 Task: Look for space in Brugge, Belgium from 9th June, 2023 to 16th June, 2023 for 2 adults in price range Rs.8000 to Rs.16000. Place can be entire place with 2 bedrooms having 2 beds and 1 bathroom. Property type can be flat. Amenities needed are: hair dryer, heating, hot tub, . Booking option can be shelf check-in. Required host language is English.
Action: Mouse moved to (569, 128)
Screenshot: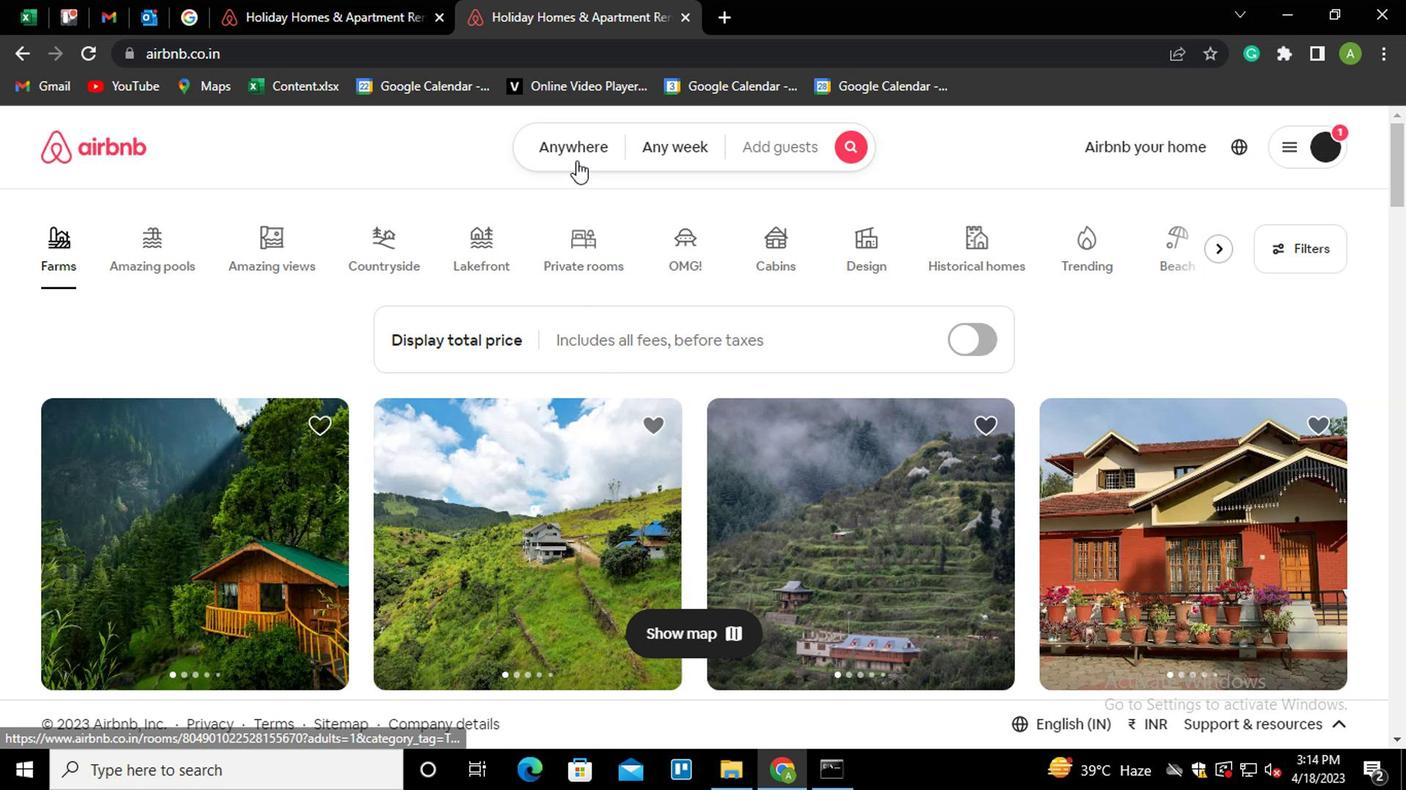 
Action: Mouse pressed left at (569, 128)
Screenshot: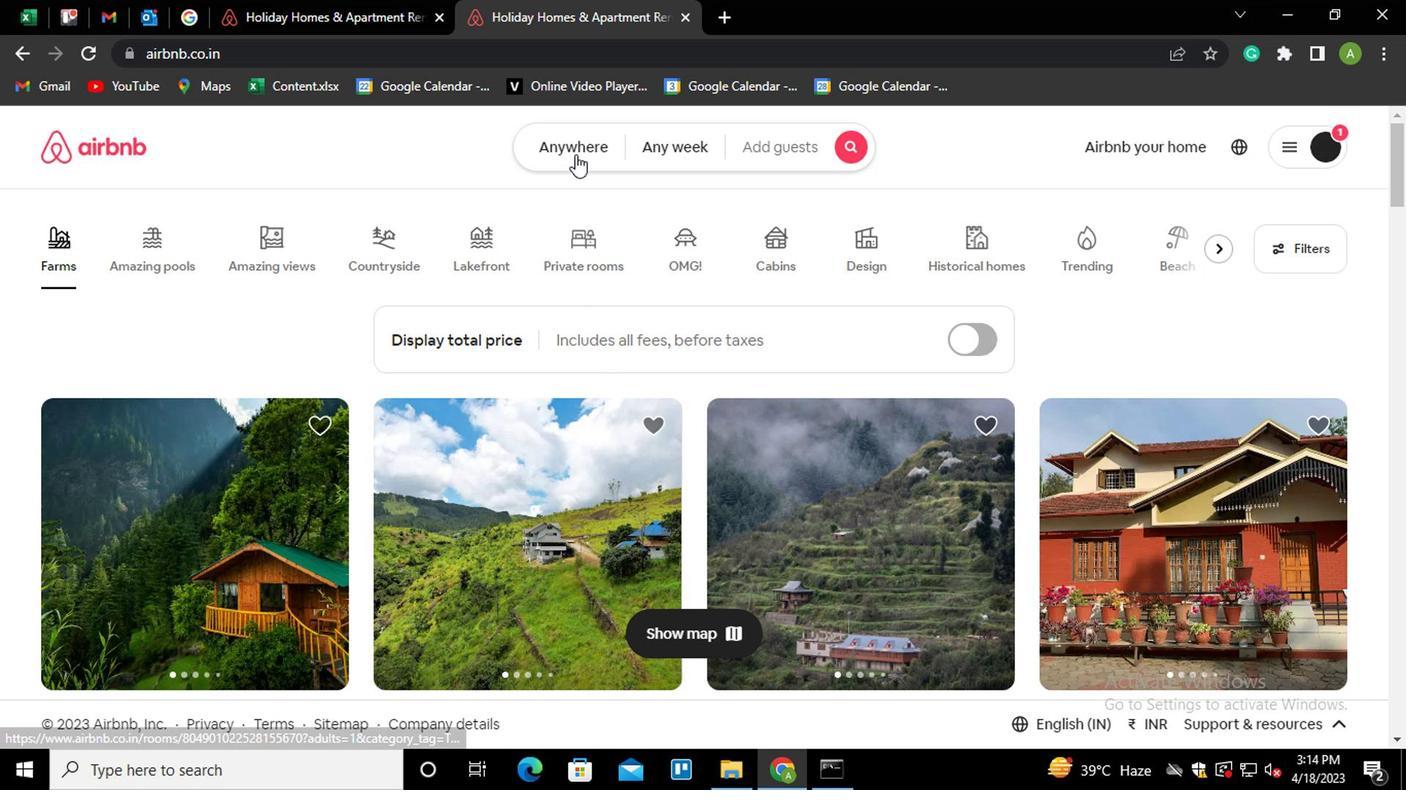
Action: Mouse moved to (355, 228)
Screenshot: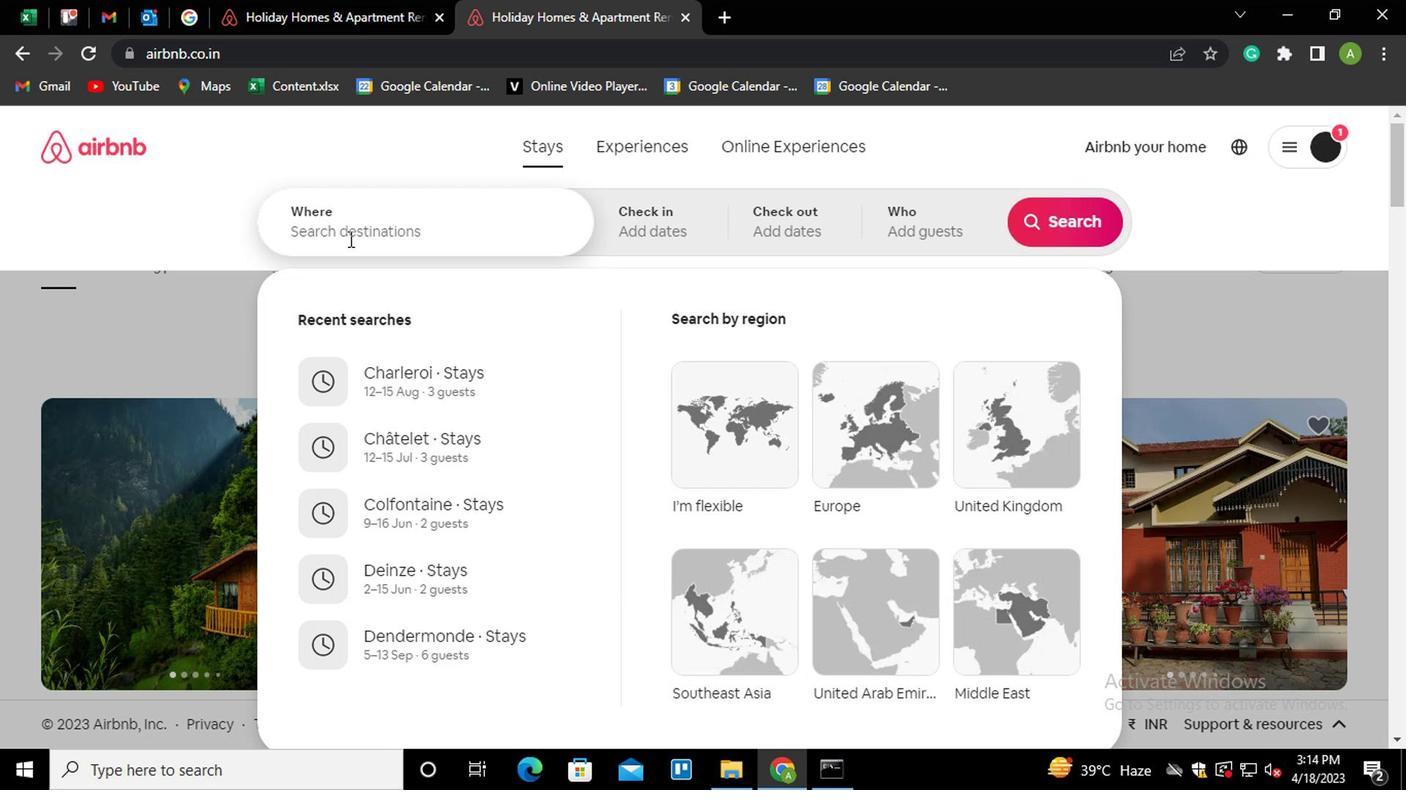
Action: Mouse pressed left at (355, 228)
Screenshot: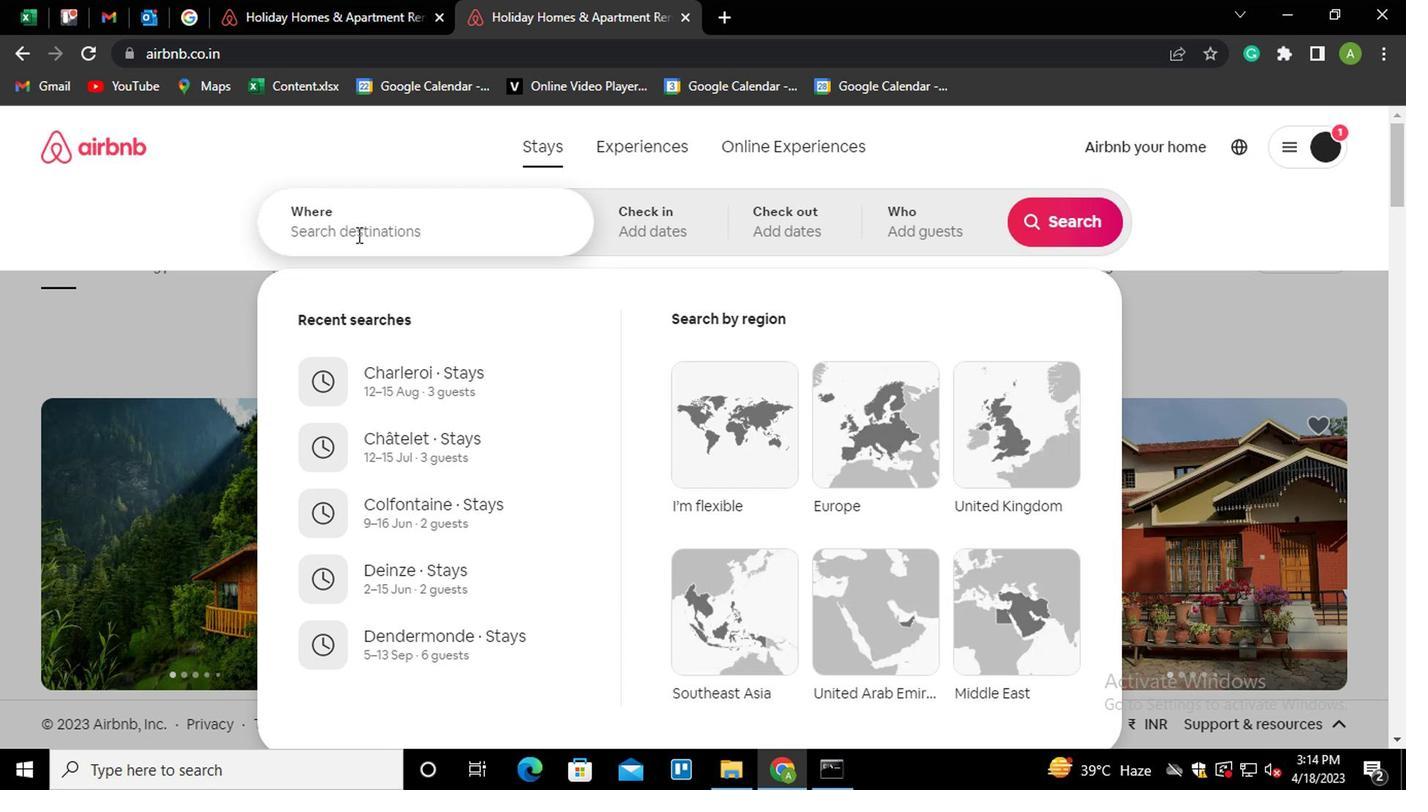 
Action: Mouse moved to (361, 224)
Screenshot: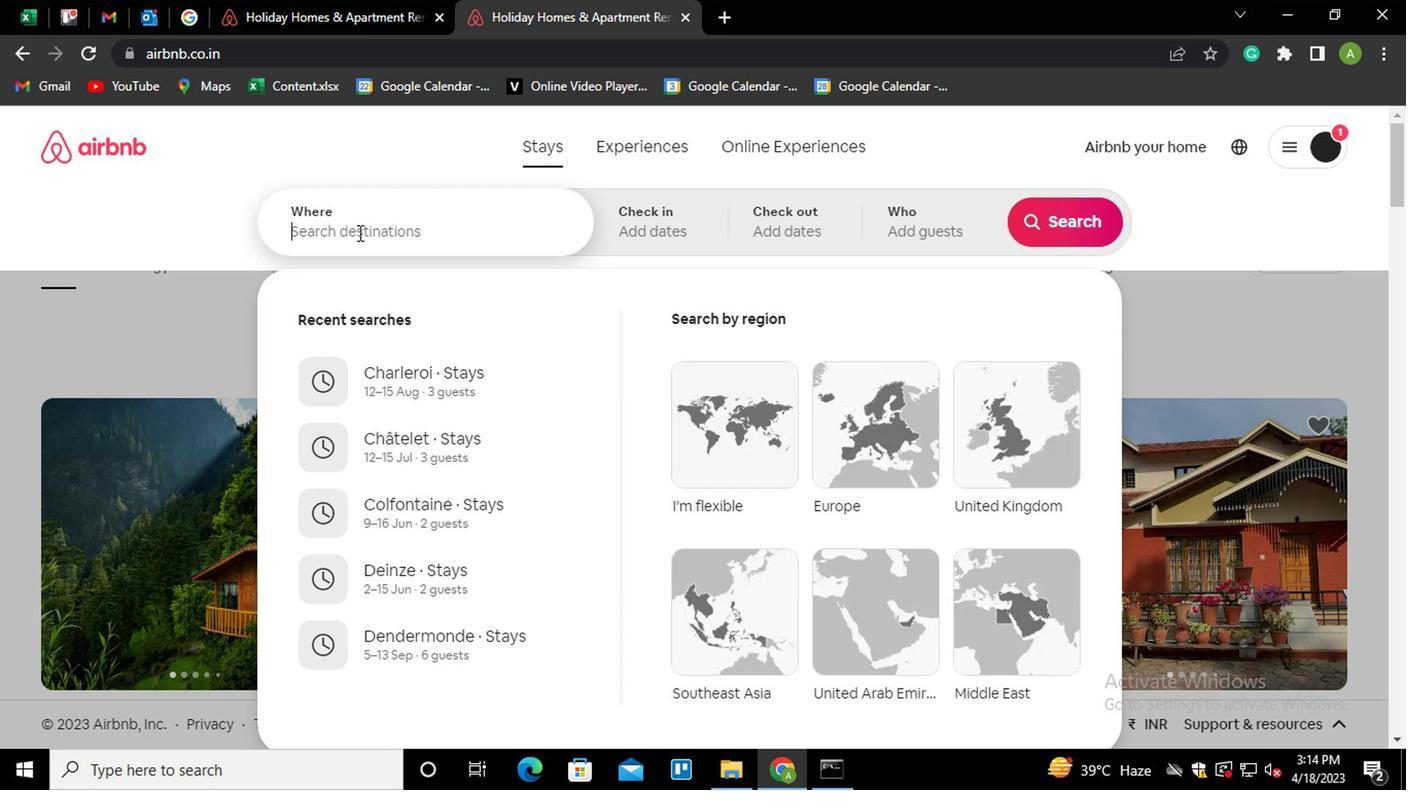 
Action: Key pressed <Key.shift_r>Brugge,<Key.space><Key.shift_r><Key.shift_r>Be<Key.down><Key.enter>
Screenshot: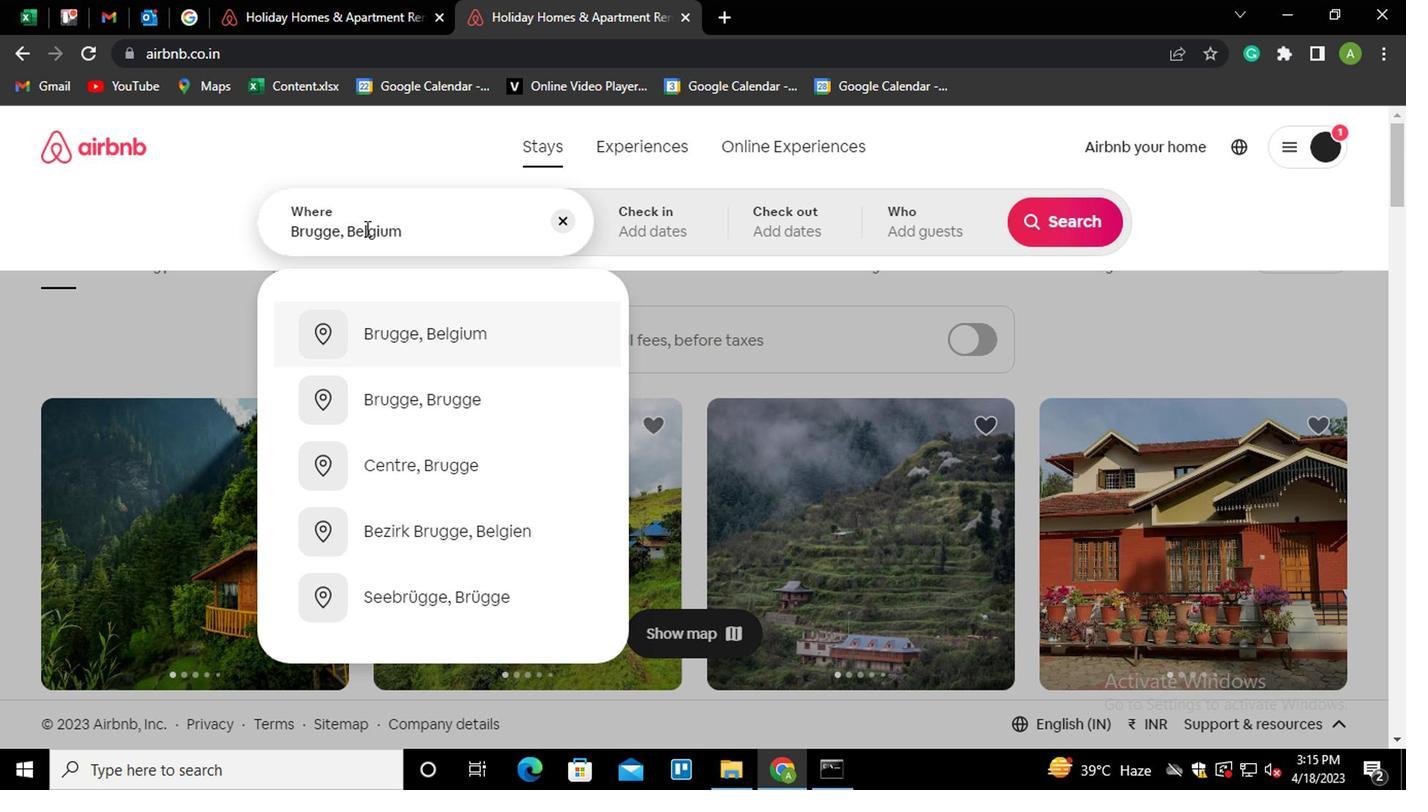 
Action: Mouse moved to (1050, 378)
Screenshot: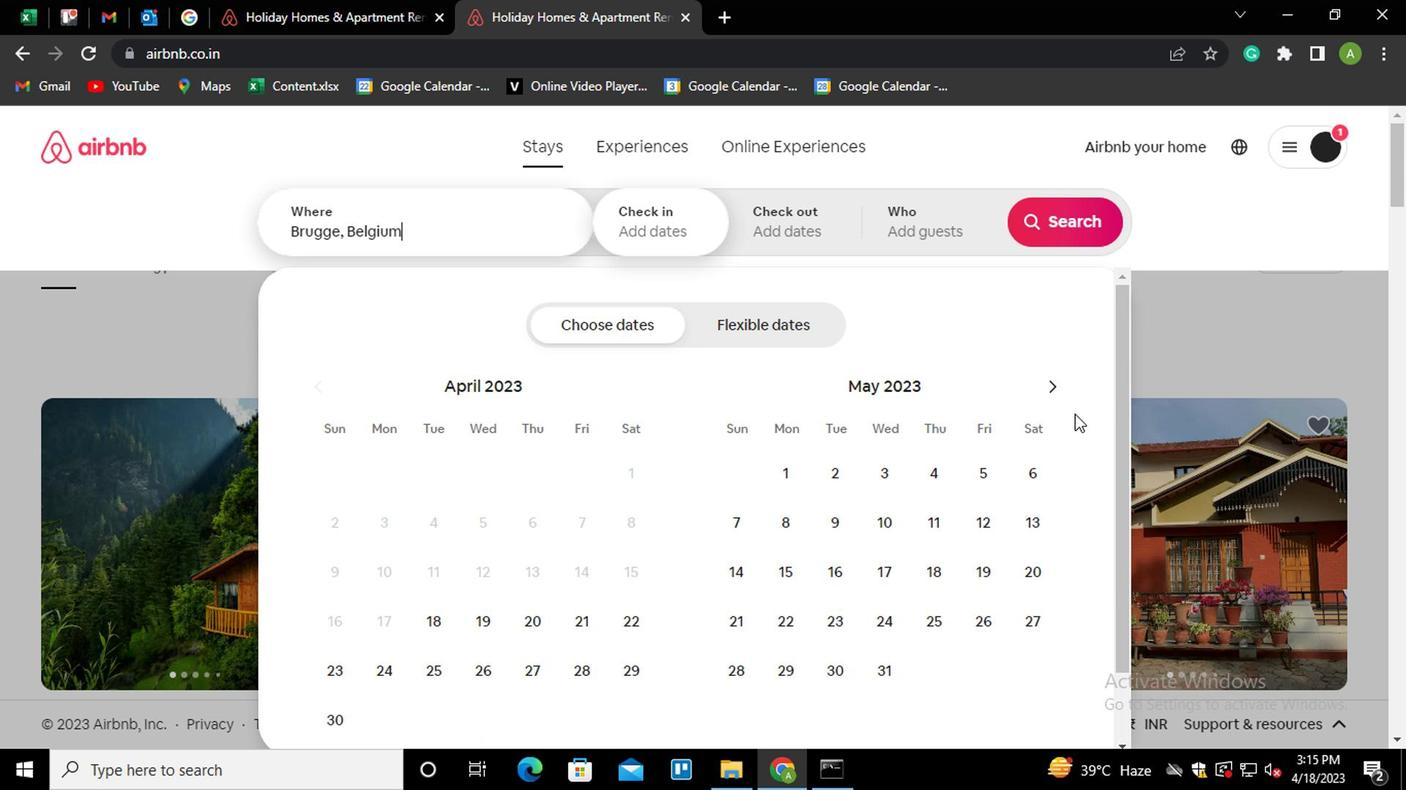 
Action: Mouse pressed left at (1050, 378)
Screenshot: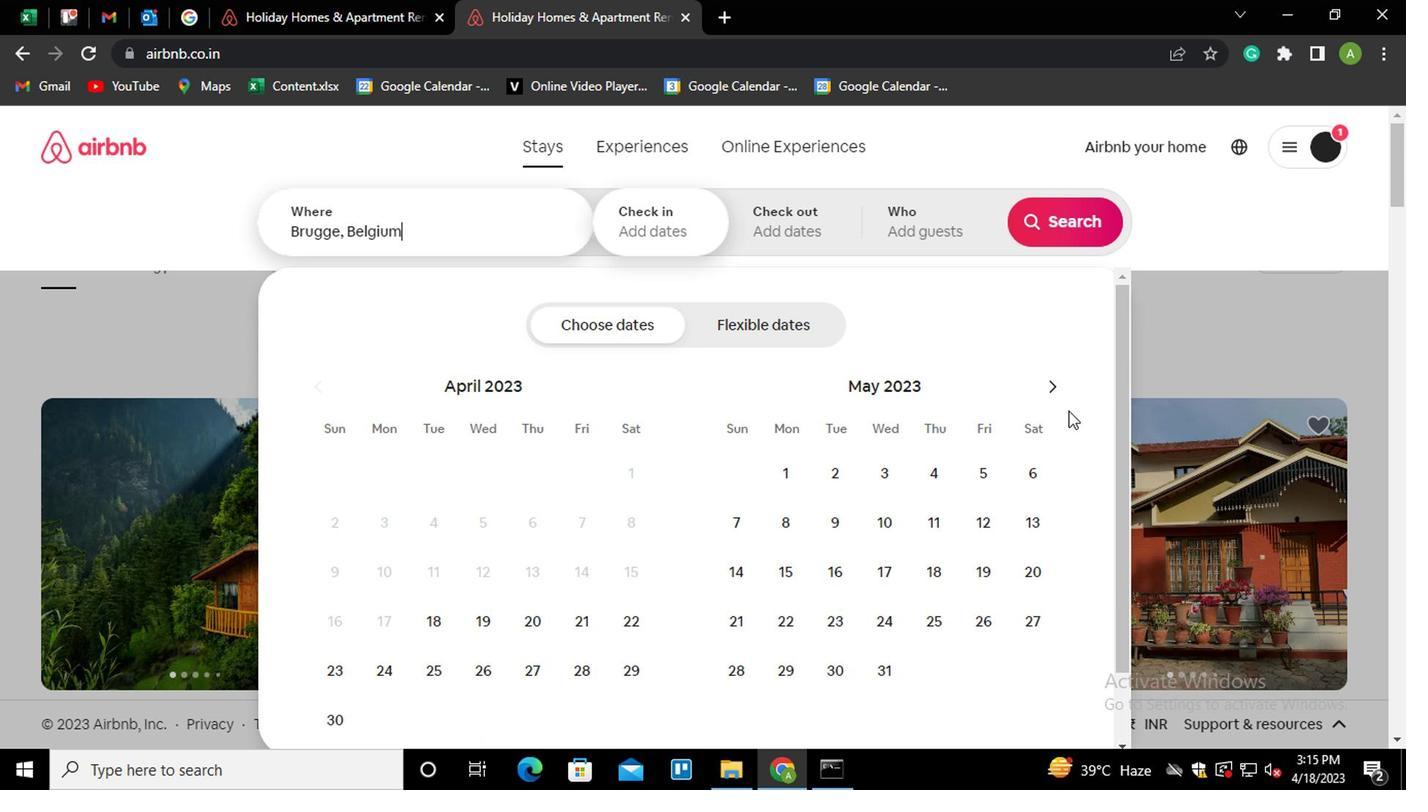 
Action: Mouse moved to (968, 531)
Screenshot: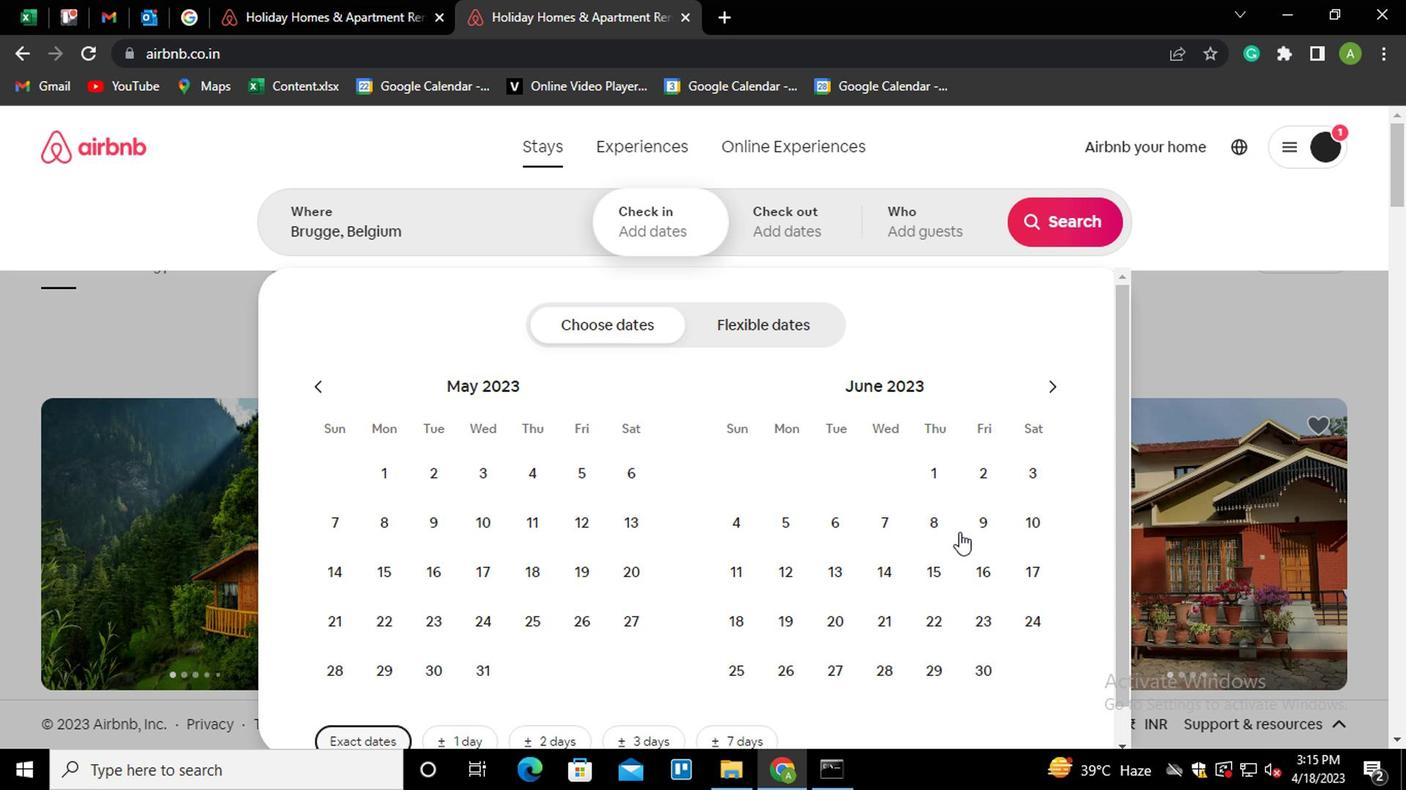 
Action: Mouse pressed left at (968, 531)
Screenshot: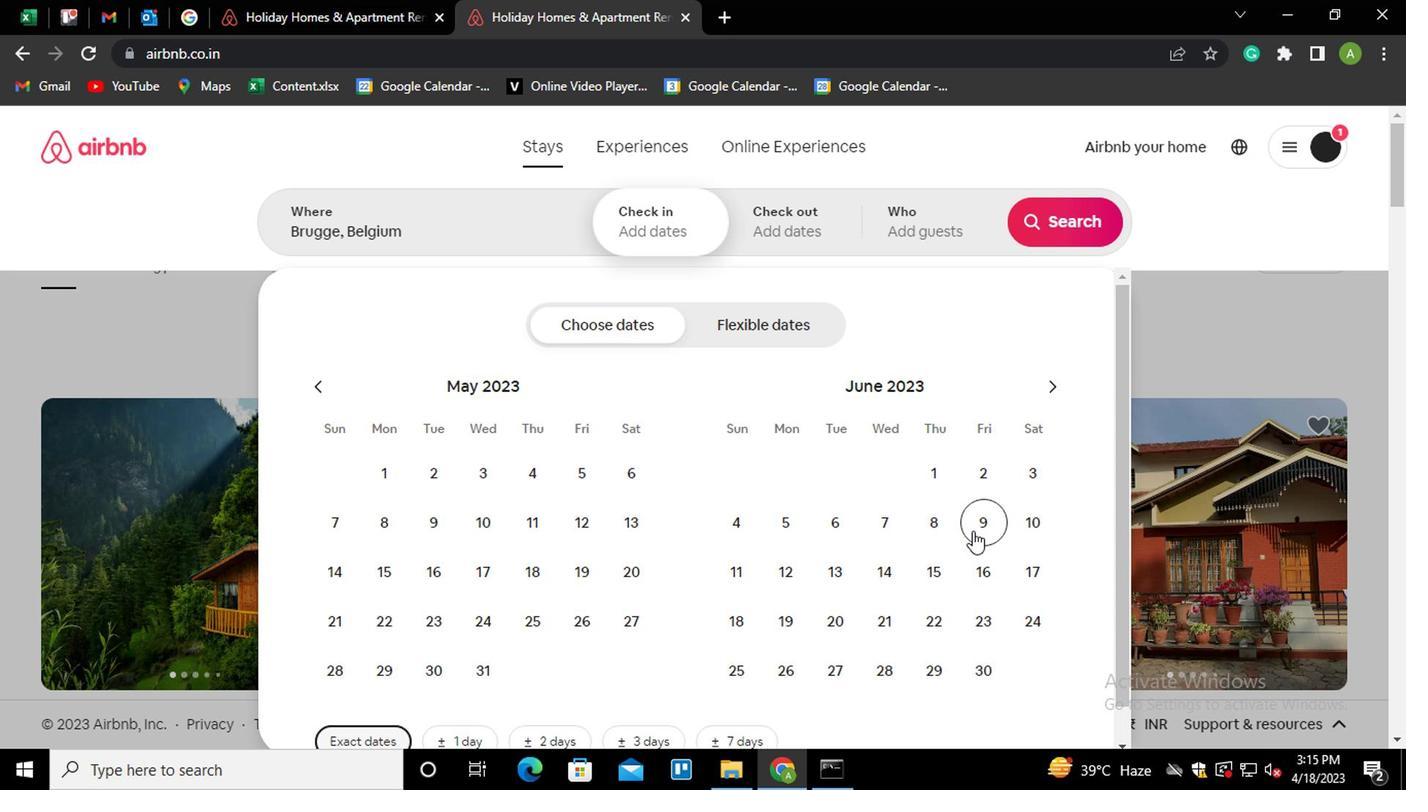 
Action: Mouse moved to (987, 576)
Screenshot: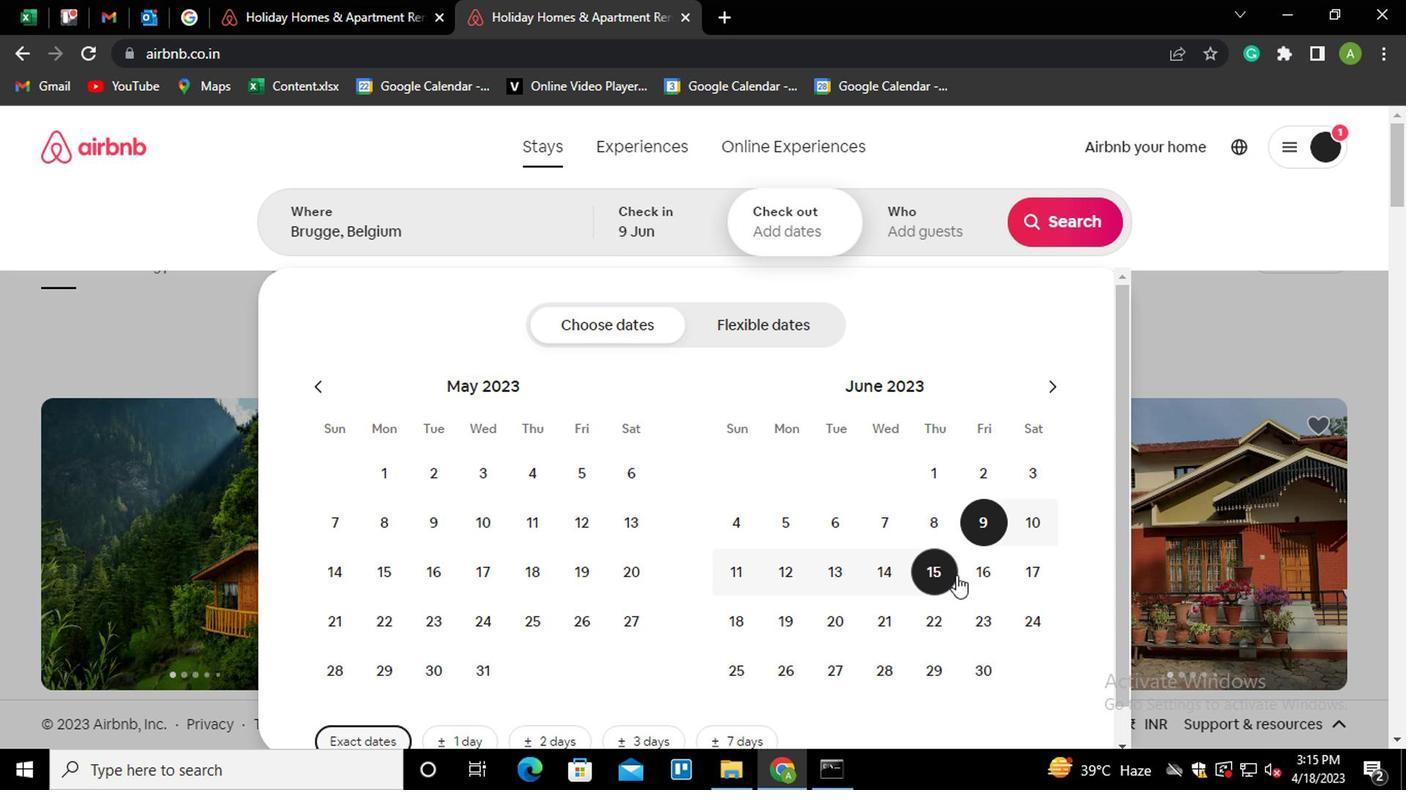 
Action: Mouse pressed left at (987, 576)
Screenshot: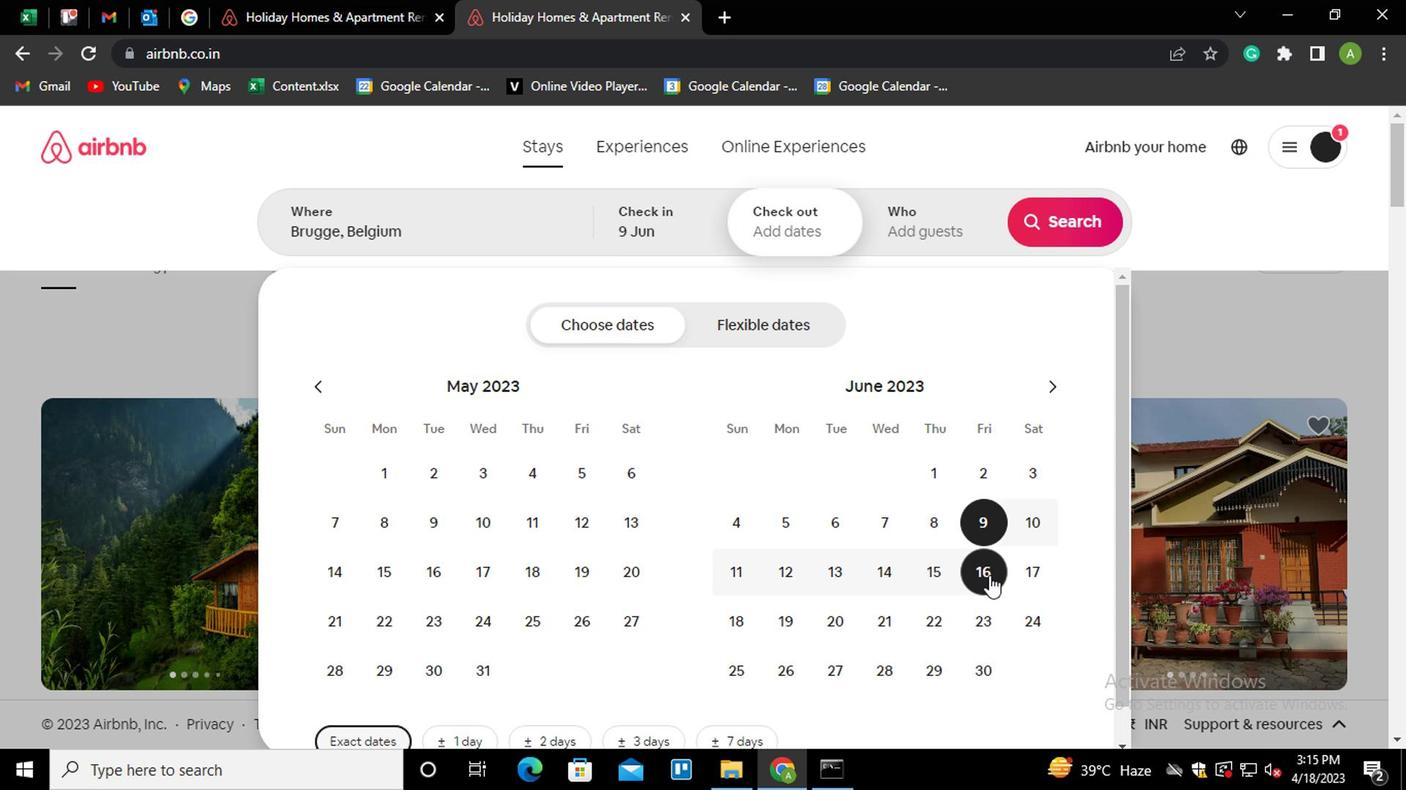 
Action: Mouse moved to (923, 225)
Screenshot: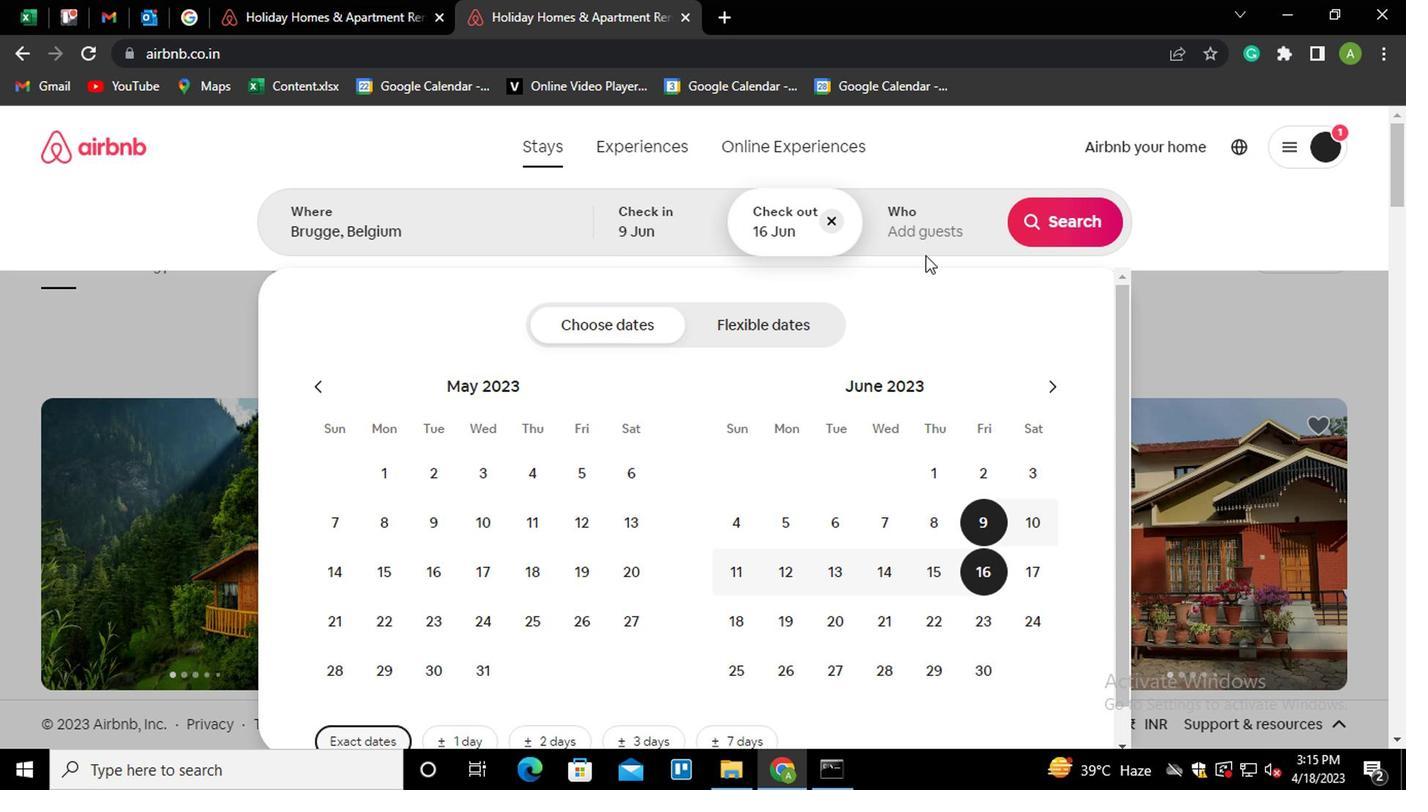 
Action: Mouse pressed left at (923, 225)
Screenshot: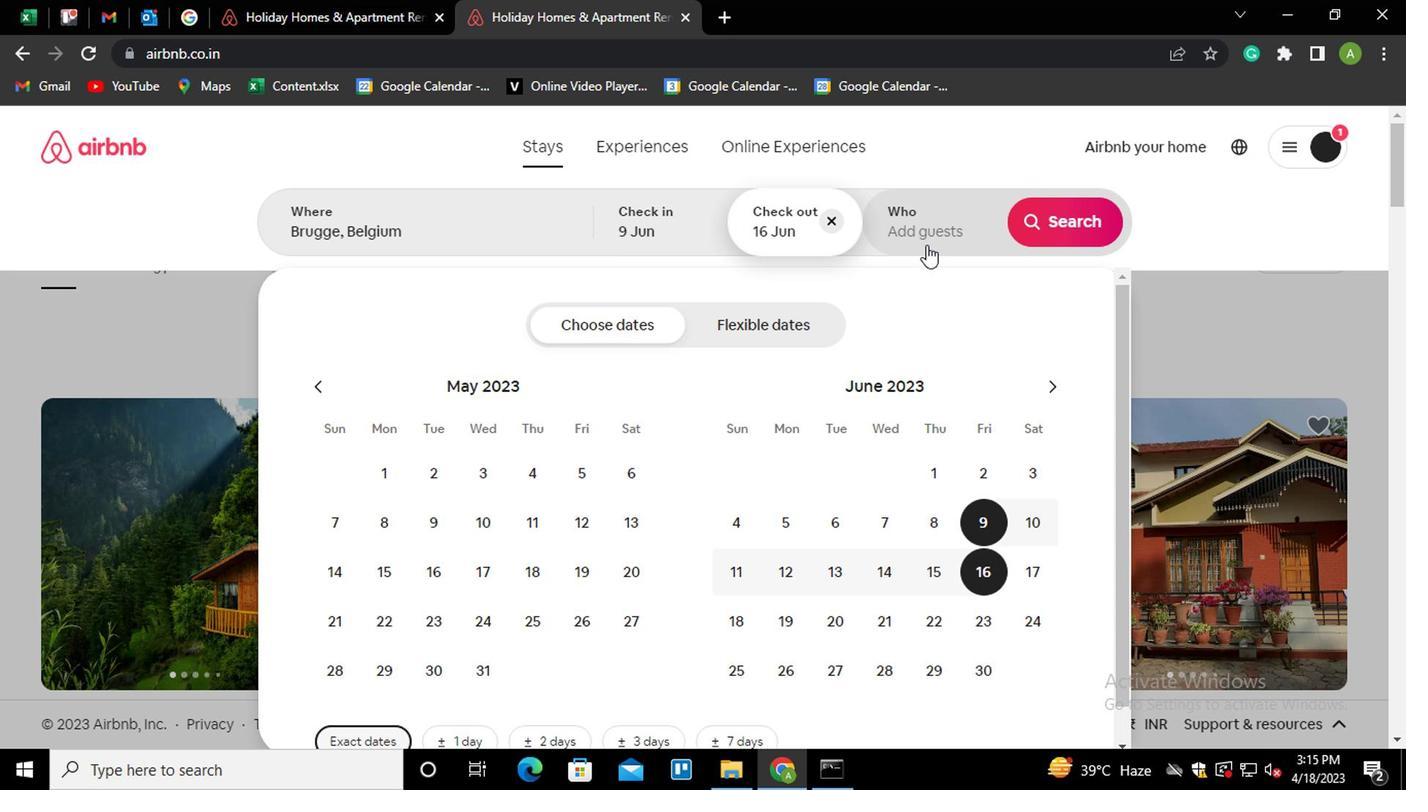 
Action: Mouse moved to (1067, 331)
Screenshot: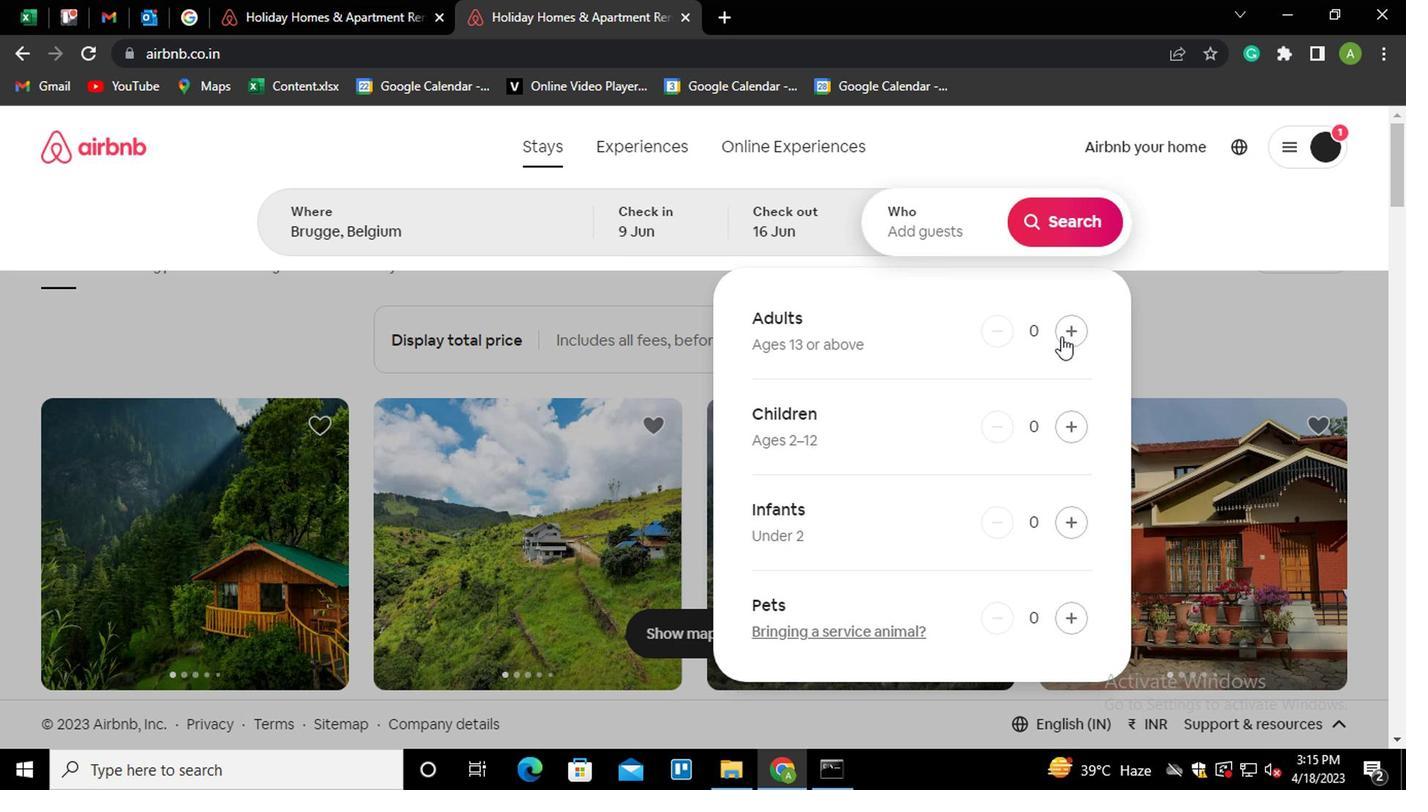 
Action: Mouse pressed left at (1067, 331)
Screenshot: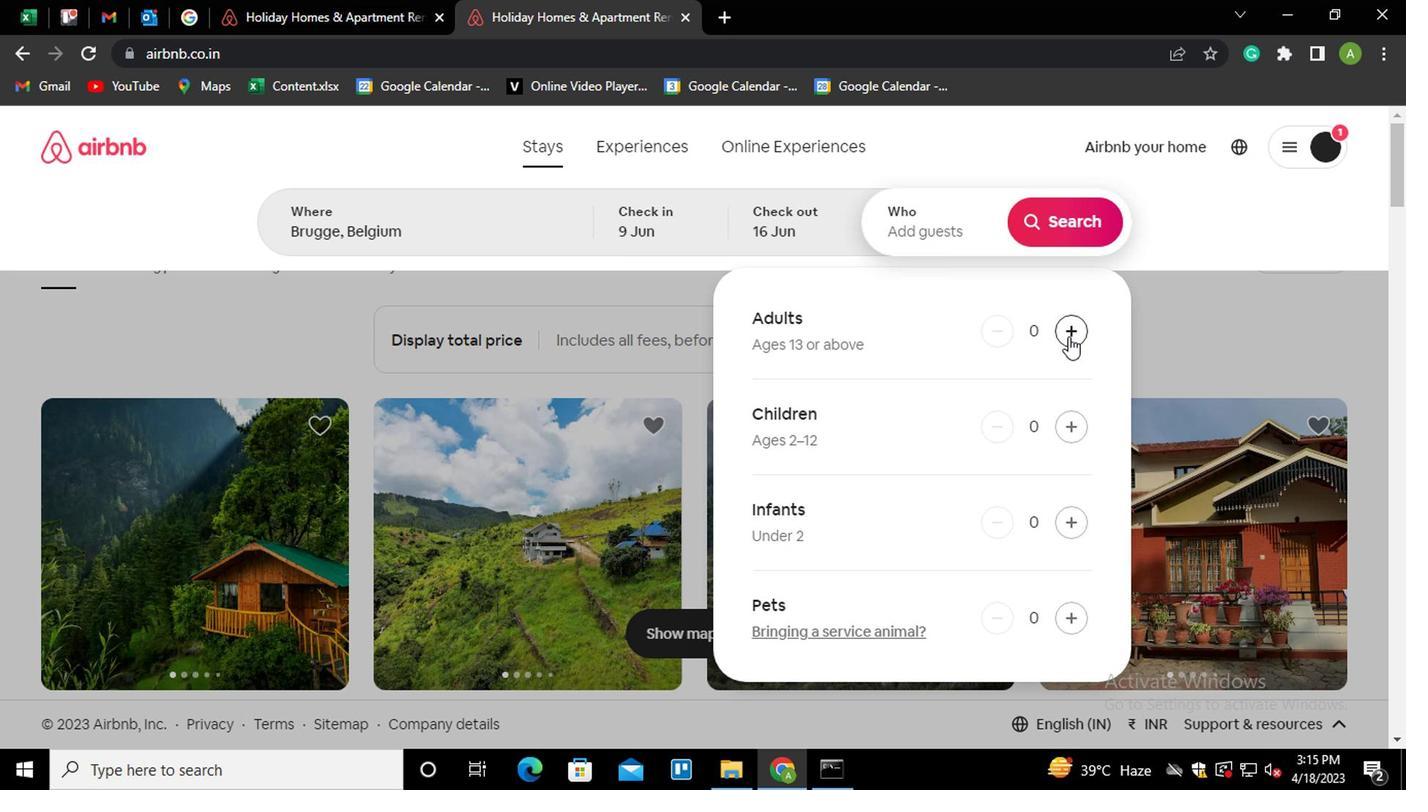 
Action: Mouse pressed left at (1067, 331)
Screenshot: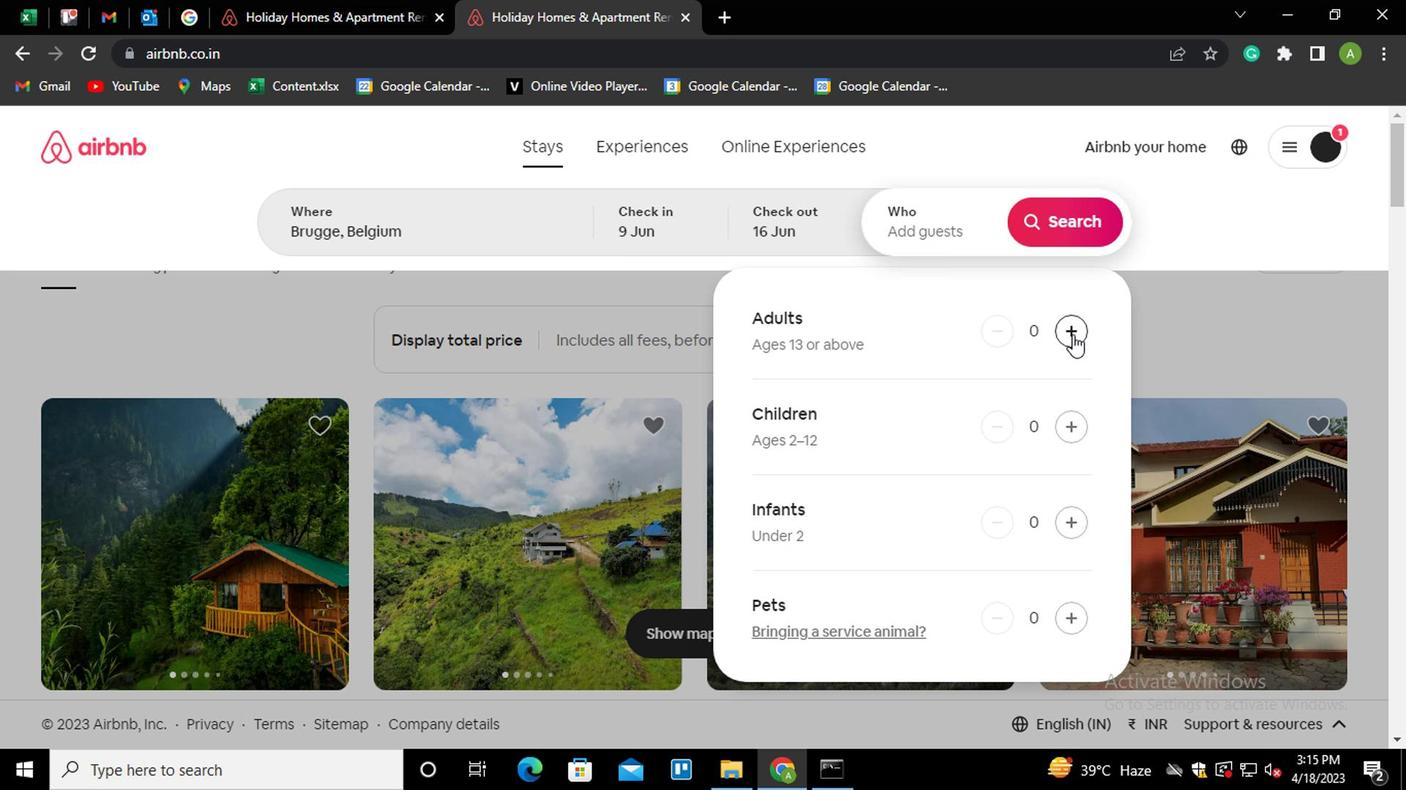 
Action: Mouse moved to (1088, 221)
Screenshot: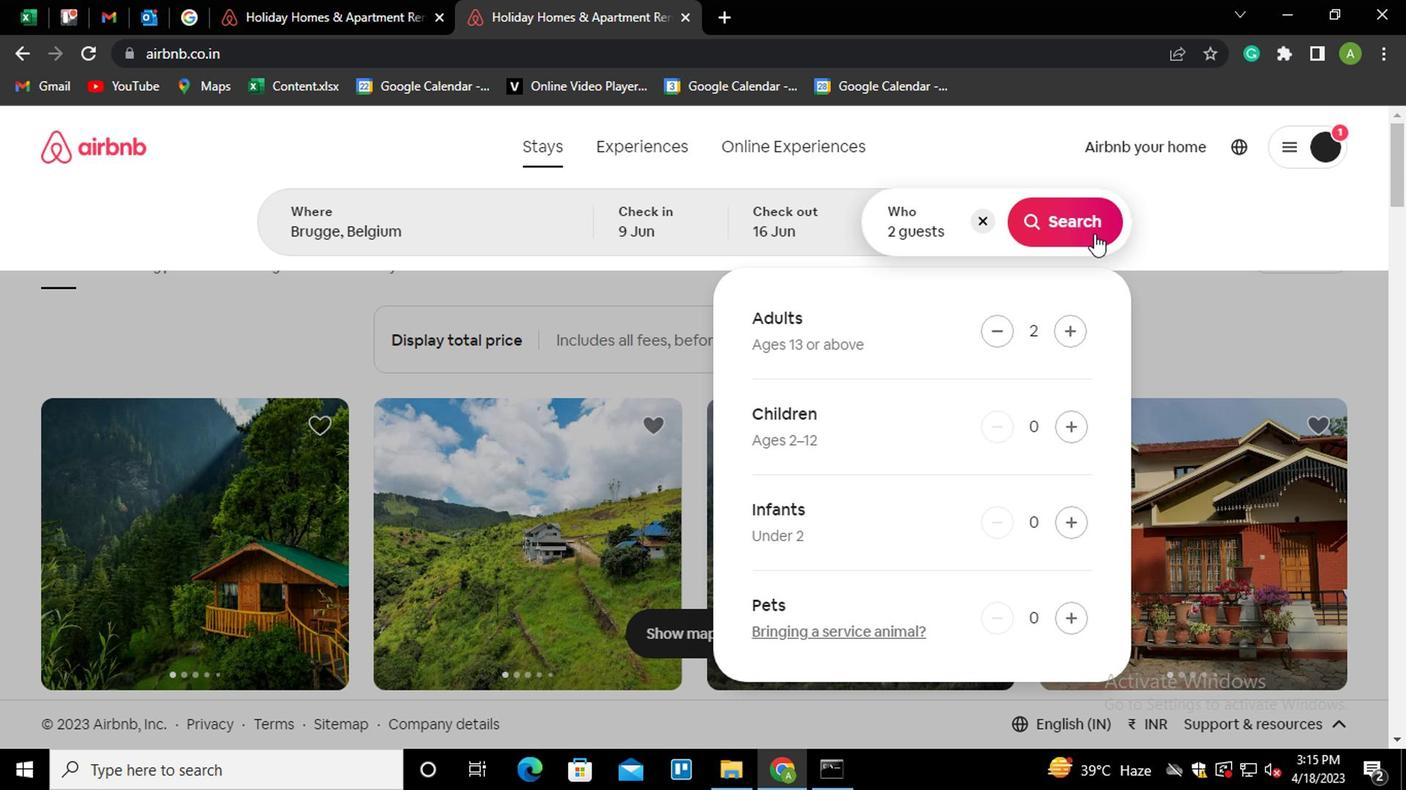 
Action: Mouse pressed left at (1088, 221)
Screenshot: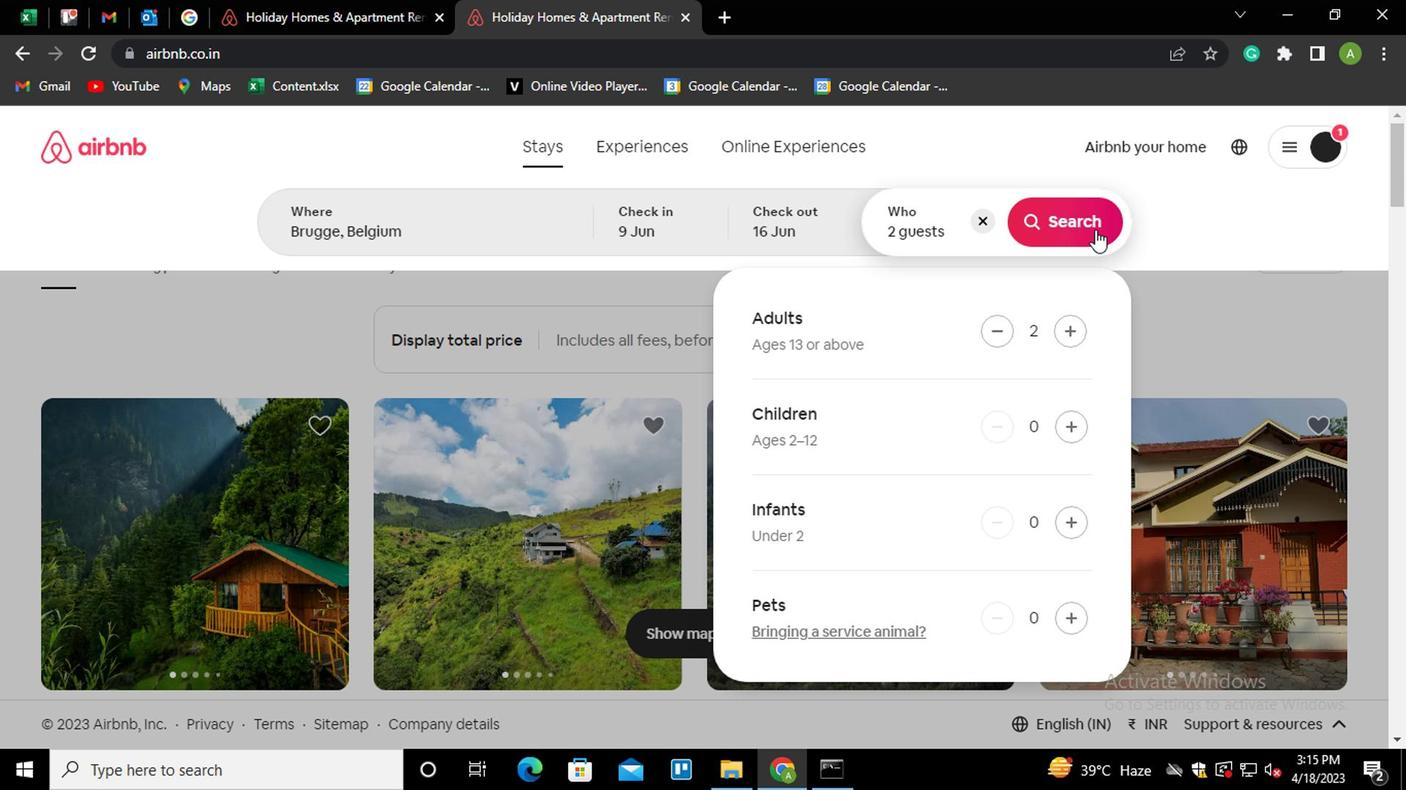 
Action: Mouse moved to (1305, 226)
Screenshot: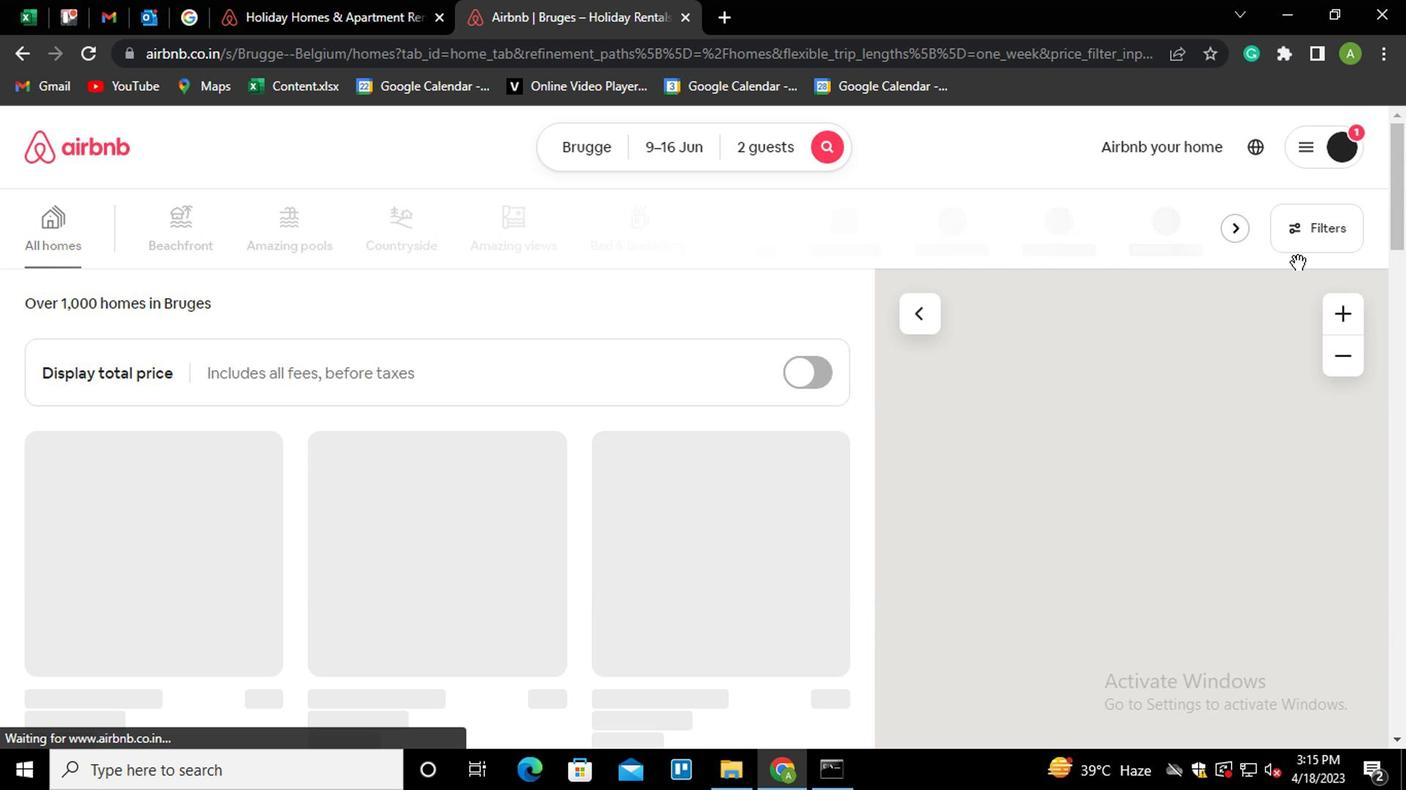 
Action: Mouse pressed left at (1305, 226)
Screenshot: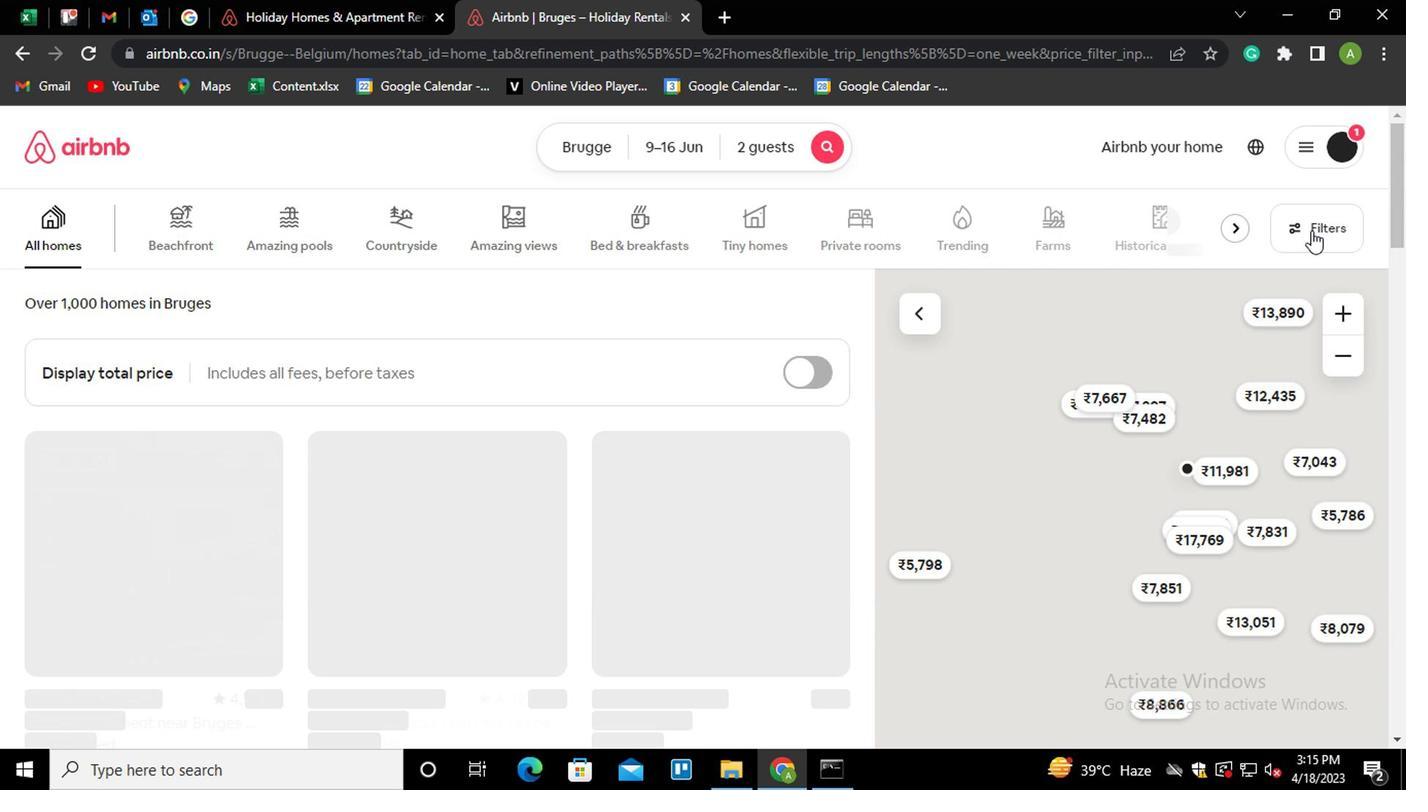 
Action: Mouse moved to (494, 486)
Screenshot: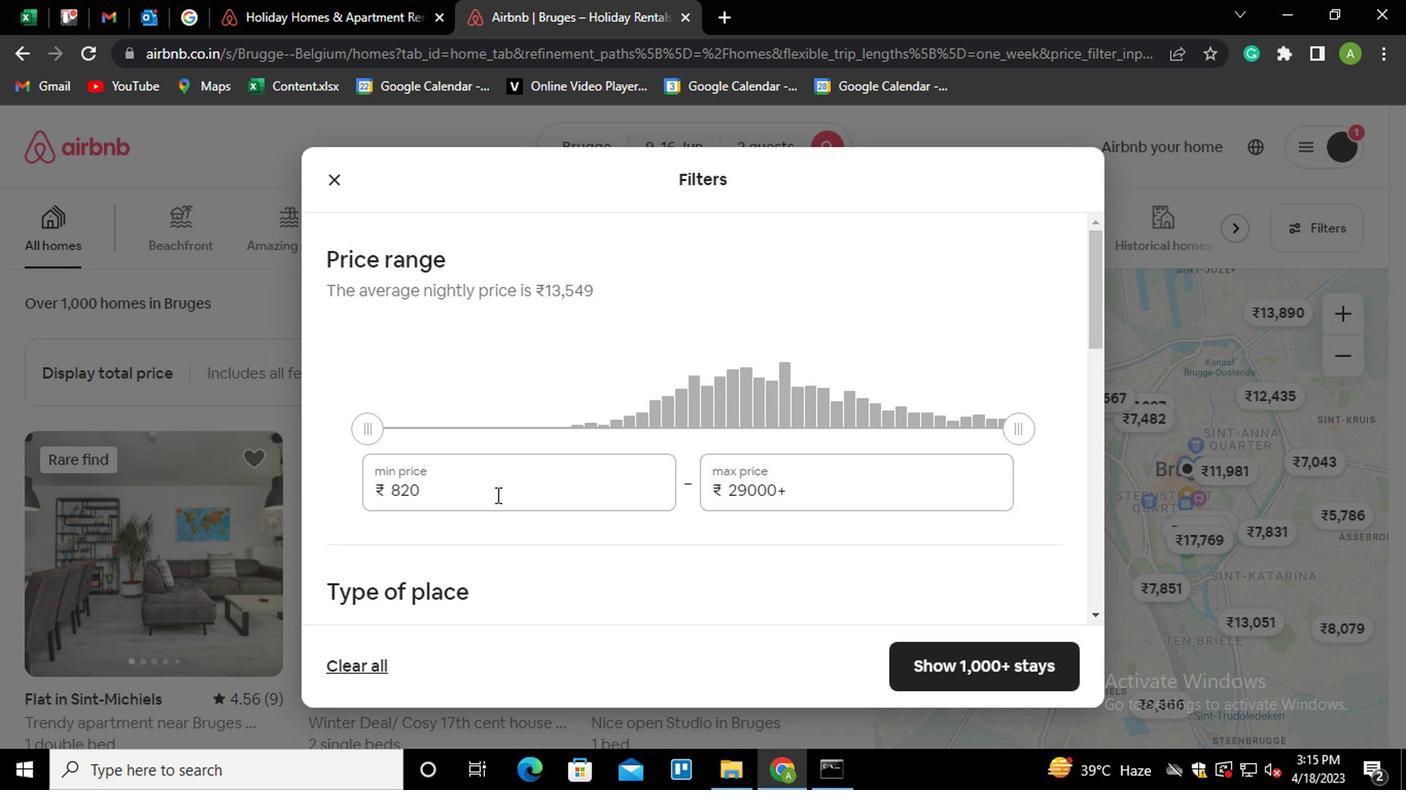 
Action: Mouse pressed left at (494, 486)
Screenshot: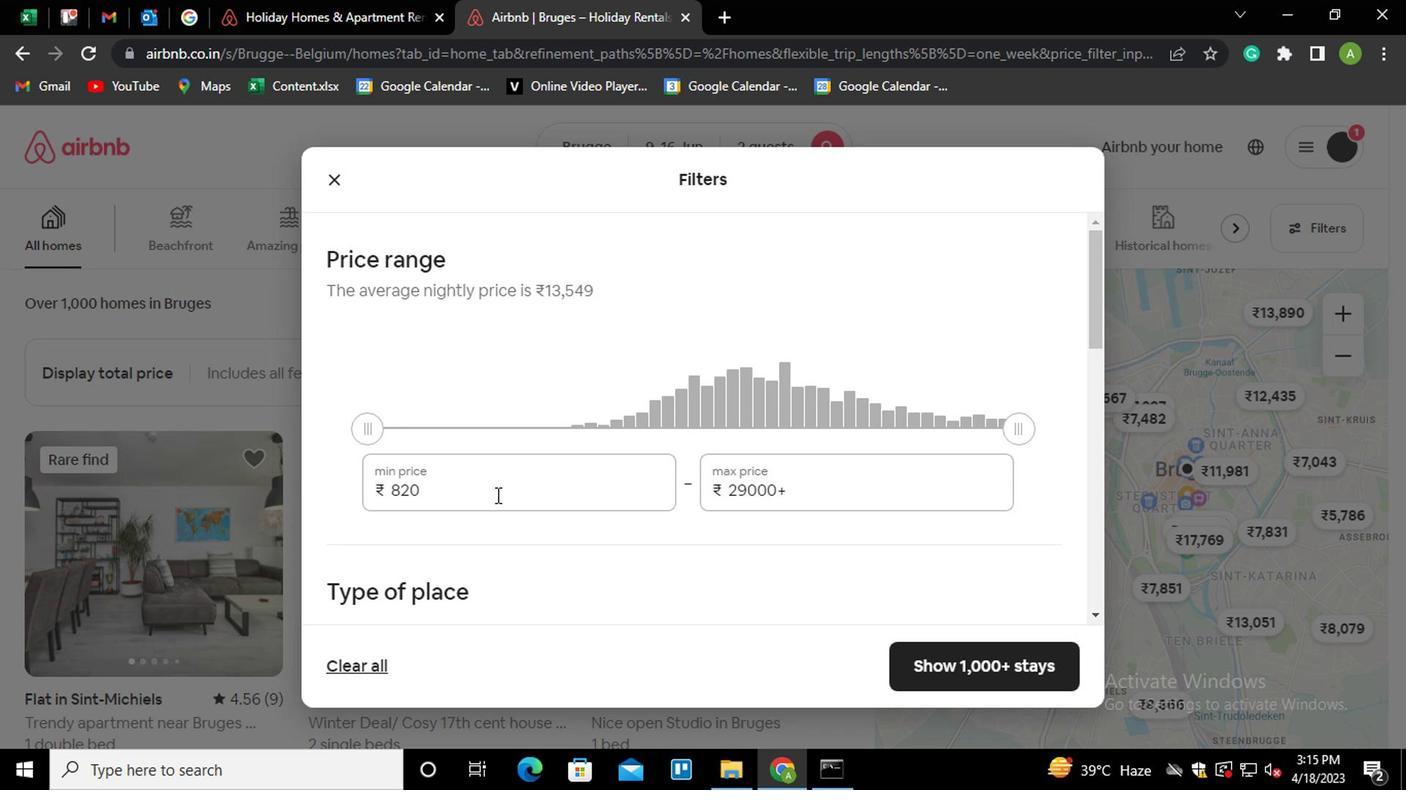 
Action: Key pressed <Key.shift_r><Key.home>8000
Screenshot: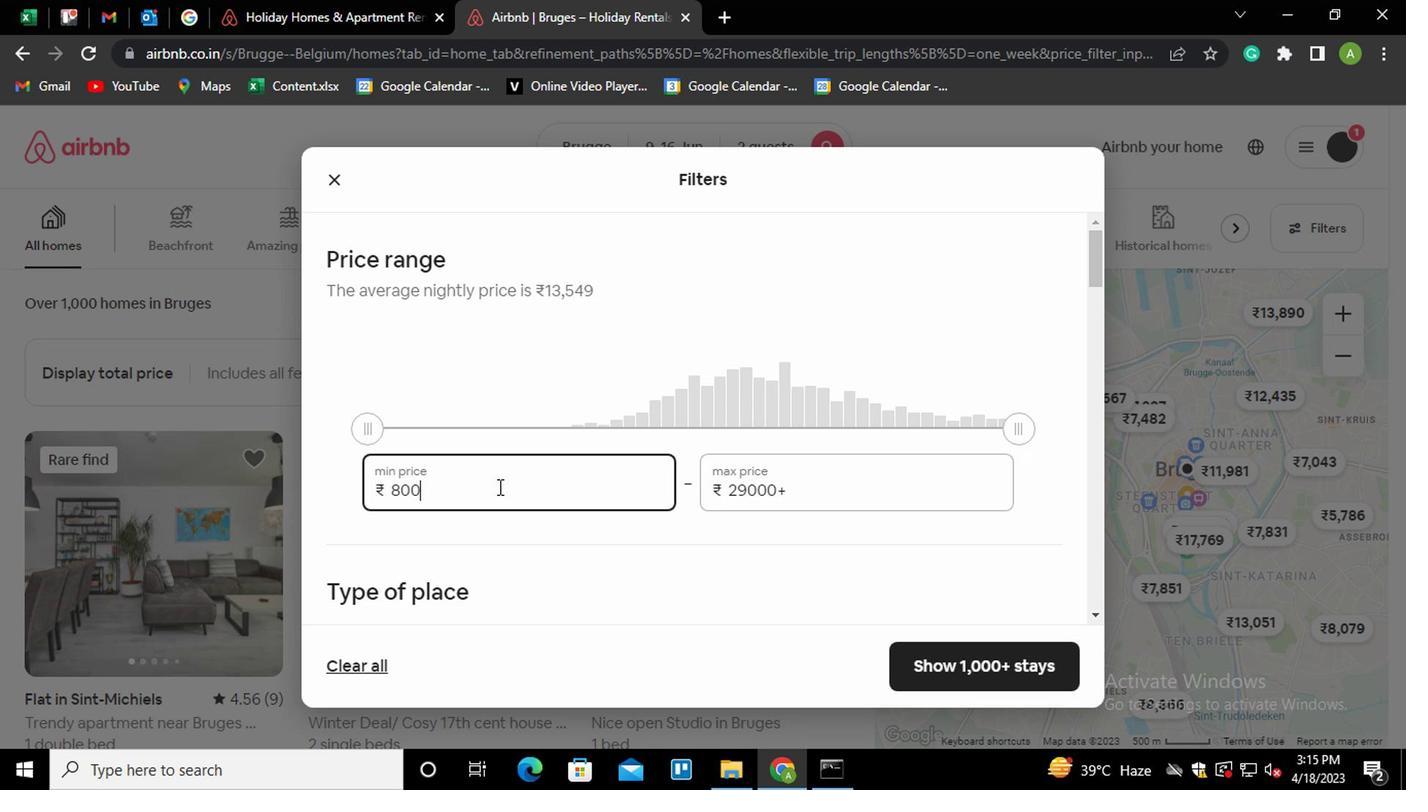 
Action: Mouse moved to (815, 475)
Screenshot: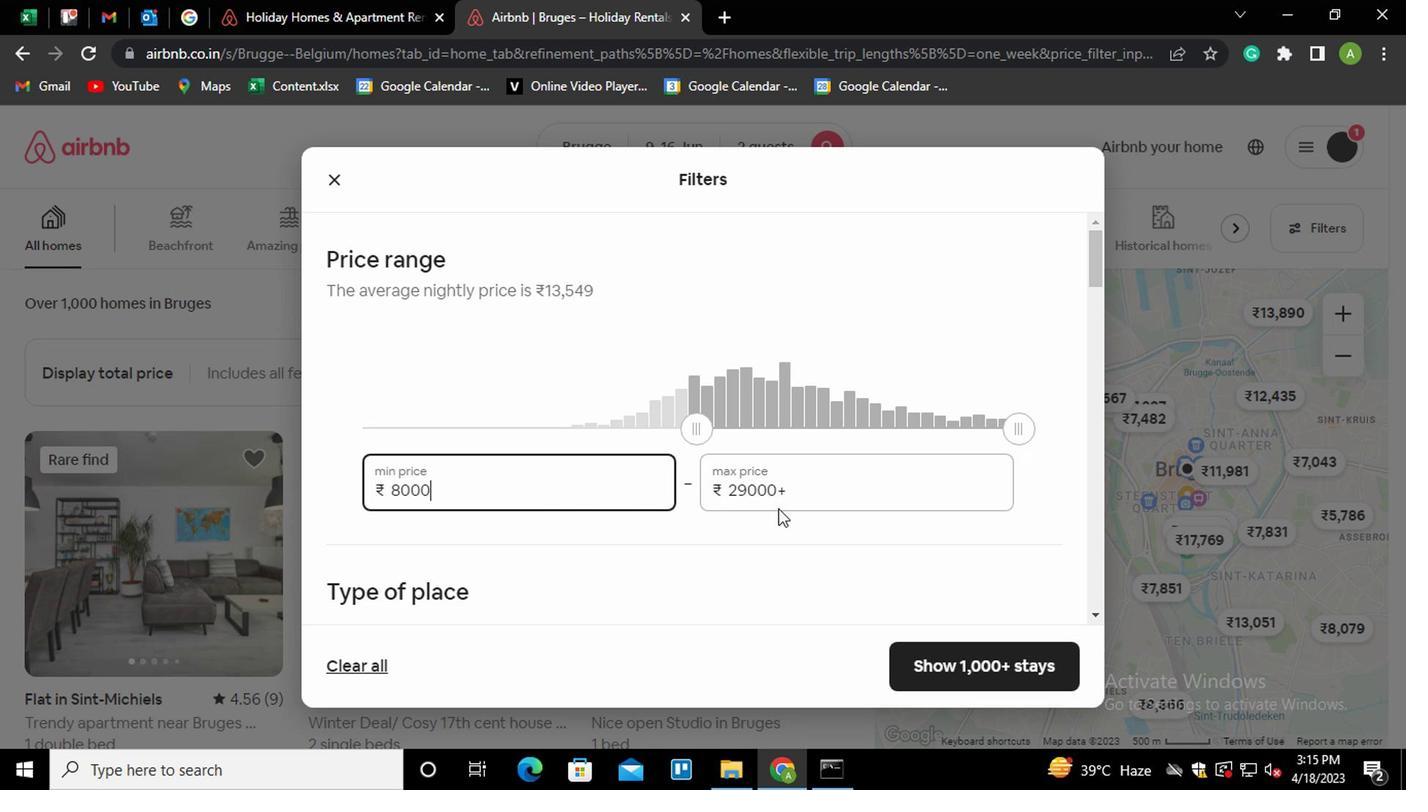 
Action: Mouse pressed left at (815, 475)
Screenshot: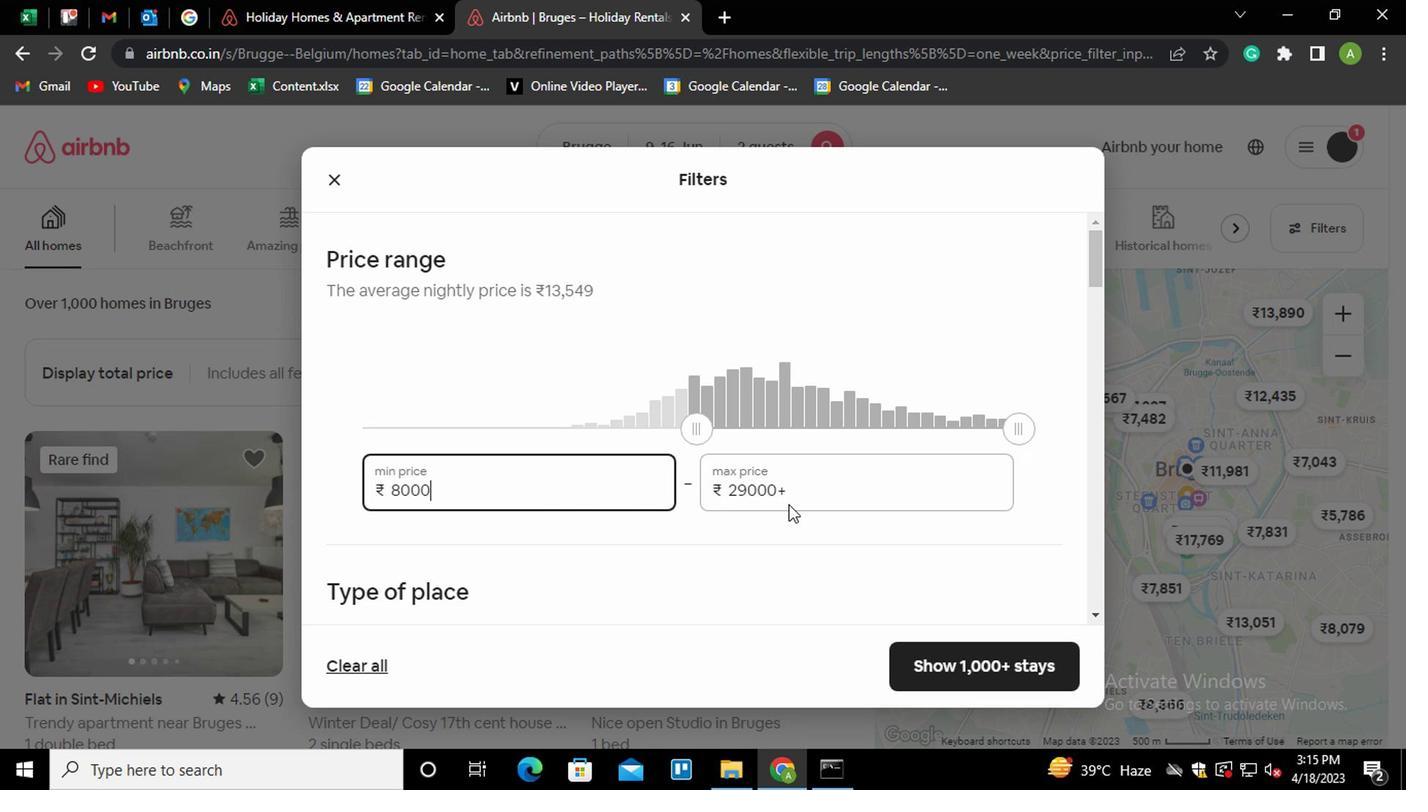 
Action: Mouse moved to (674, 341)
Screenshot: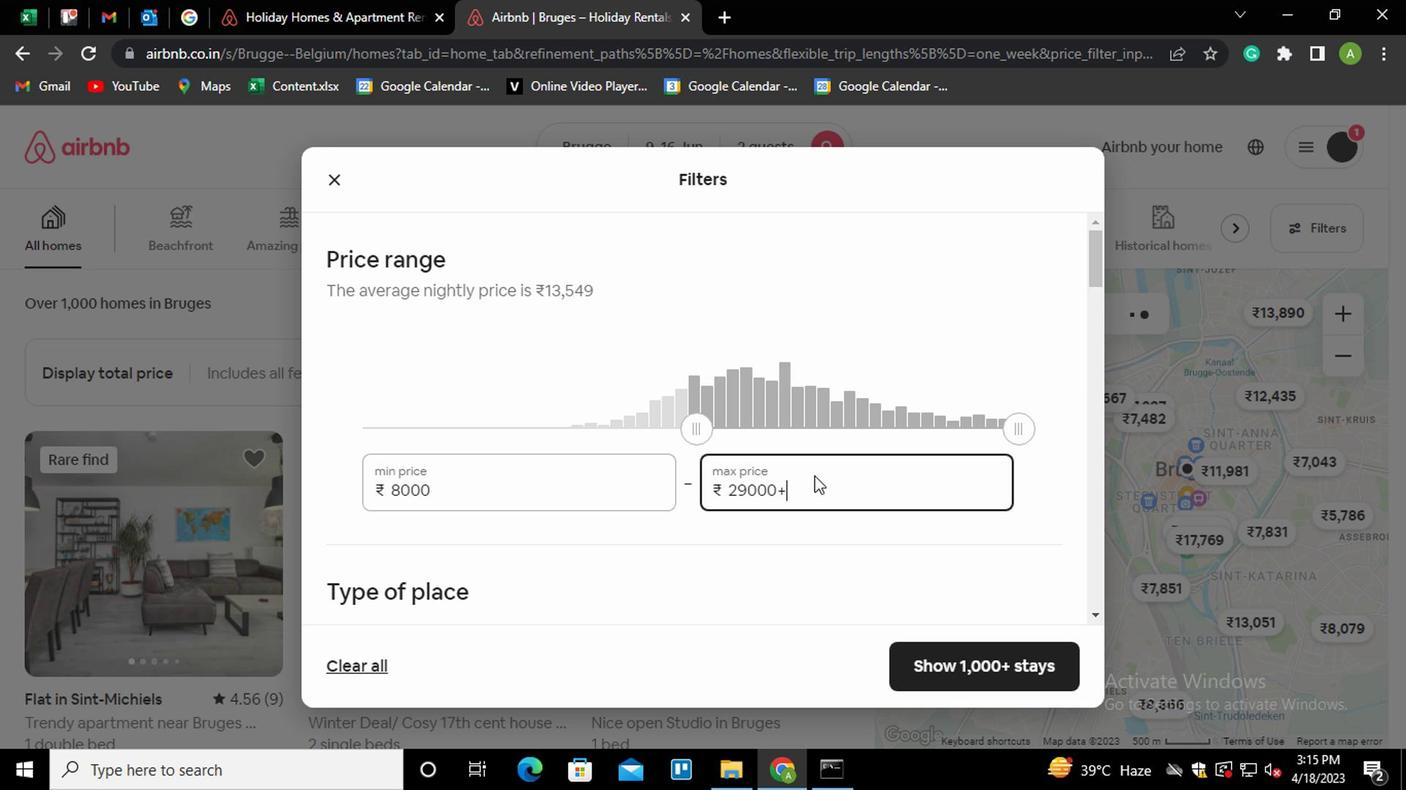 
Action: Key pressed <Key.shift_r><Key.home>16000
Screenshot: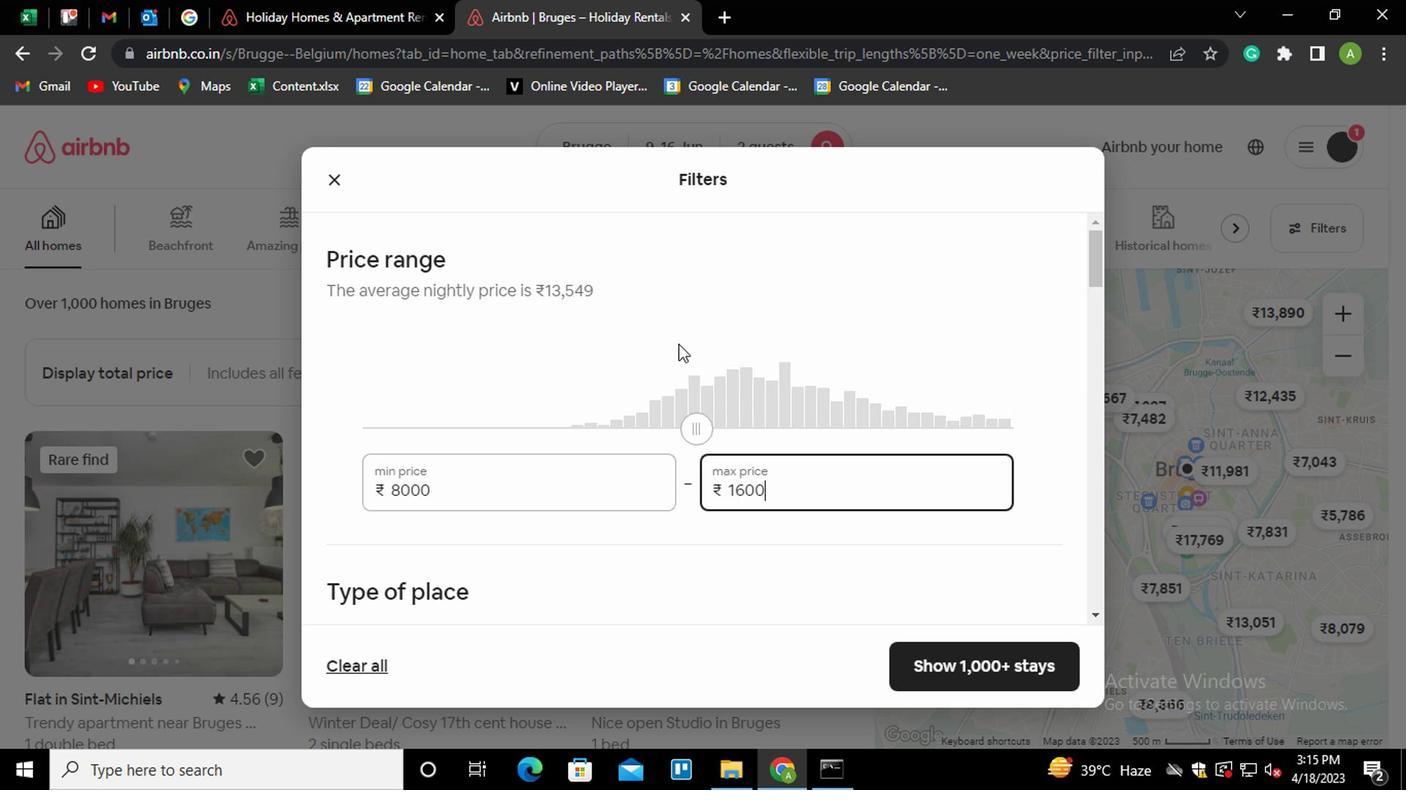 
Action: Mouse moved to (695, 389)
Screenshot: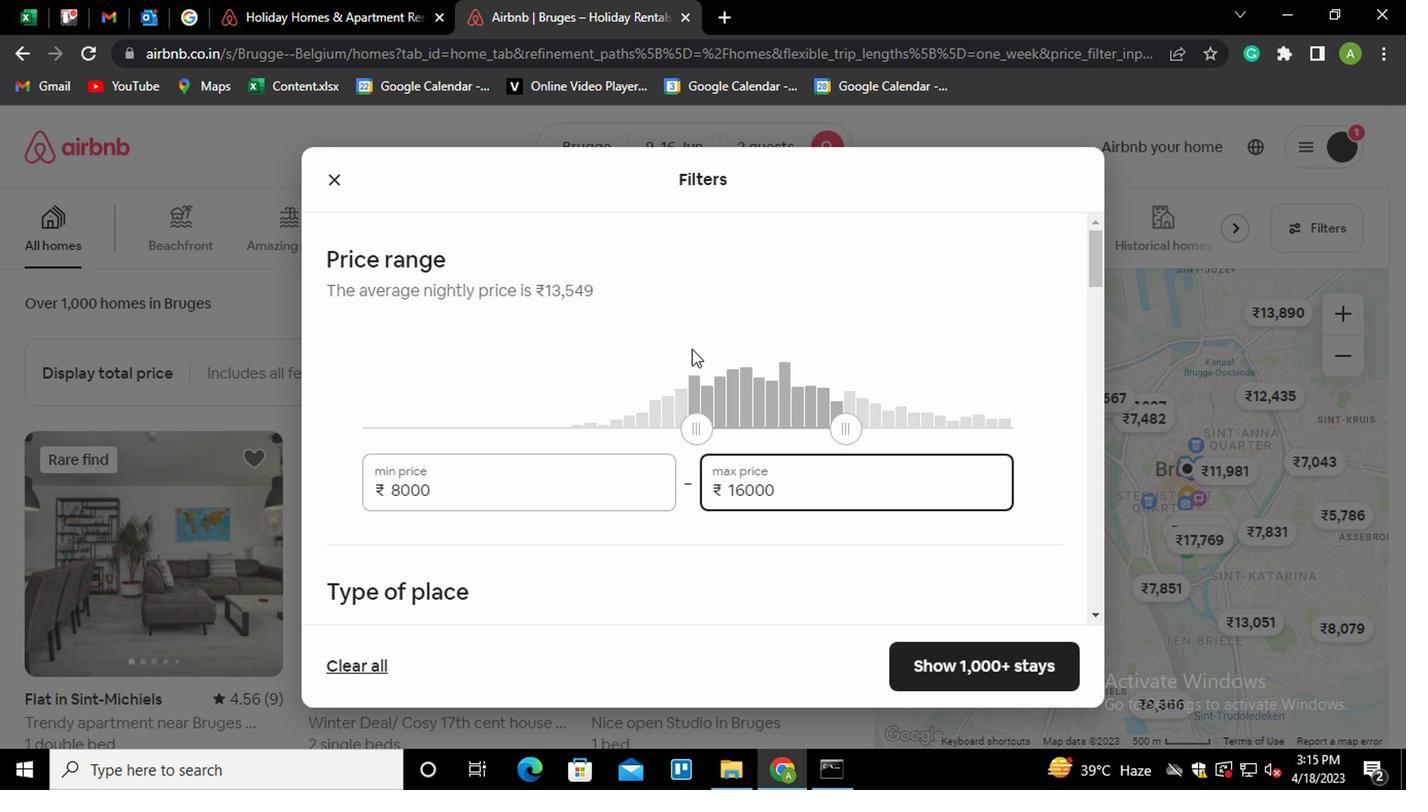 
Action: Mouse scrolled (695, 388) with delta (0, -1)
Screenshot: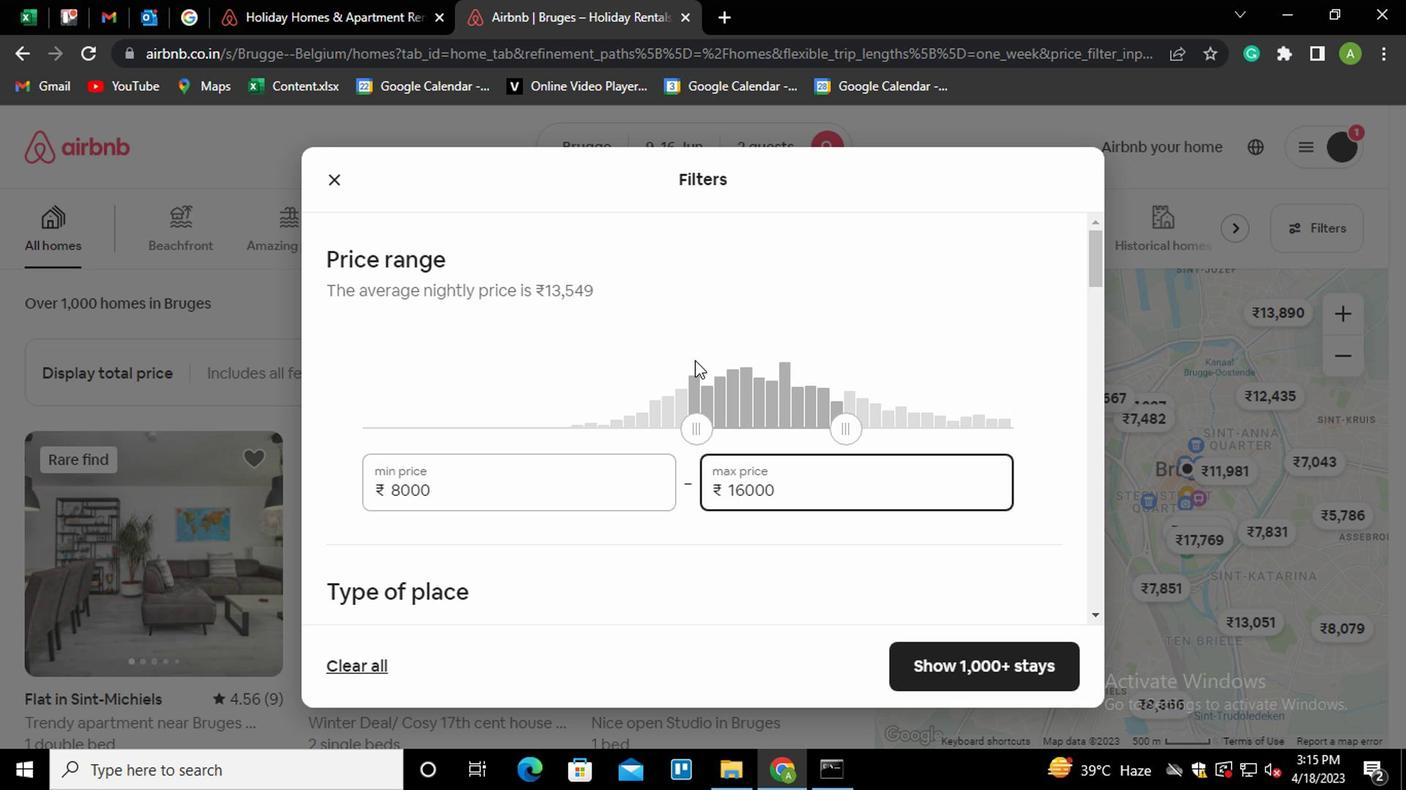 
Action: Mouse scrolled (695, 388) with delta (0, -1)
Screenshot: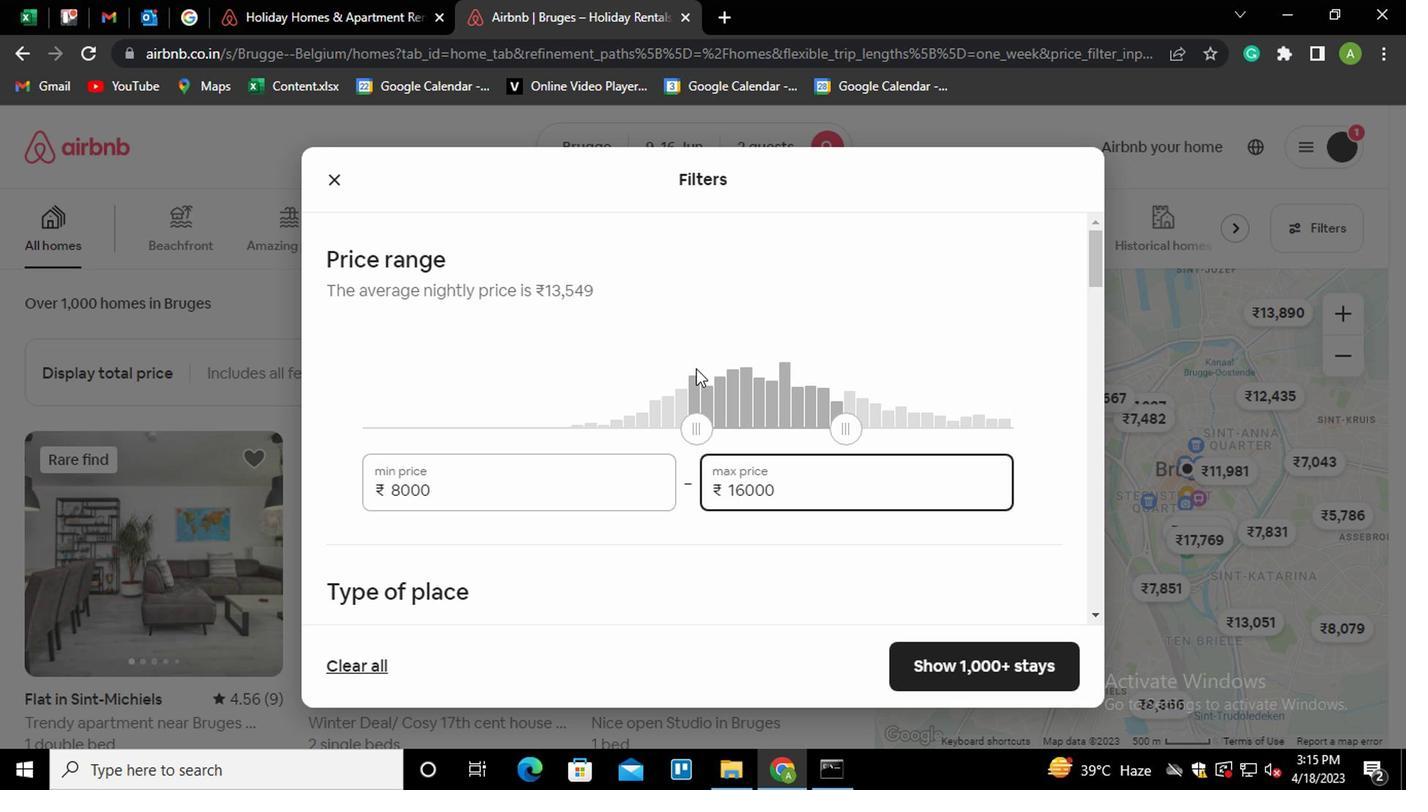
Action: Mouse moved to (347, 451)
Screenshot: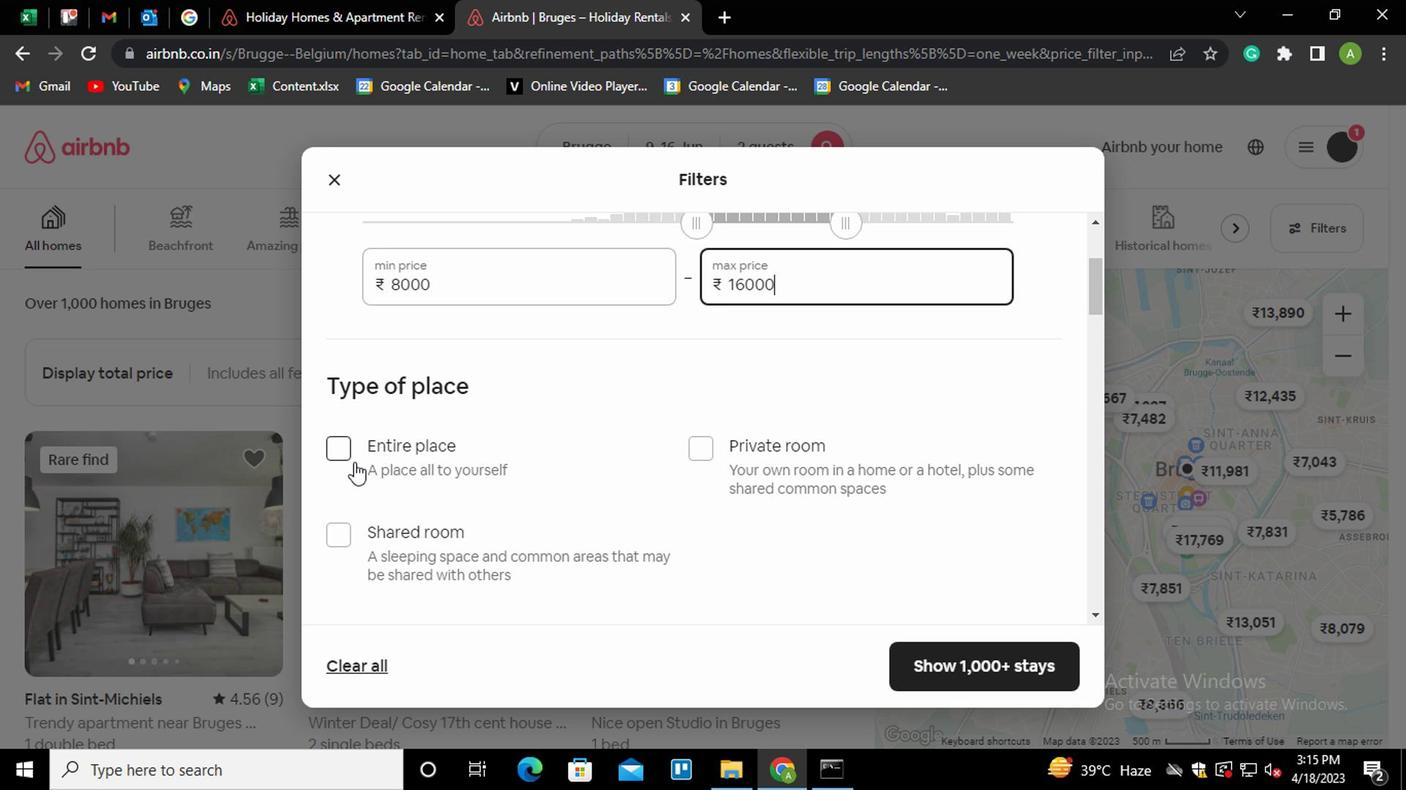
Action: Mouse pressed left at (347, 451)
Screenshot: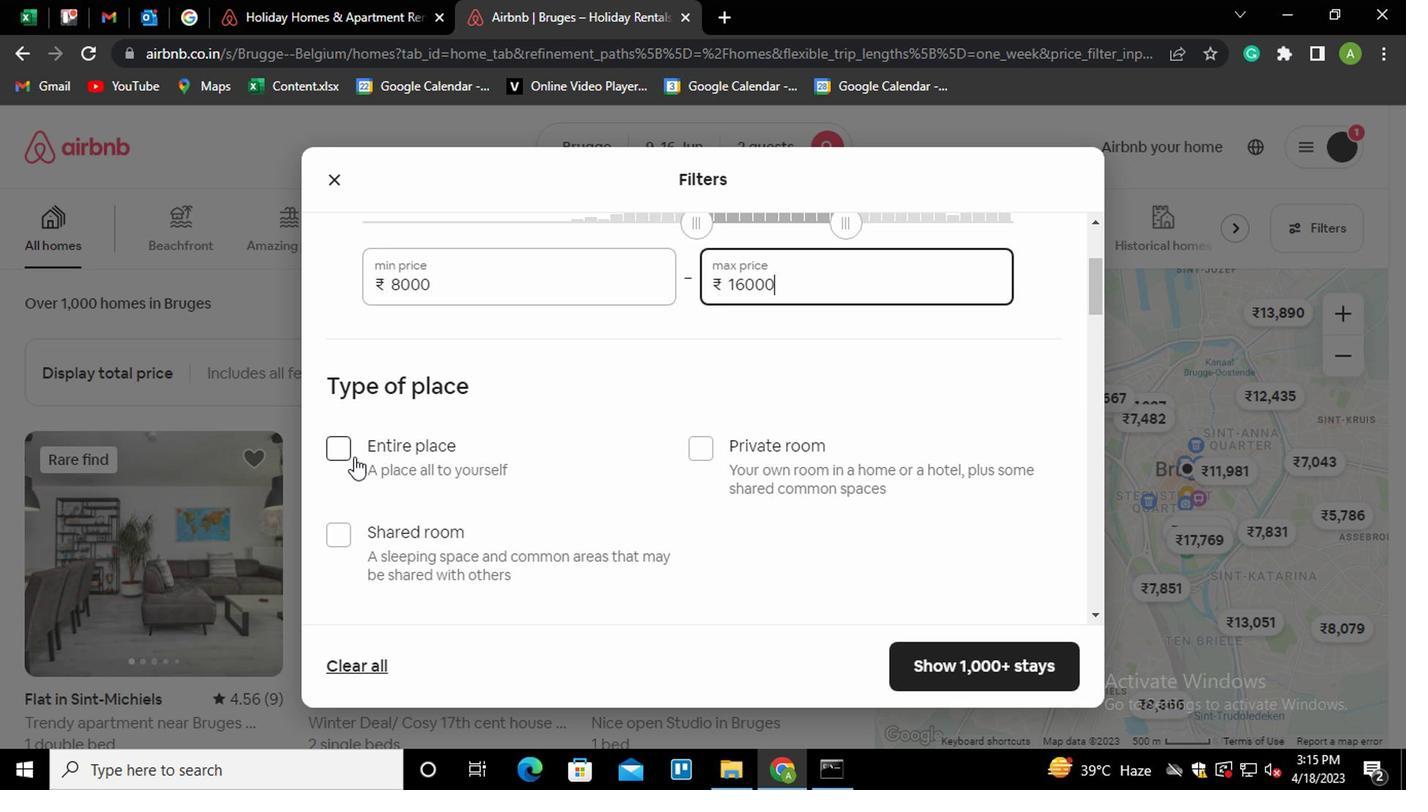 
Action: Mouse moved to (549, 410)
Screenshot: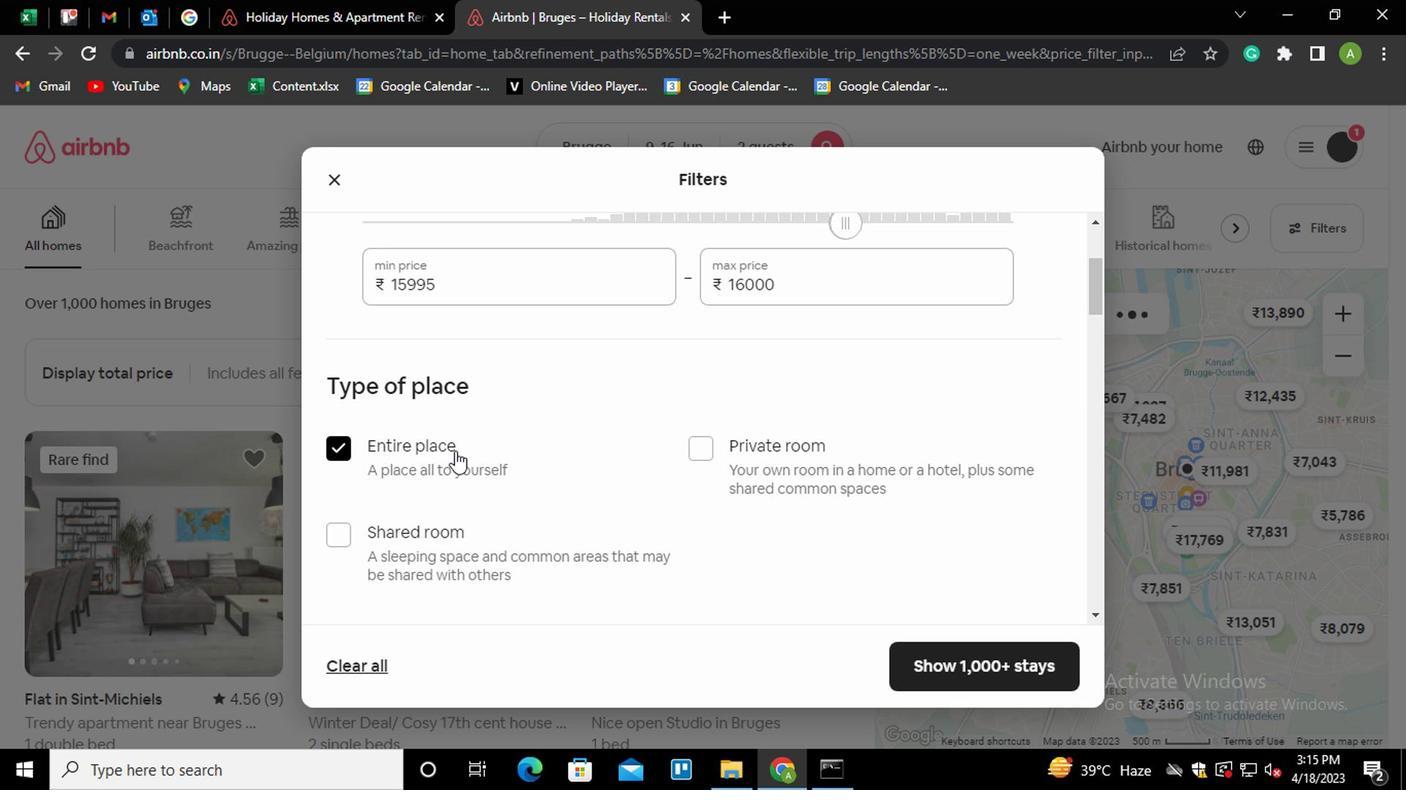 
Action: Mouse scrolled (549, 409) with delta (0, 0)
Screenshot: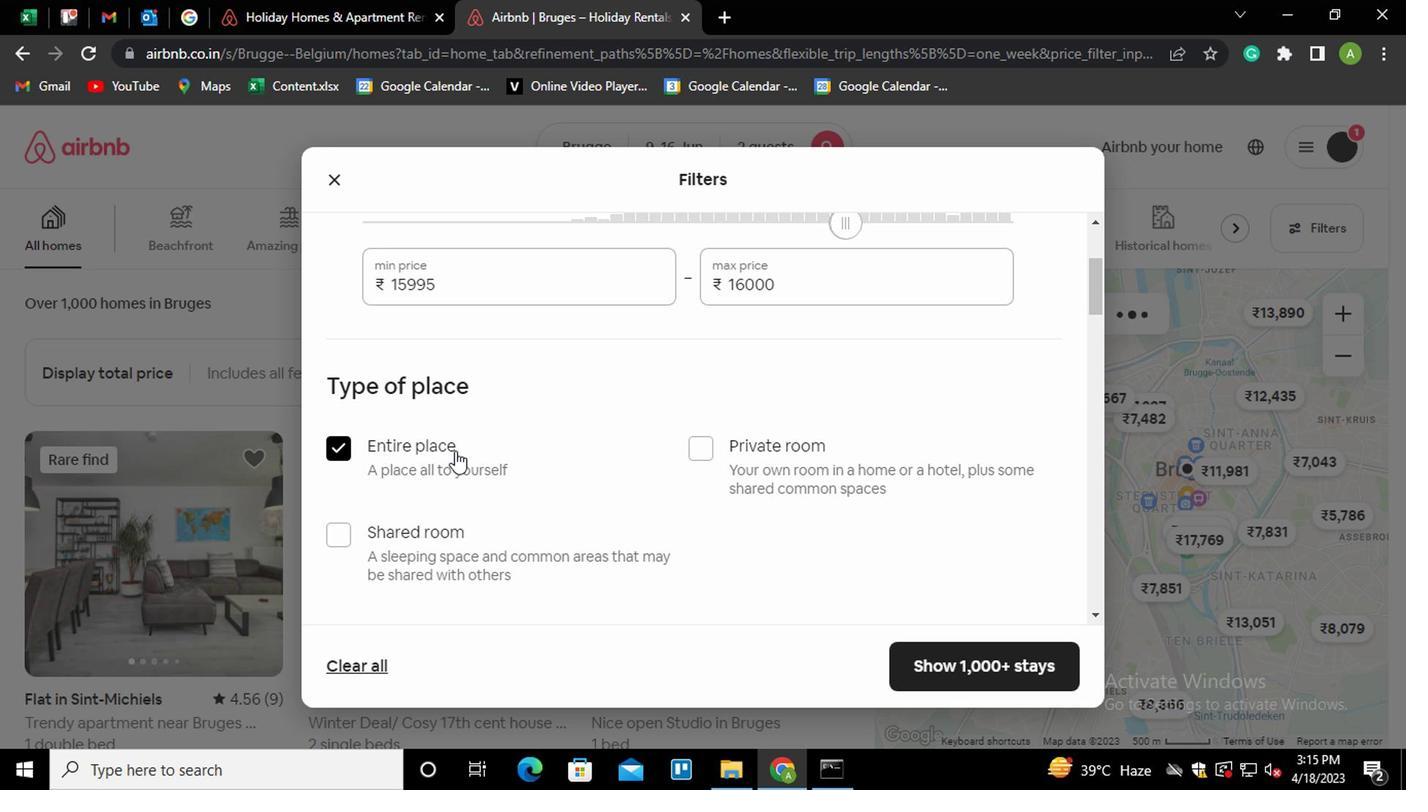 
Action: Mouse scrolled (549, 409) with delta (0, 0)
Screenshot: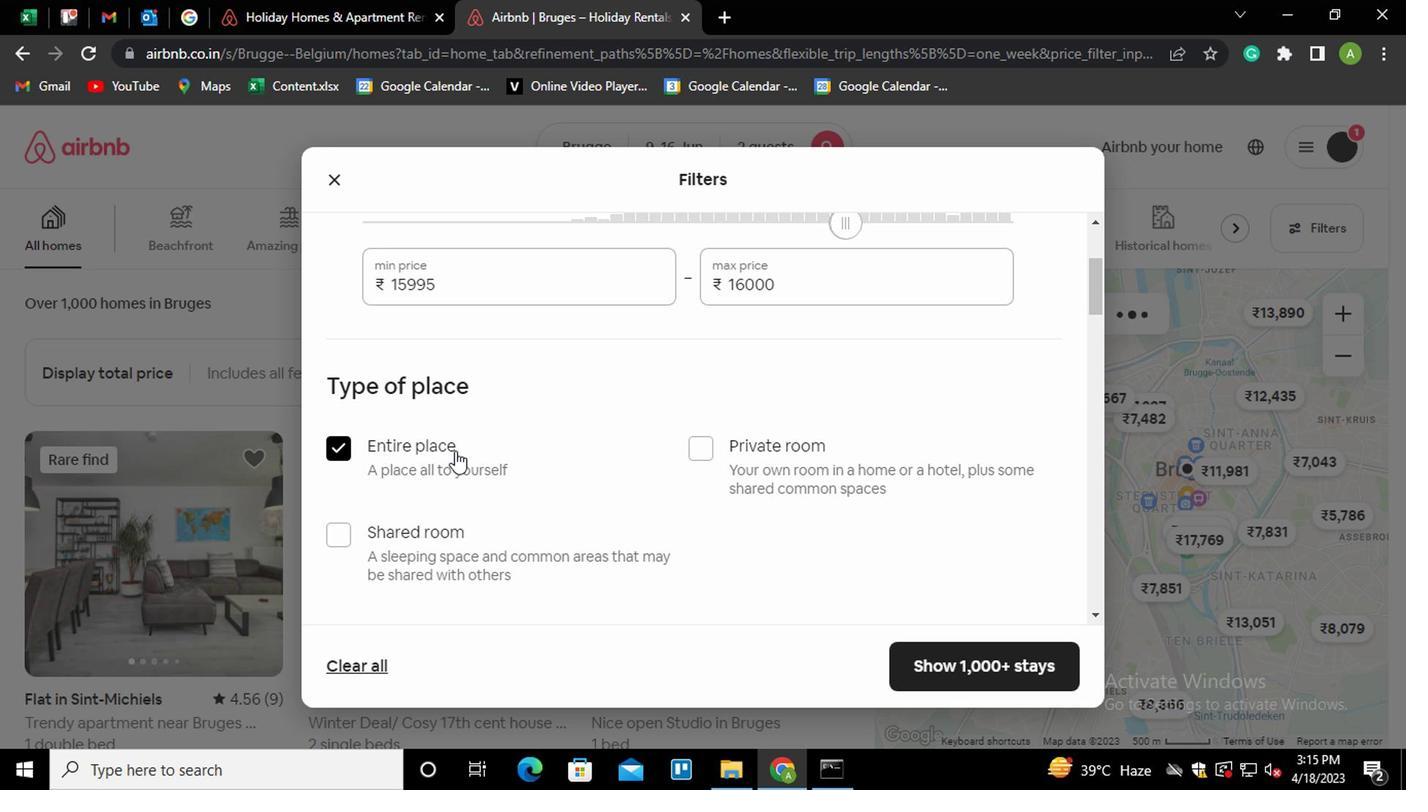 
Action: Mouse scrolled (549, 409) with delta (0, 0)
Screenshot: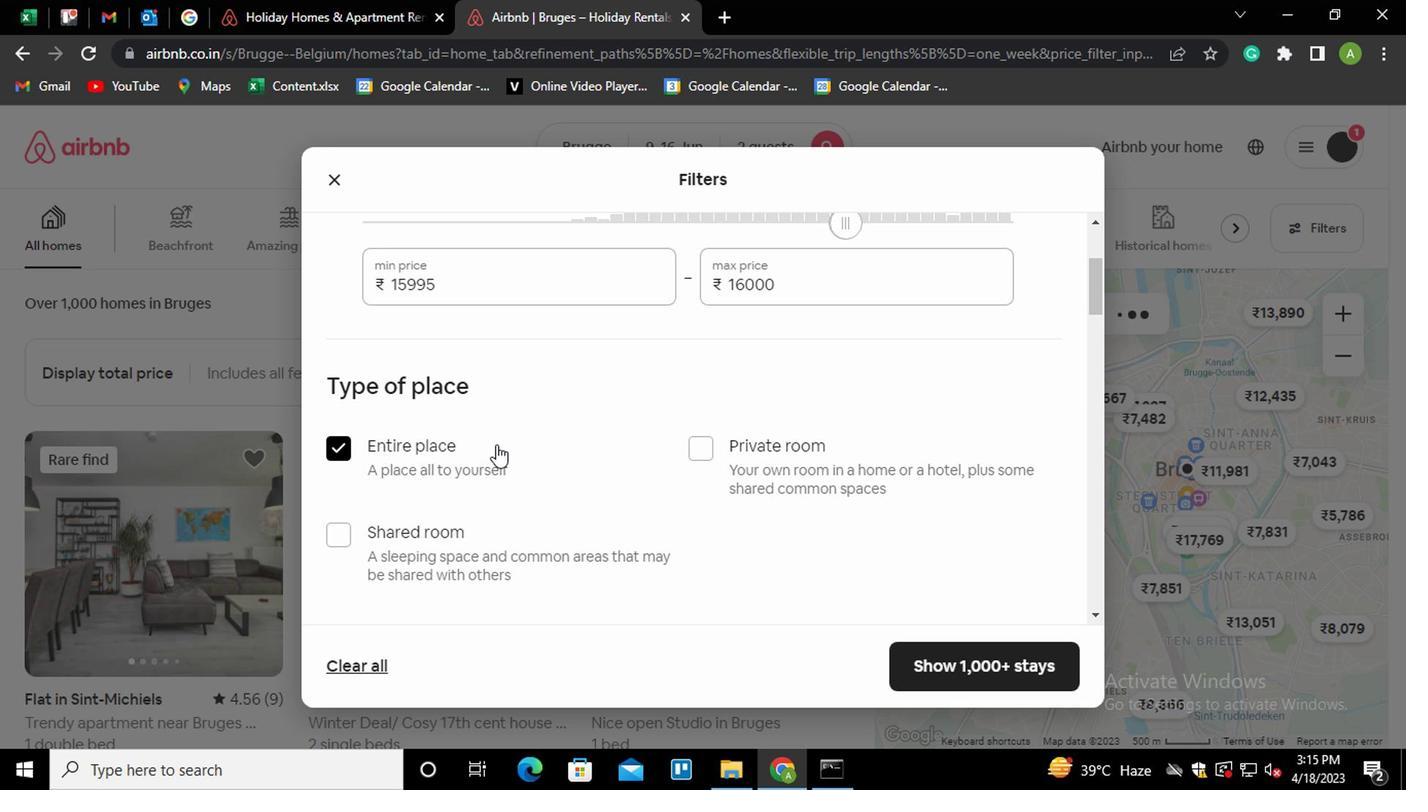 
Action: Mouse moved to (550, 409)
Screenshot: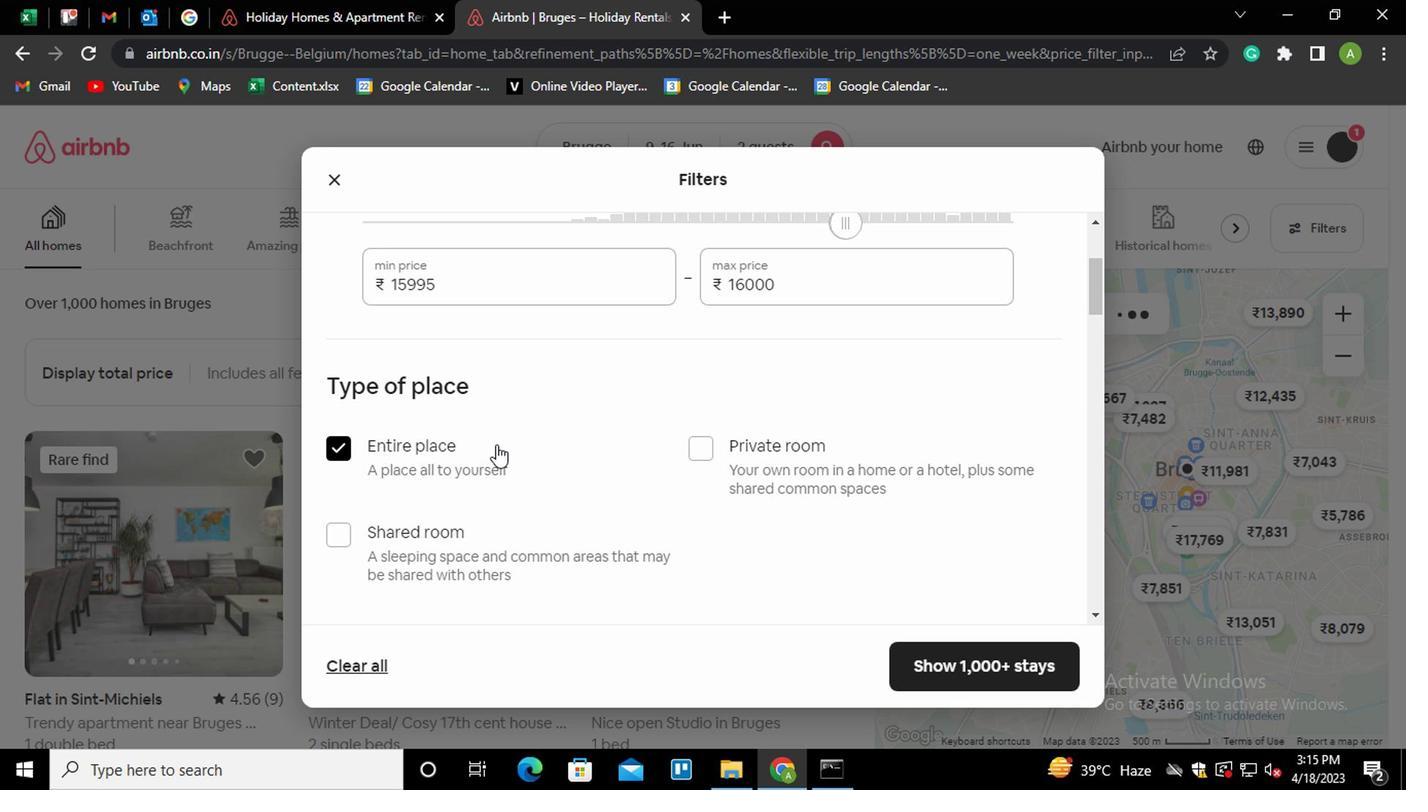 
Action: Mouse scrolled (550, 407) with delta (0, -1)
Screenshot: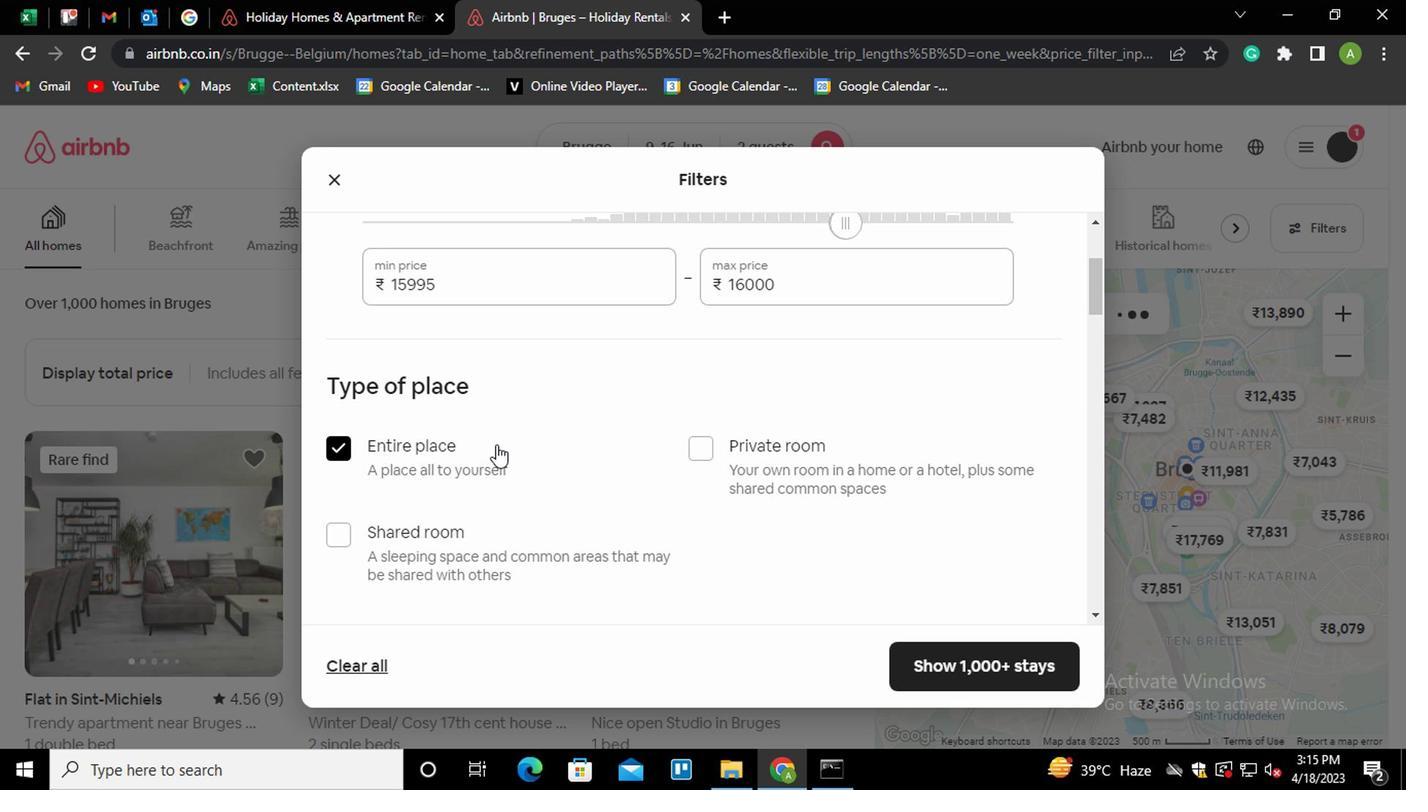 
Action: Mouse moved to (500, 376)
Screenshot: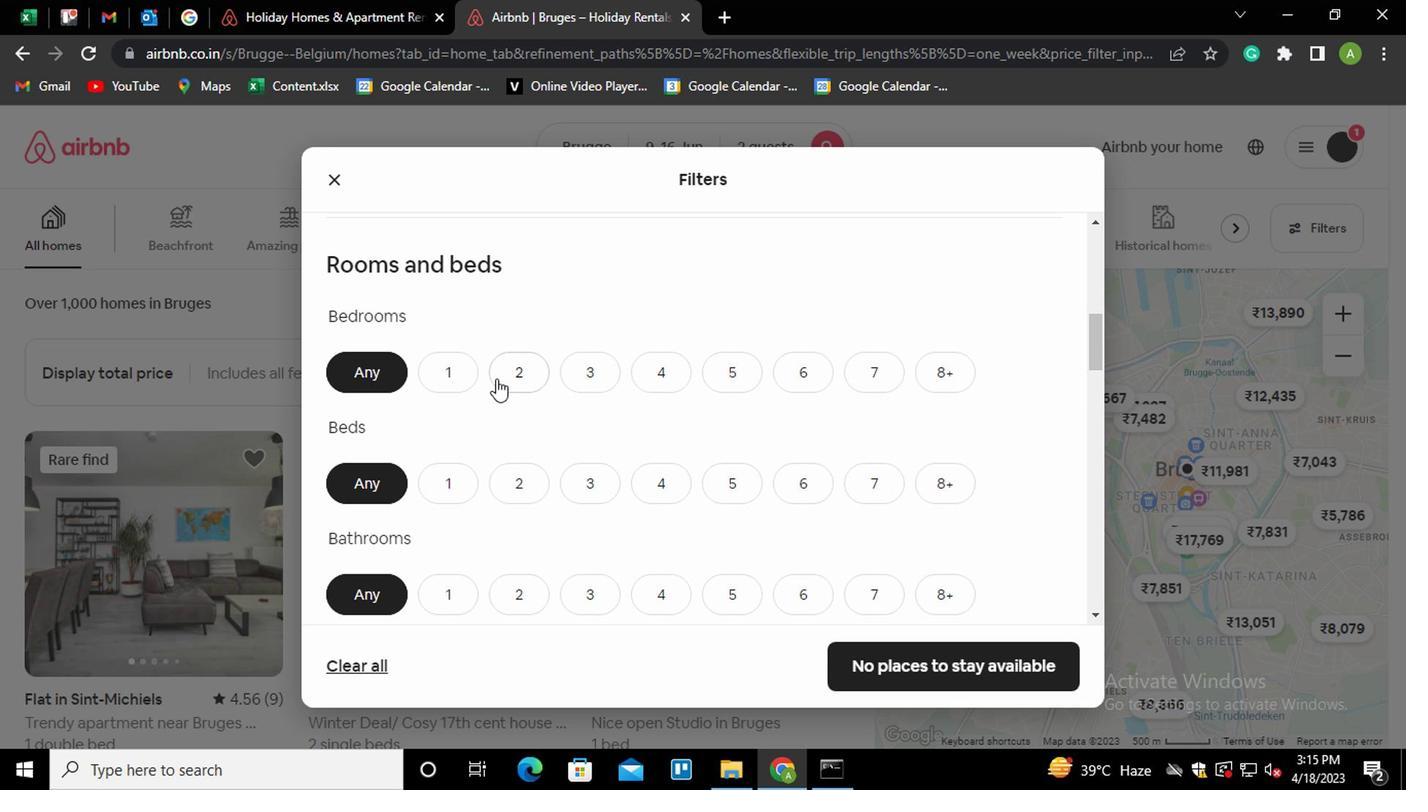 
Action: Mouse pressed left at (500, 376)
Screenshot: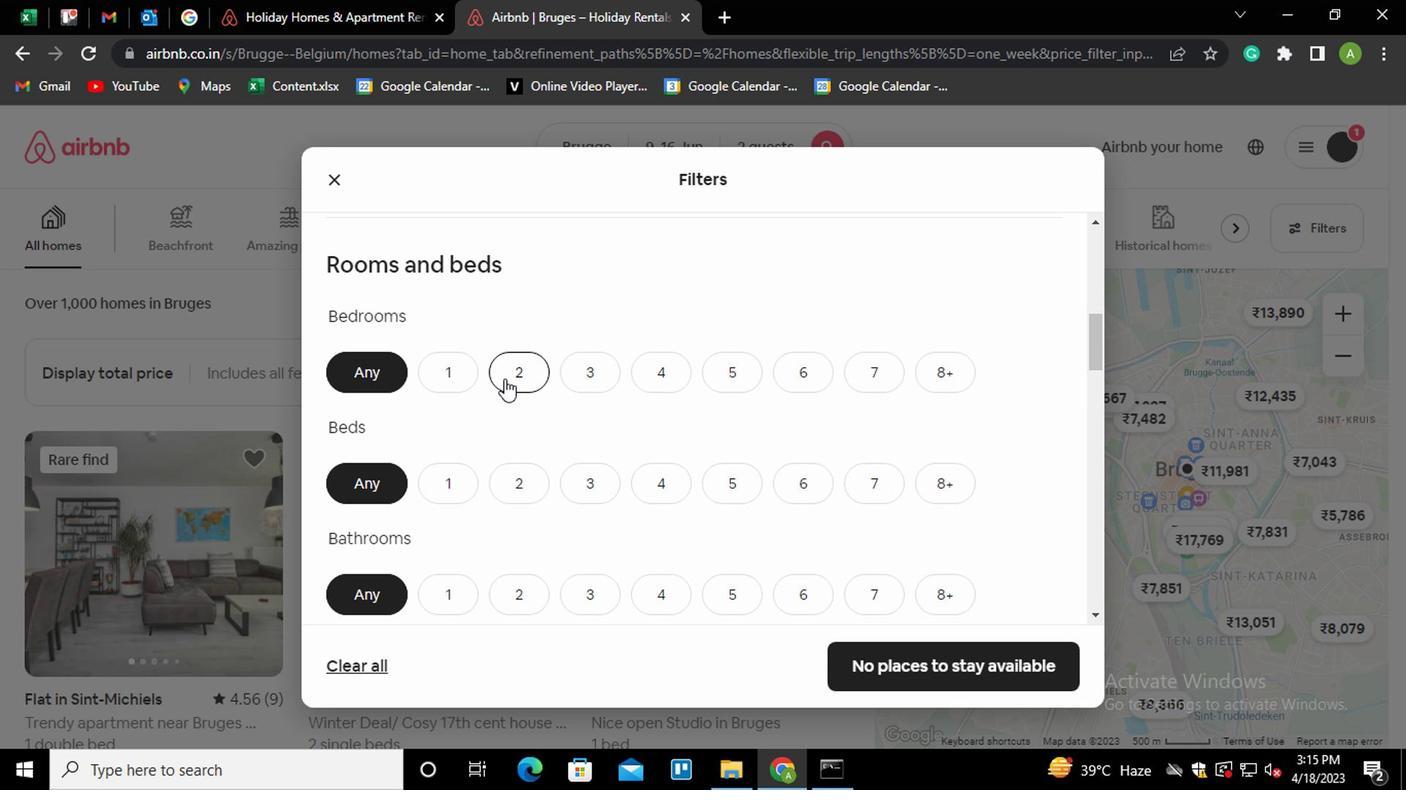
Action: Mouse moved to (511, 484)
Screenshot: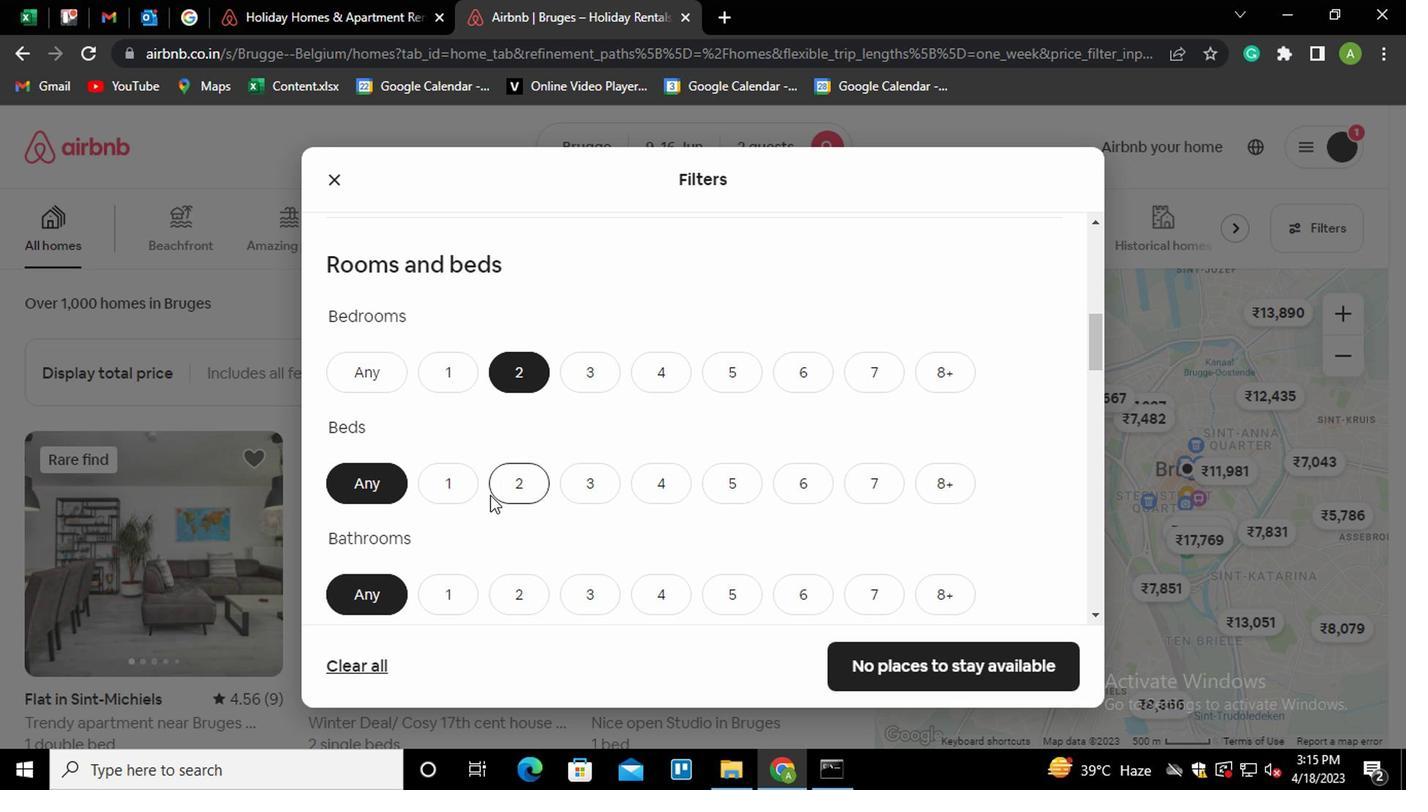 
Action: Mouse pressed left at (511, 484)
Screenshot: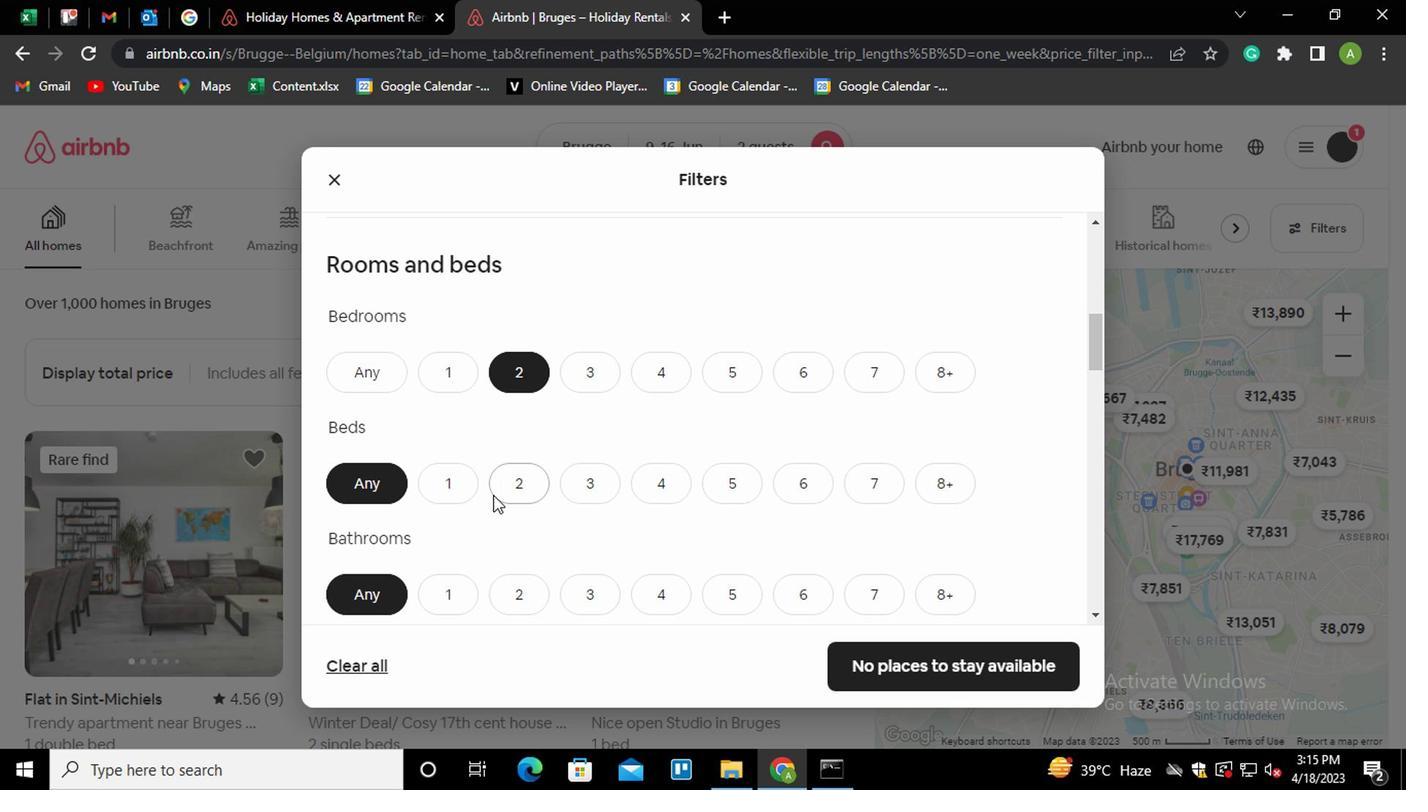 
Action: Mouse moved to (449, 598)
Screenshot: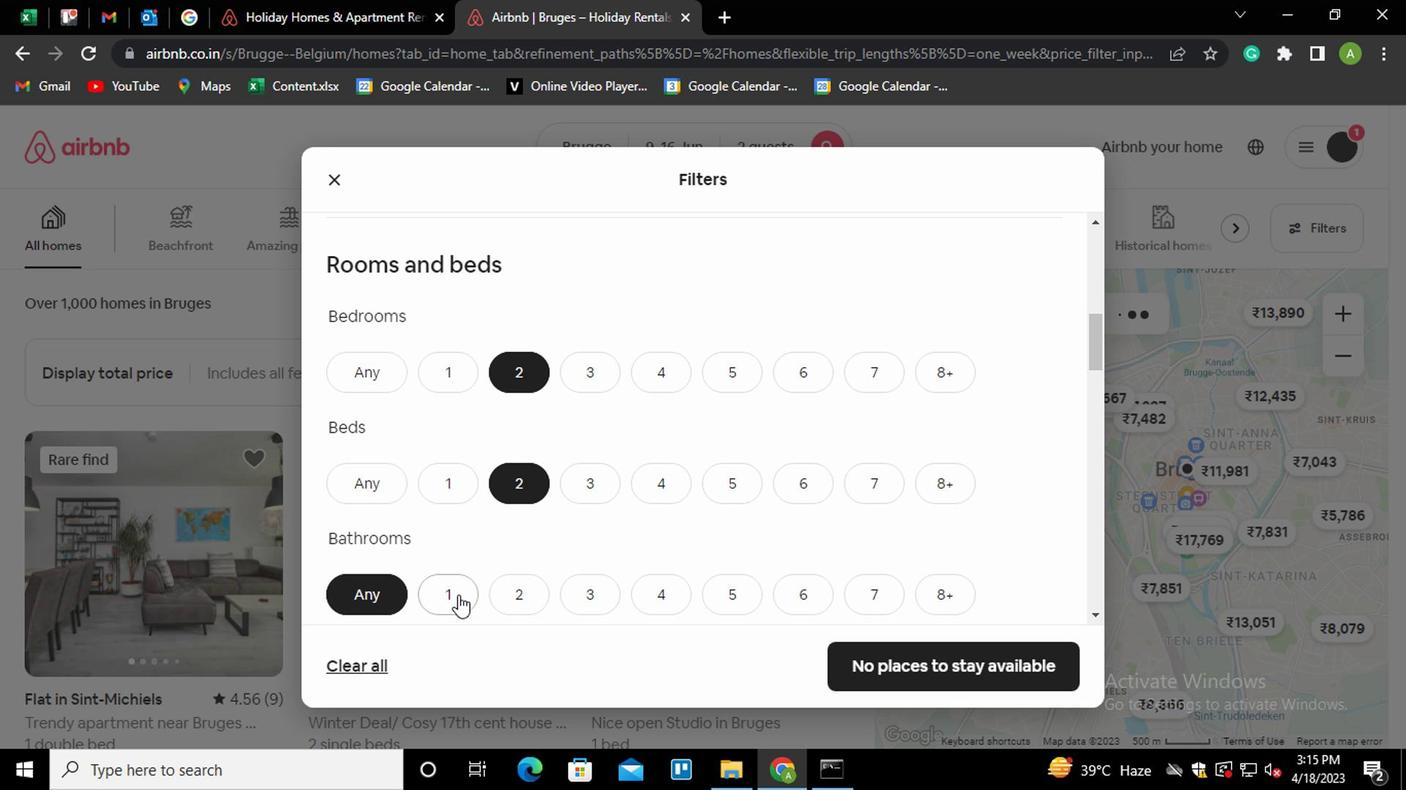 
Action: Mouse pressed left at (449, 598)
Screenshot: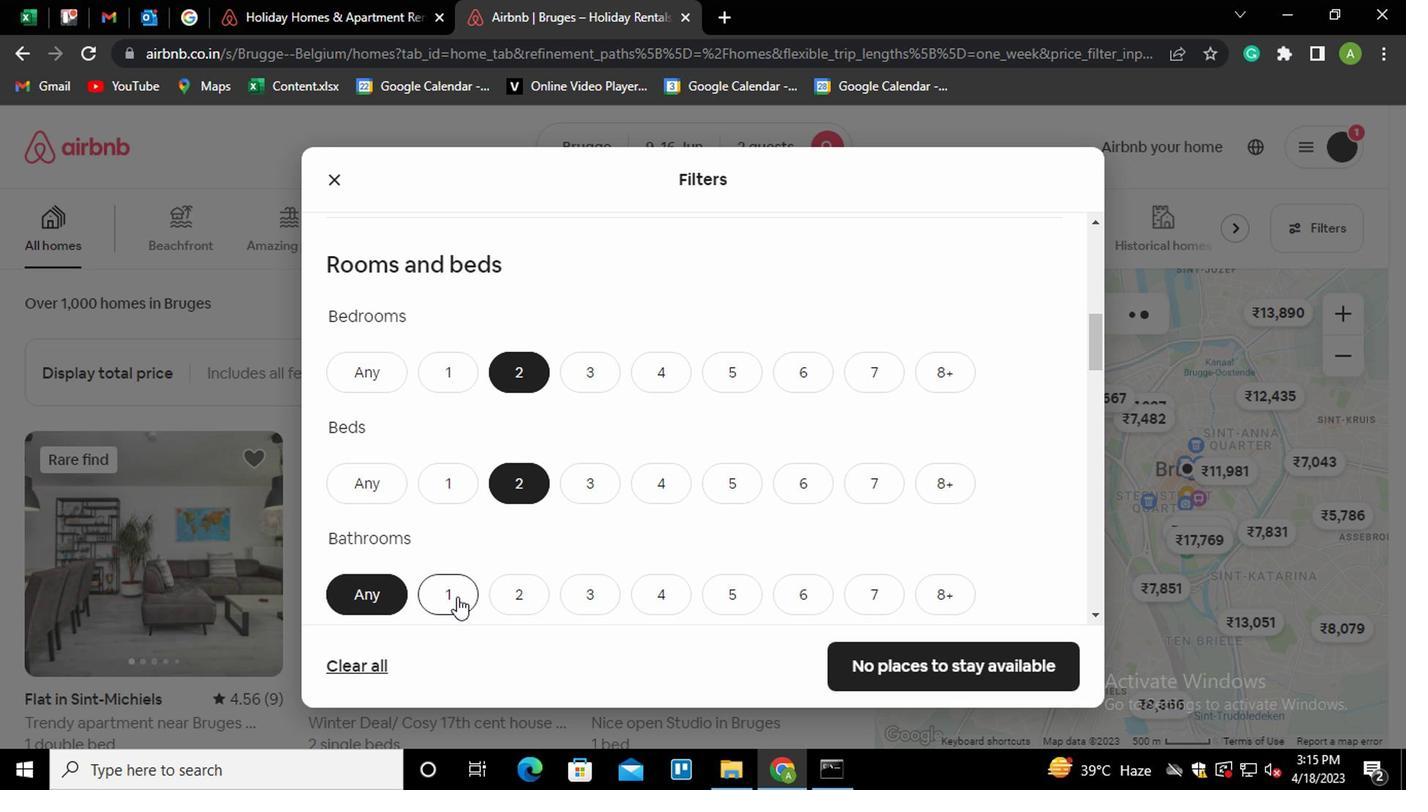 
Action: Mouse moved to (675, 508)
Screenshot: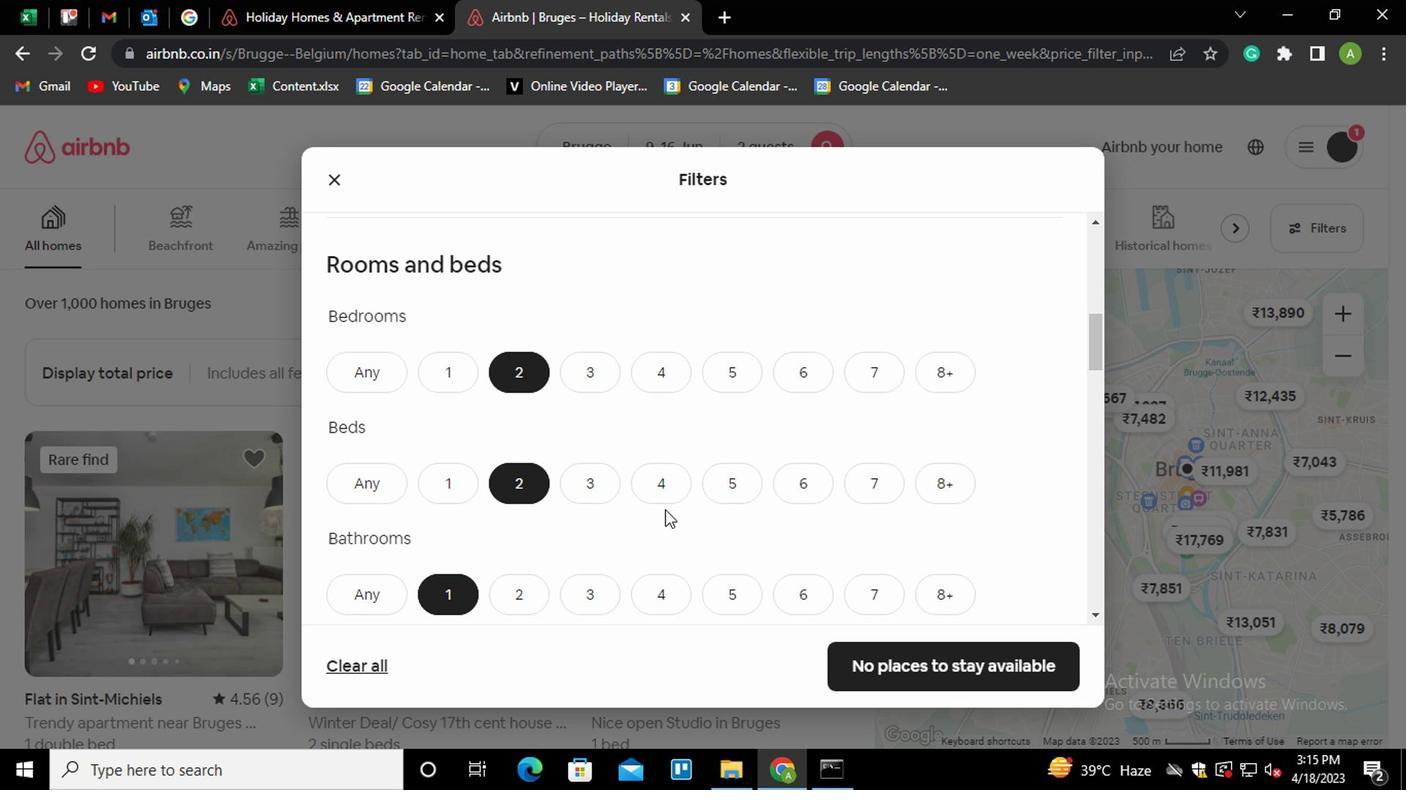 
Action: Mouse scrolled (675, 507) with delta (0, 0)
Screenshot: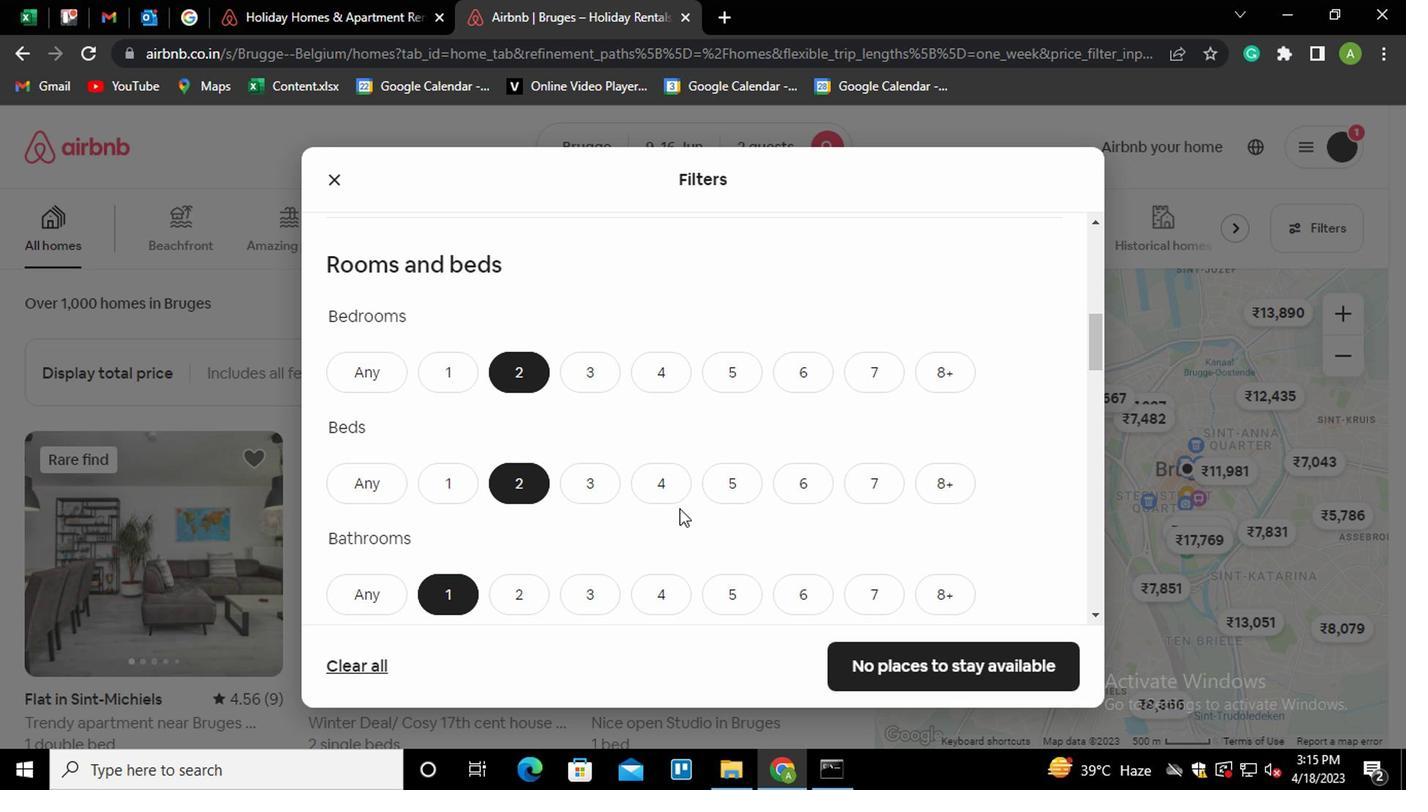 
Action: Mouse scrolled (675, 507) with delta (0, 0)
Screenshot: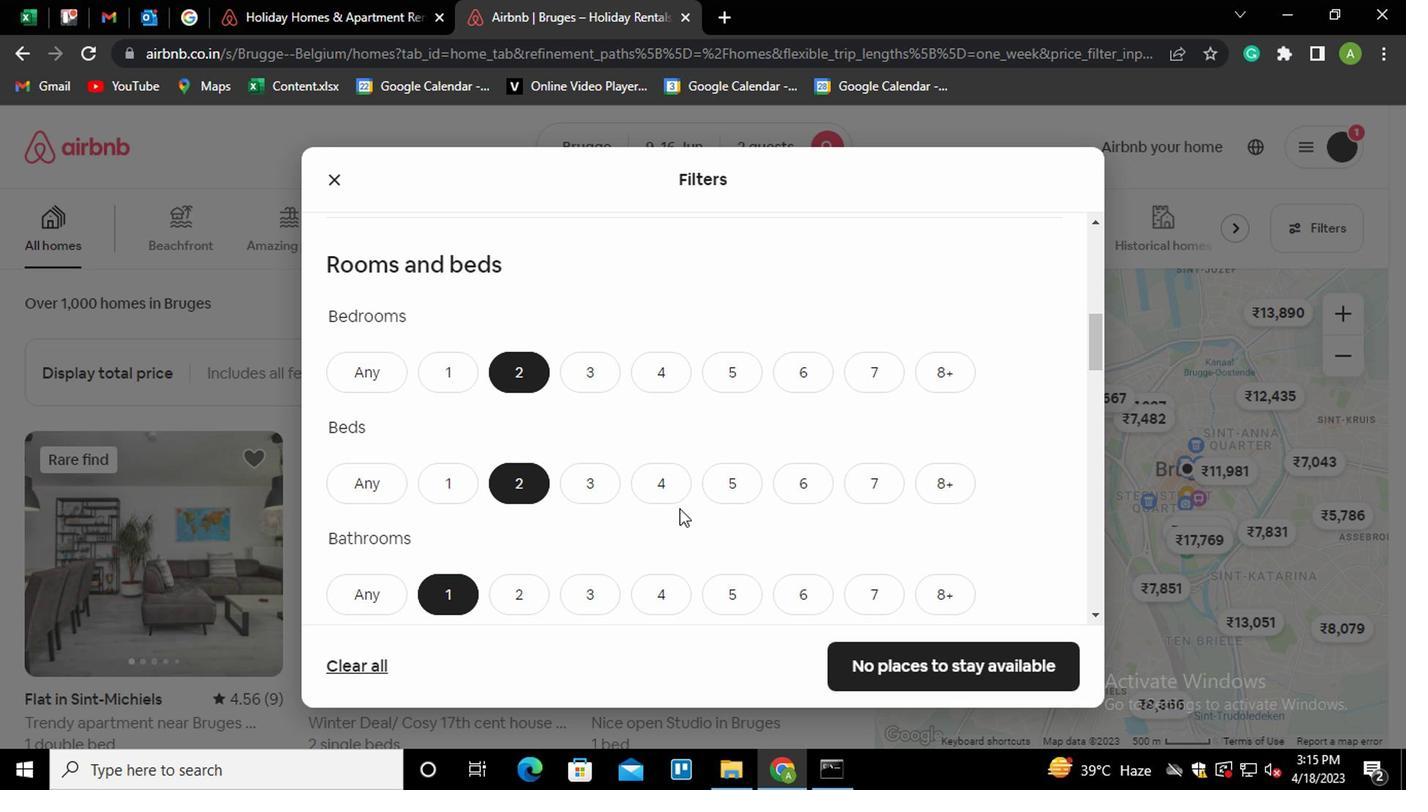 
Action: Mouse scrolled (675, 507) with delta (0, 0)
Screenshot: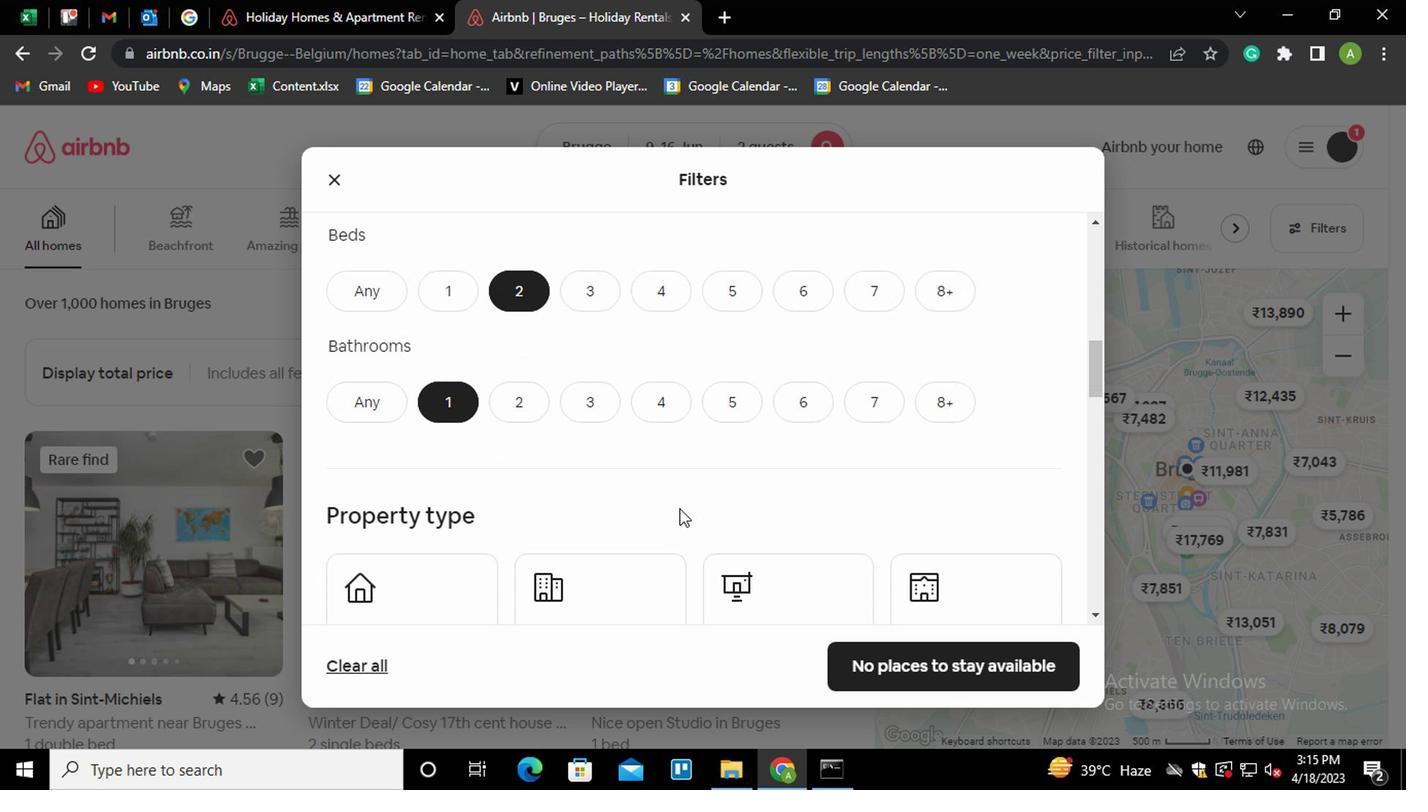 
Action: Mouse moved to (588, 520)
Screenshot: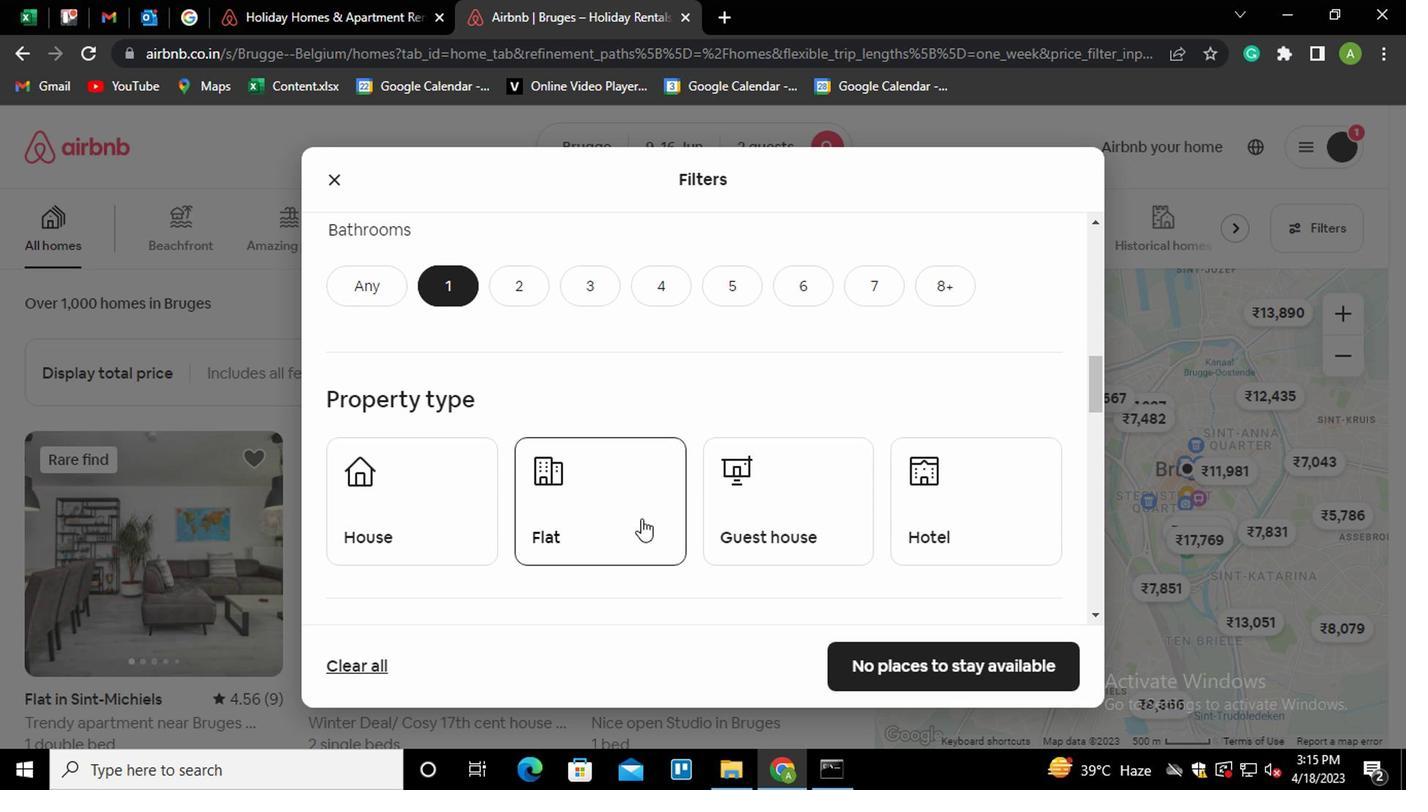
Action: Mouse pressed left at (588, 520)
Screenshot: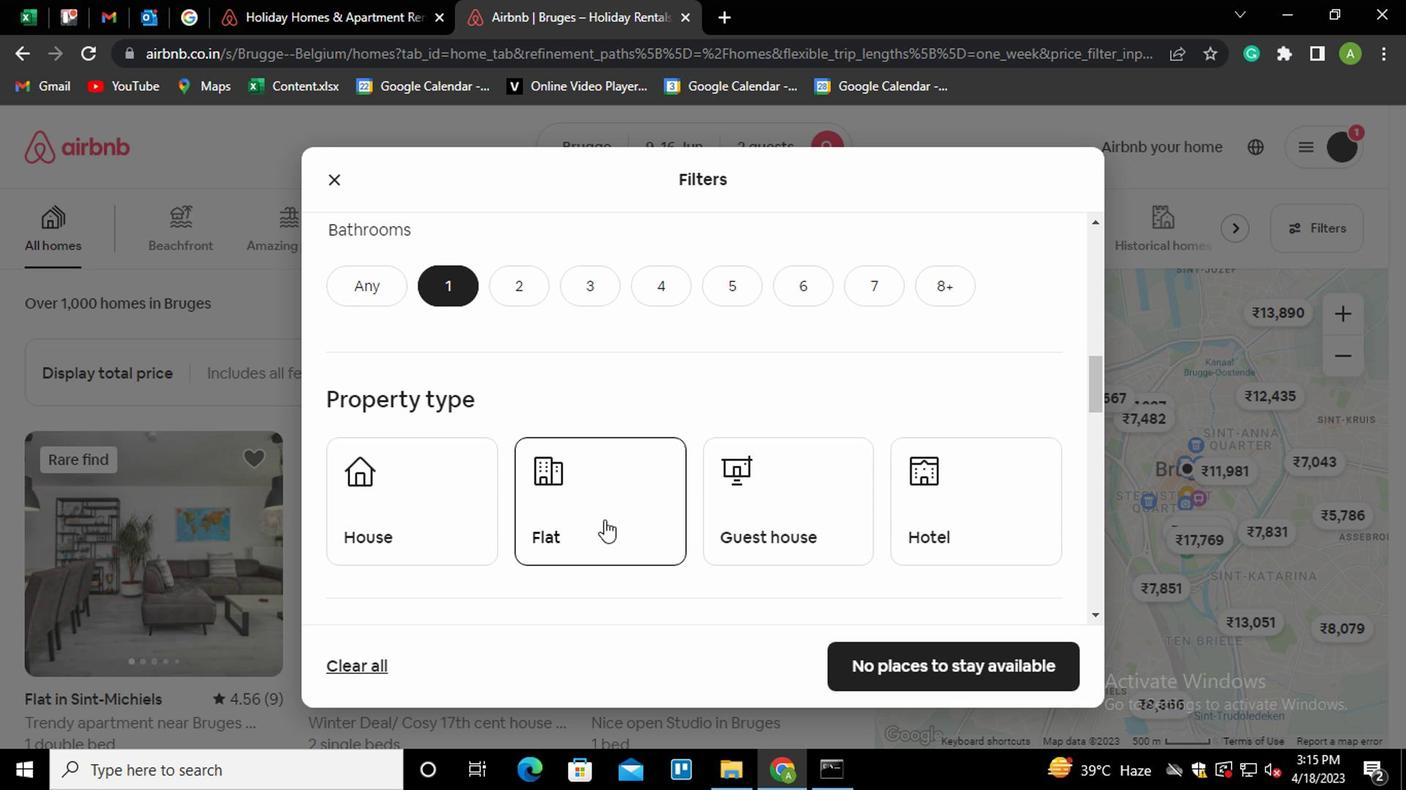 
Action: Mouse moved to (716, 416)
Screenshot: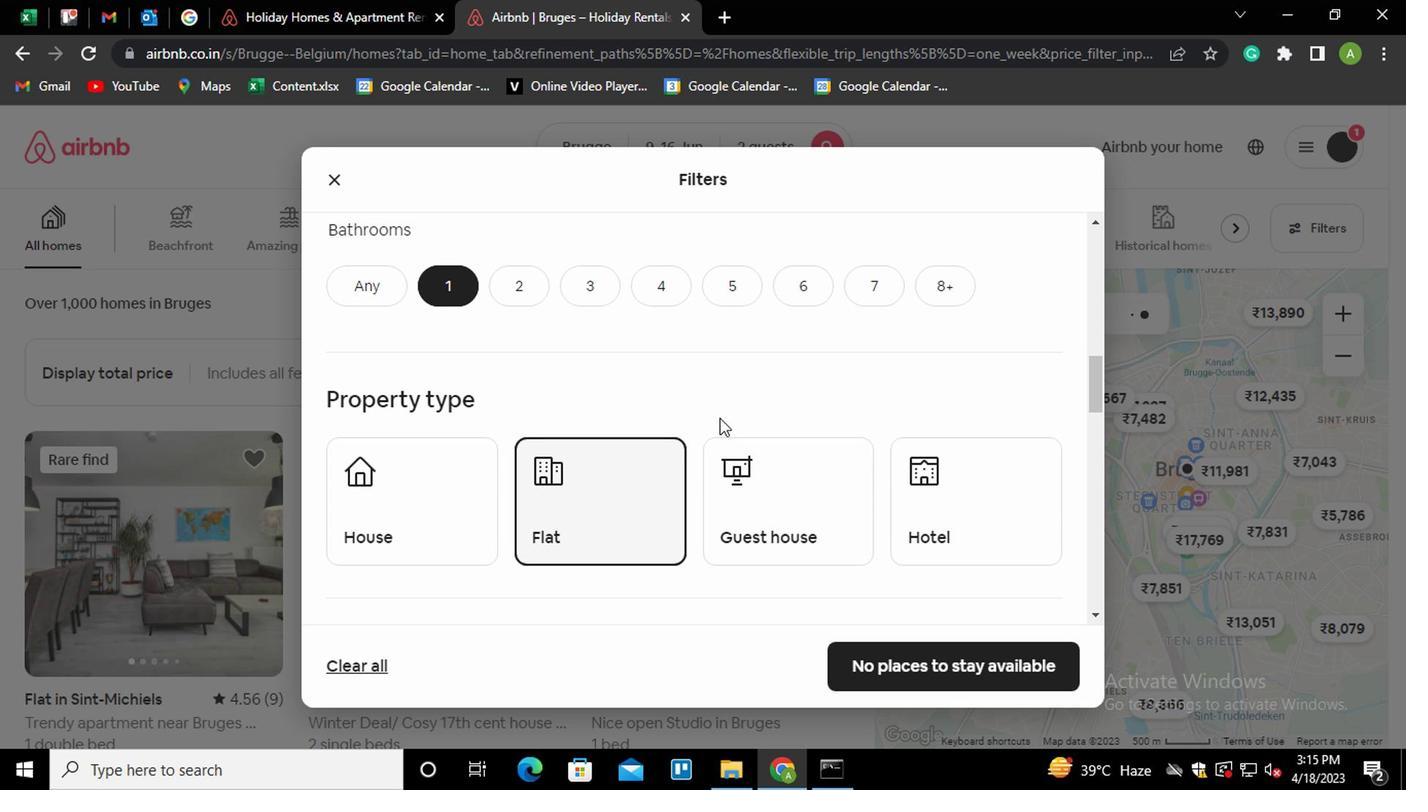 
Action: Mouse scrolled (716, 415) with delta (0, -1)
Screenshot: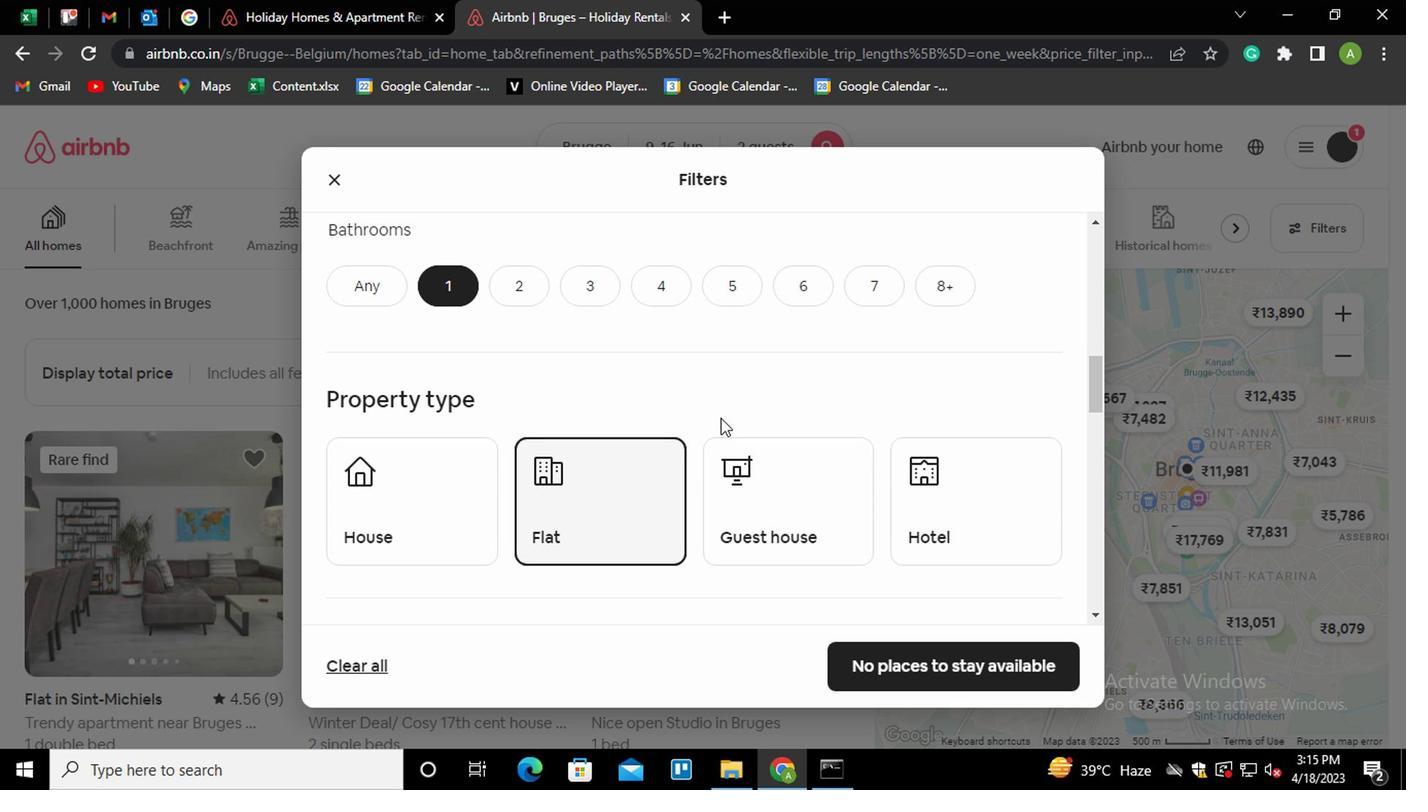 
Action: Mouse scrolled (716, 415) with delta (0, -1)
Screenshot: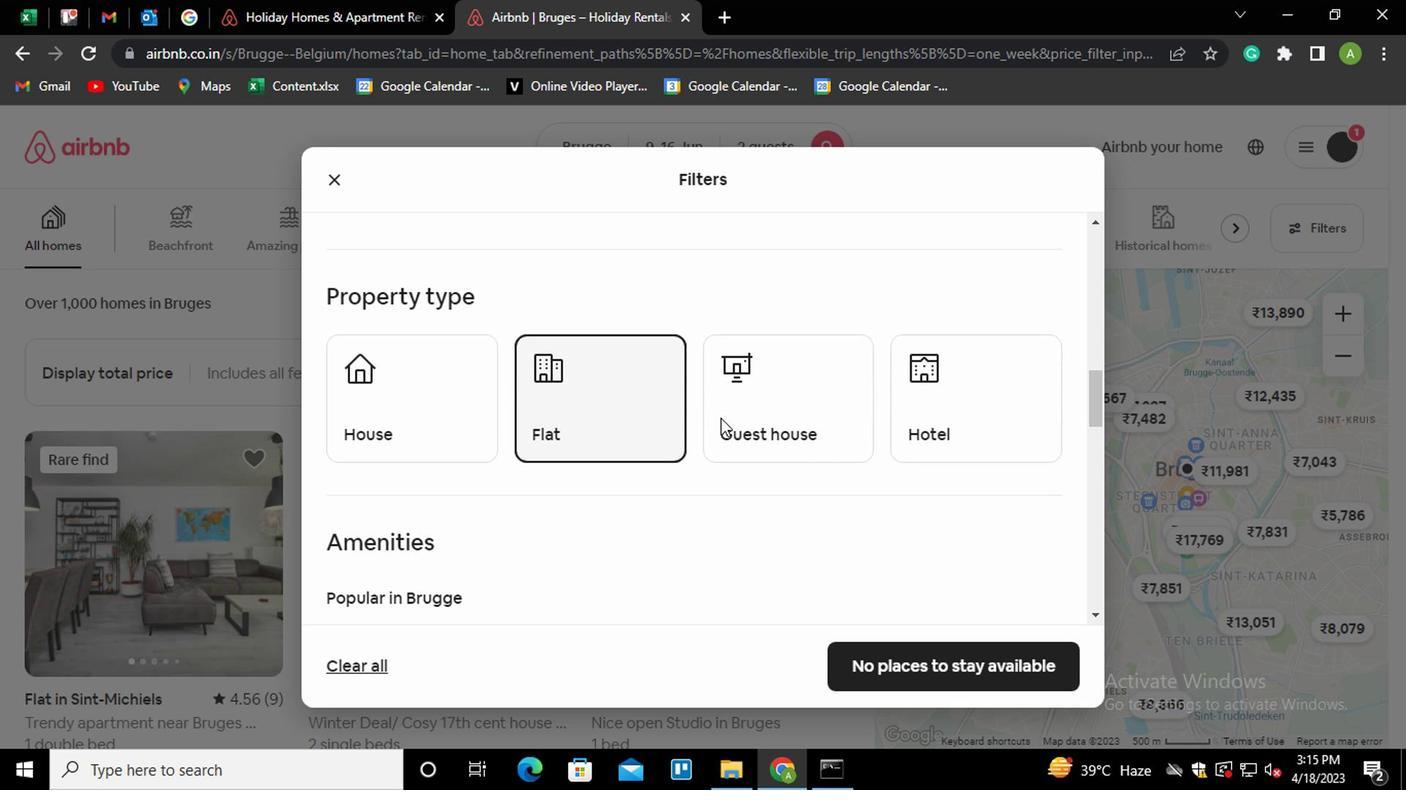 
Action: Mouse moved to (716, 419)
Screenshot: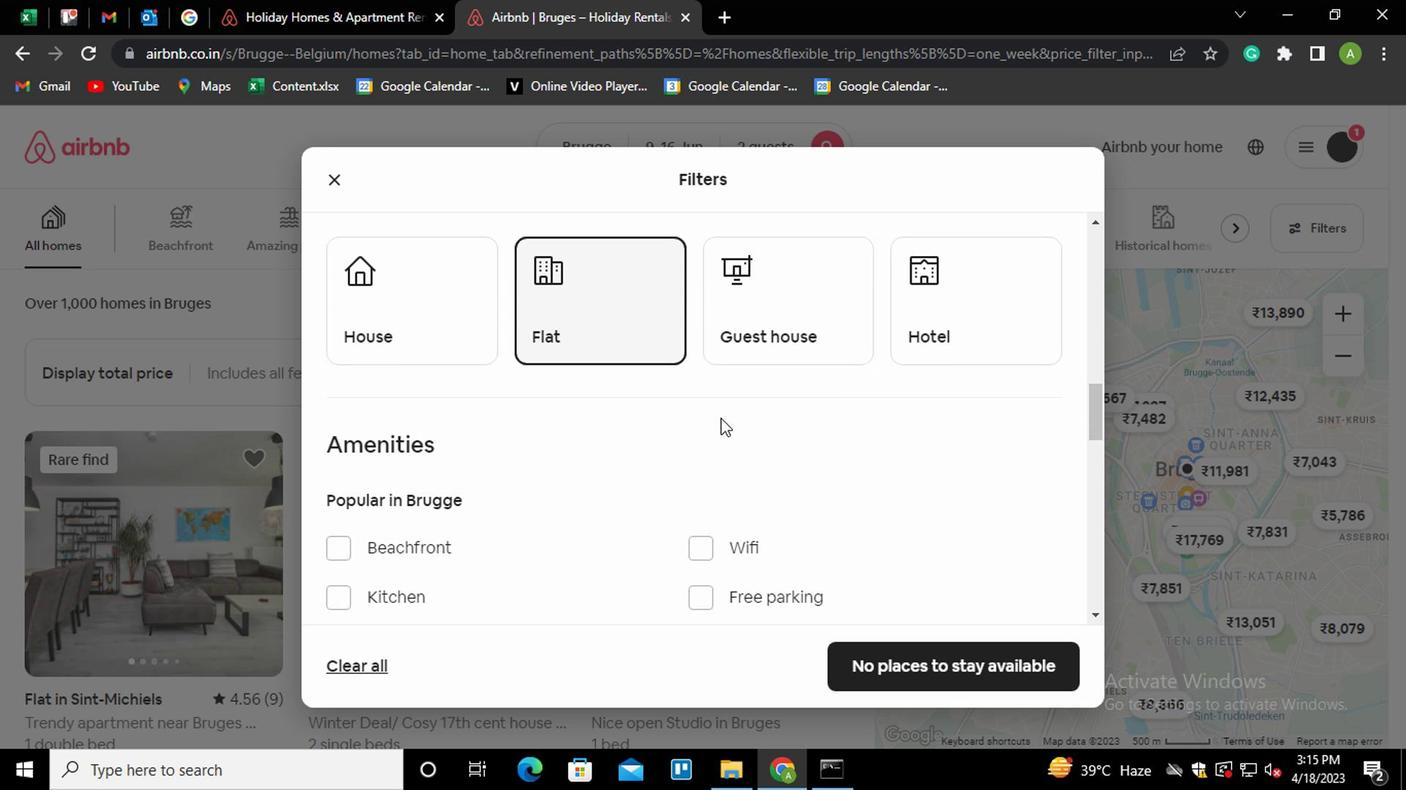 
Action: Mouse scrolled (716, 418) with delta (0, 0)
Screenshot: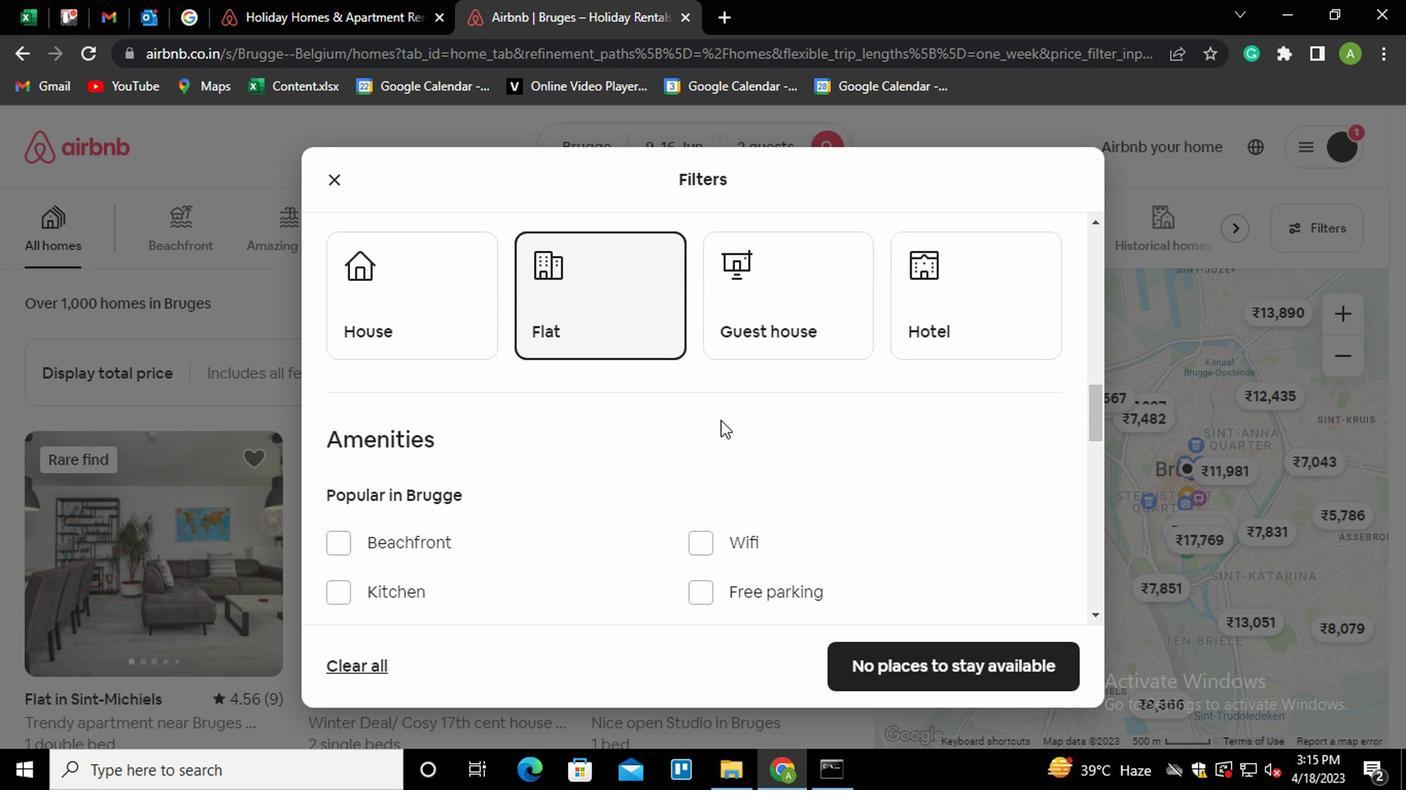 
Action: Mouse scrolled (716, 418) with delta (0, 0)
Screenshot: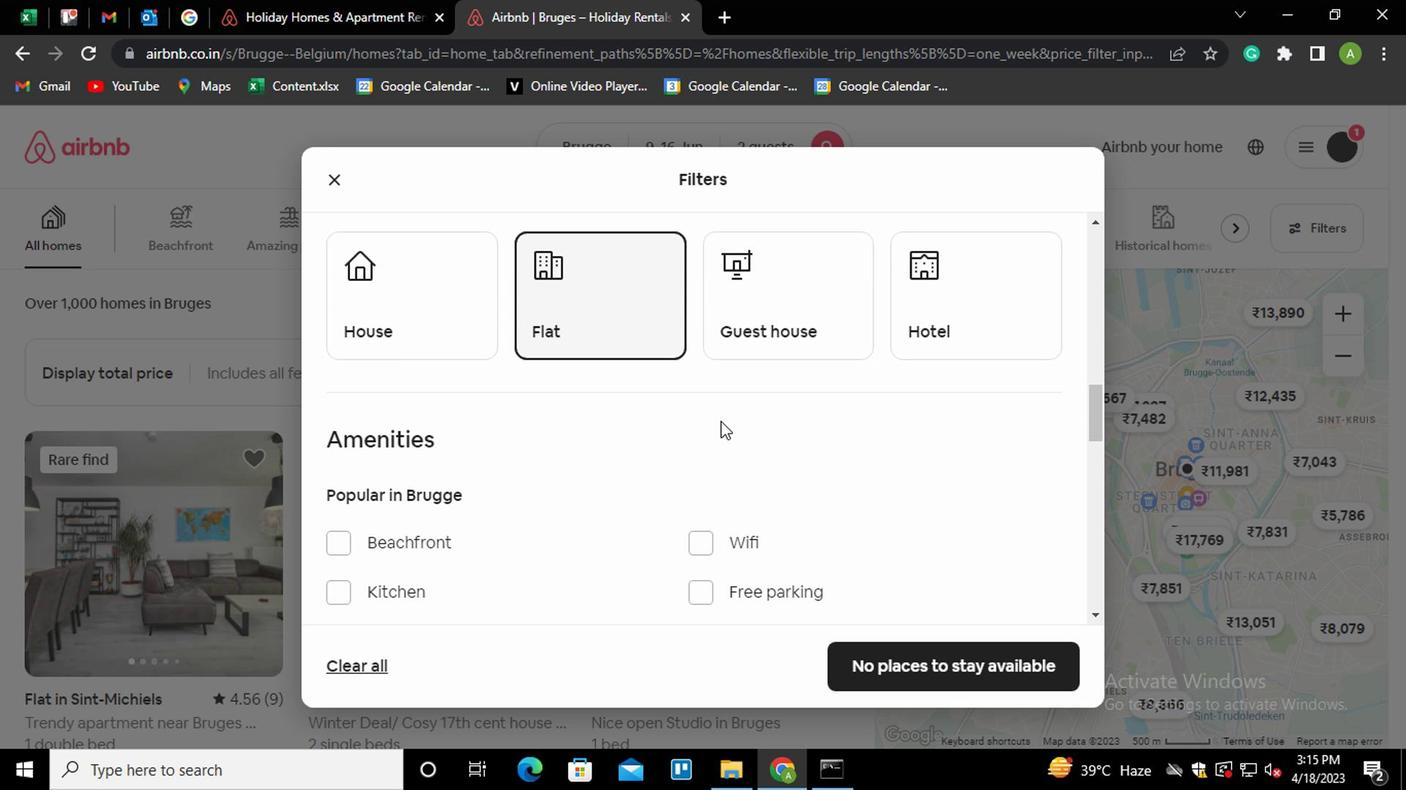 
Action: Mouse moved to (373, 476)
Screenshot: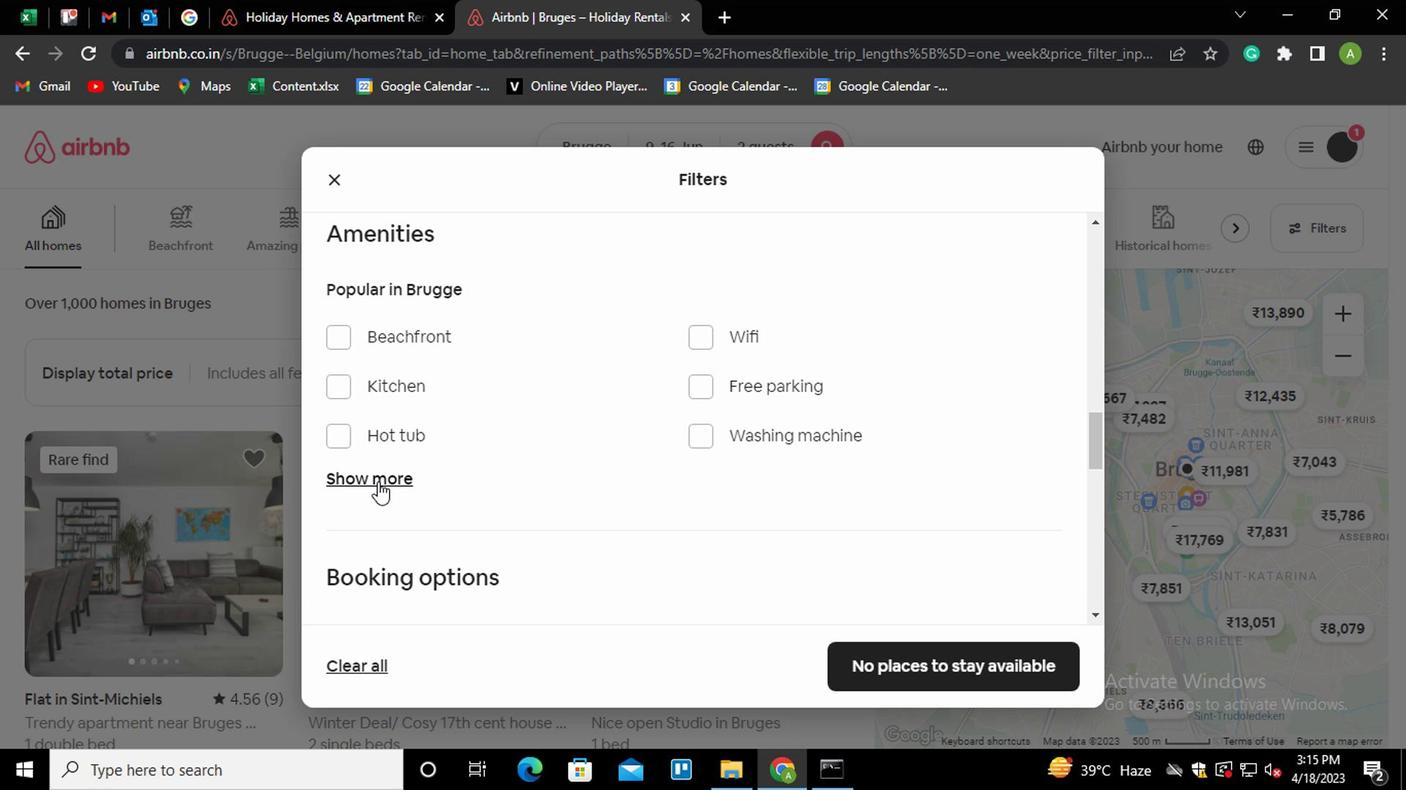
Action: Mouse pressed left at (373, 476)
Screenshot: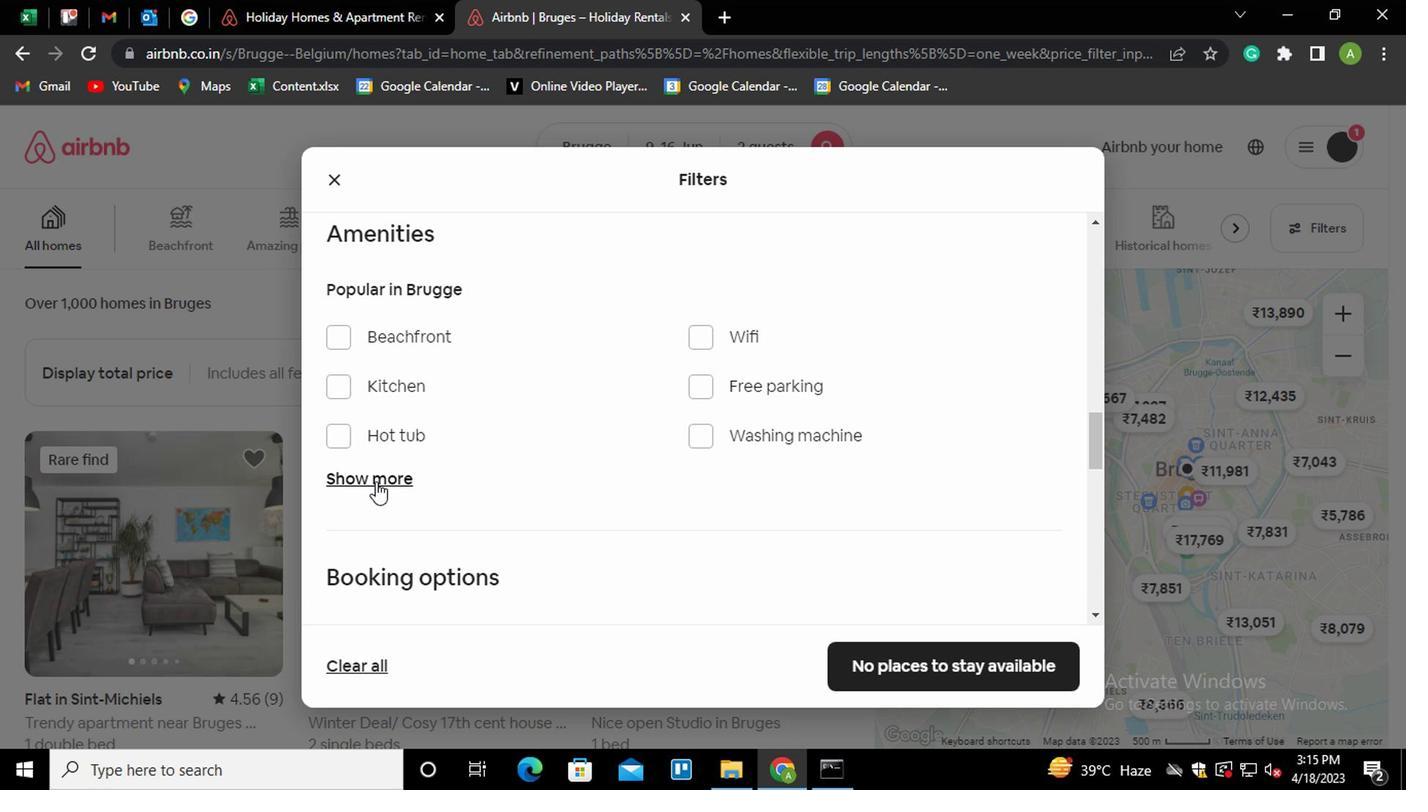 
Action: Mouse moved to (391, 556)
Screenshot: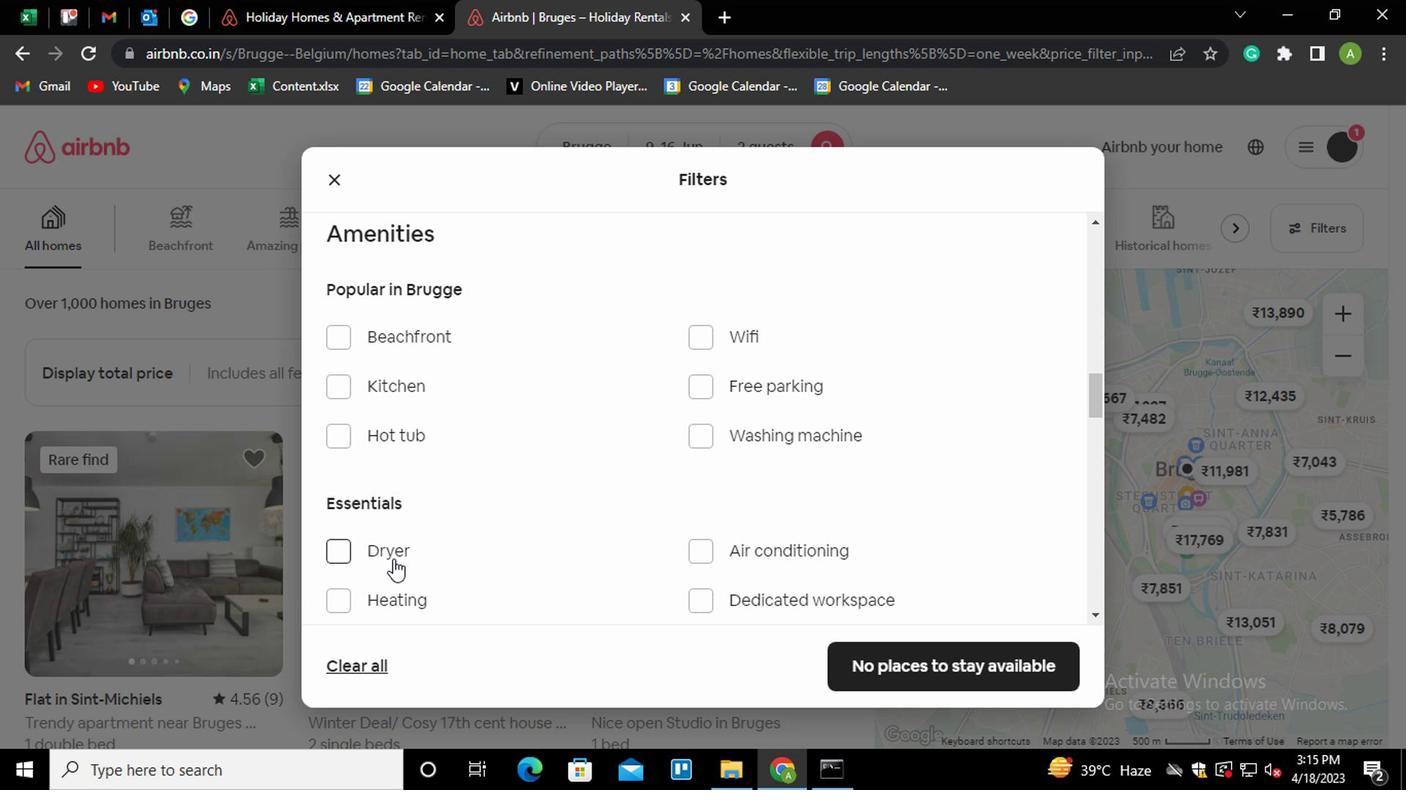 
Action: Mouse scrolled (391, 555) with delta (0, -1)
Screenshot: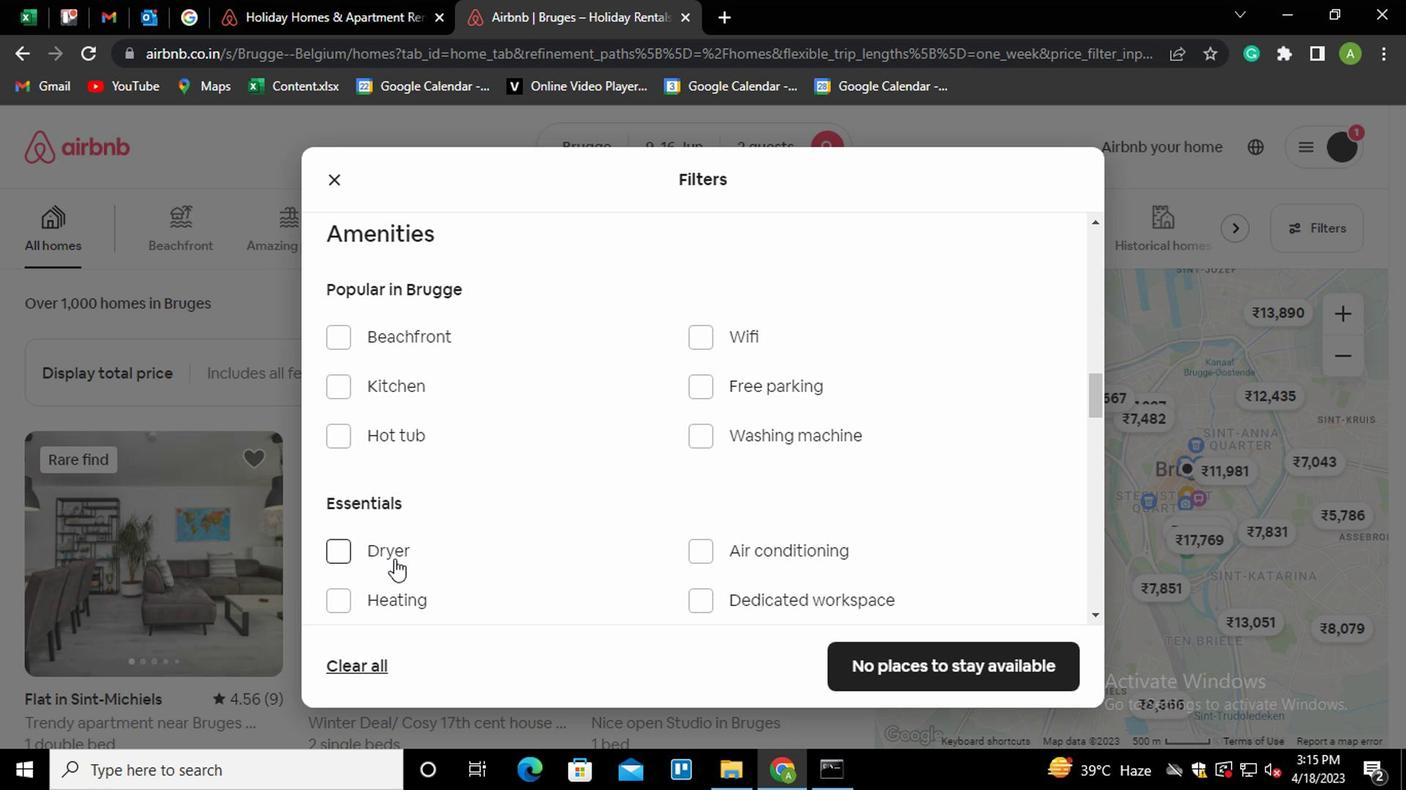
Action: Mouse moved to (690, 547)
Screenshot: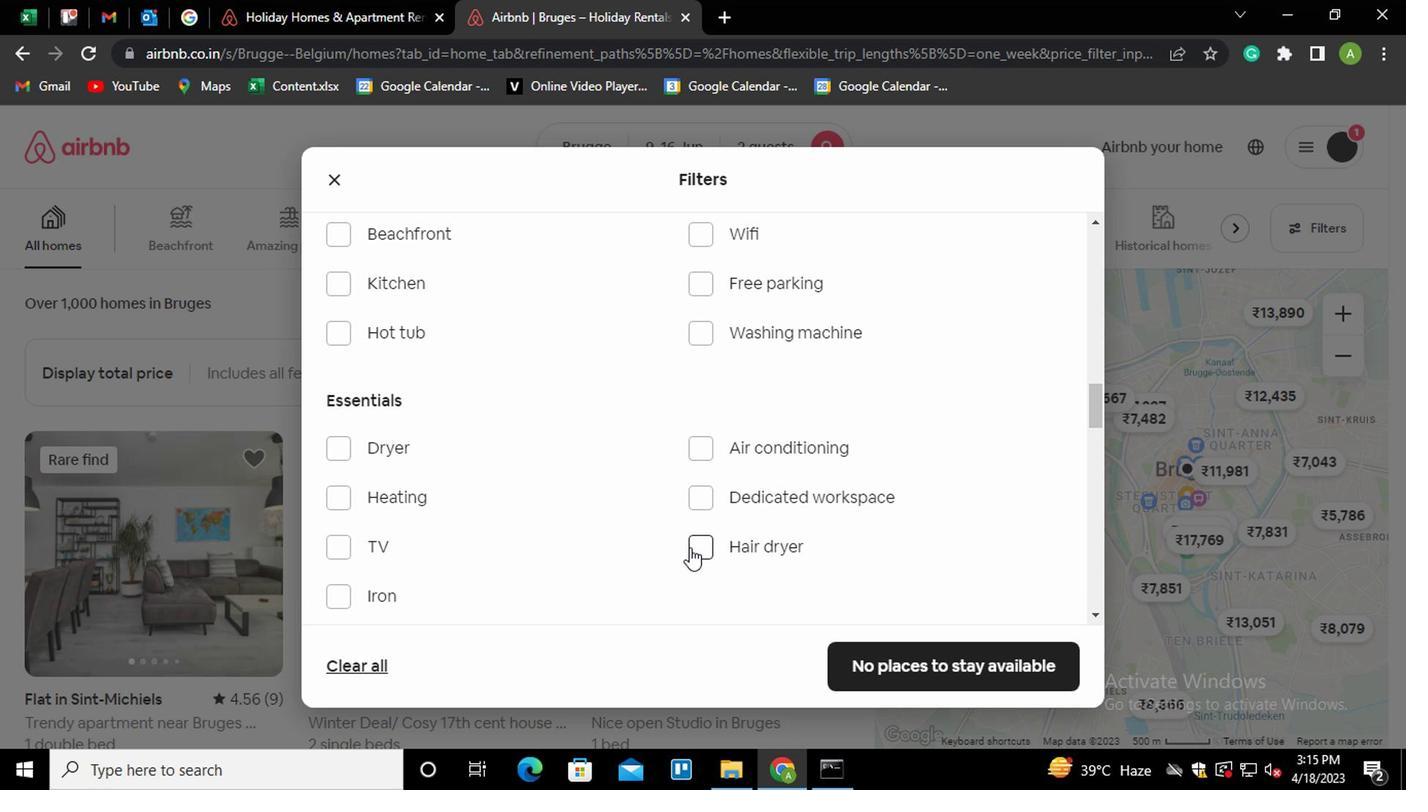 
Action: Mouse pressed left at (690, 547)
Screenshot: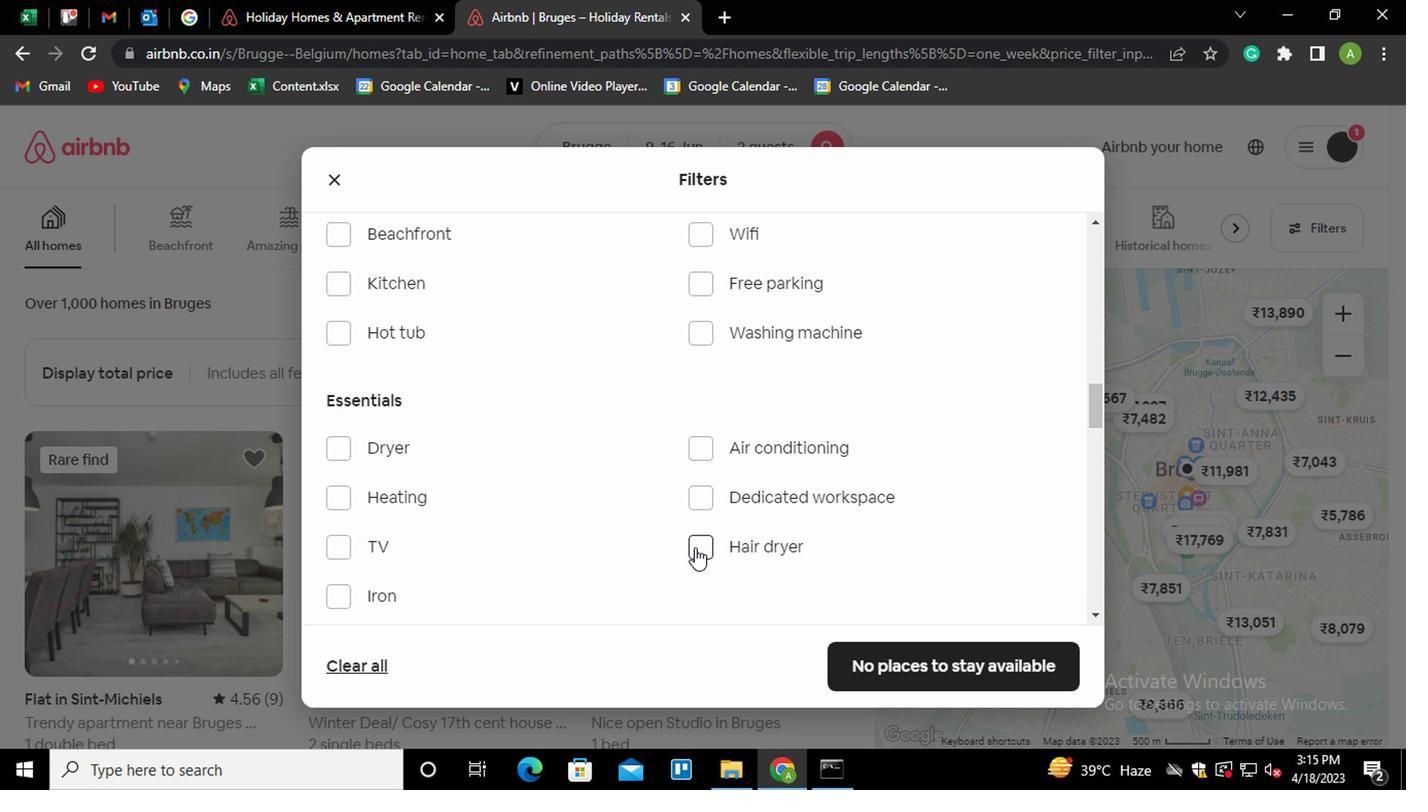 
Action: Mouse moved to (348, 498)
Screenshot: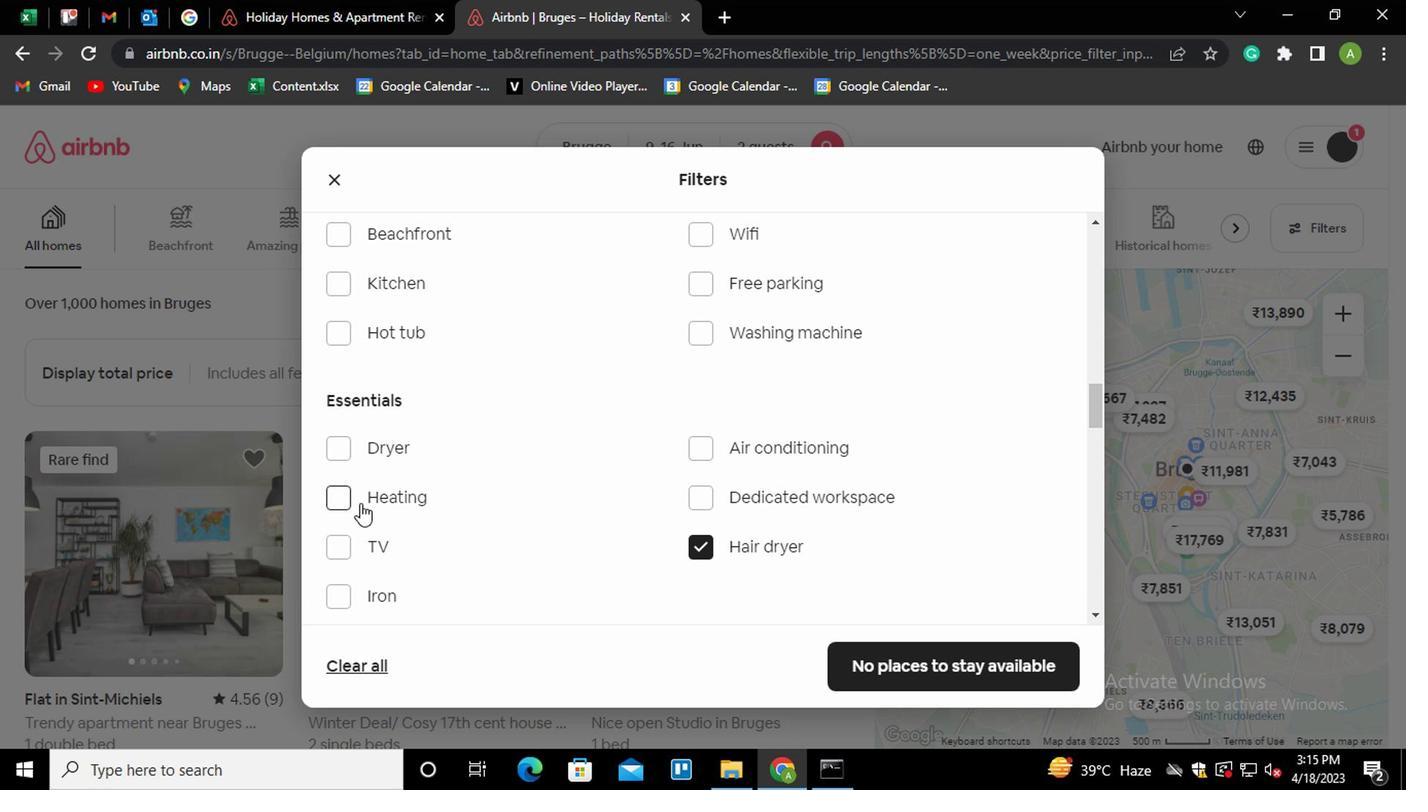 
Action: Mouse pressed left at (348, 498)
Screenshot: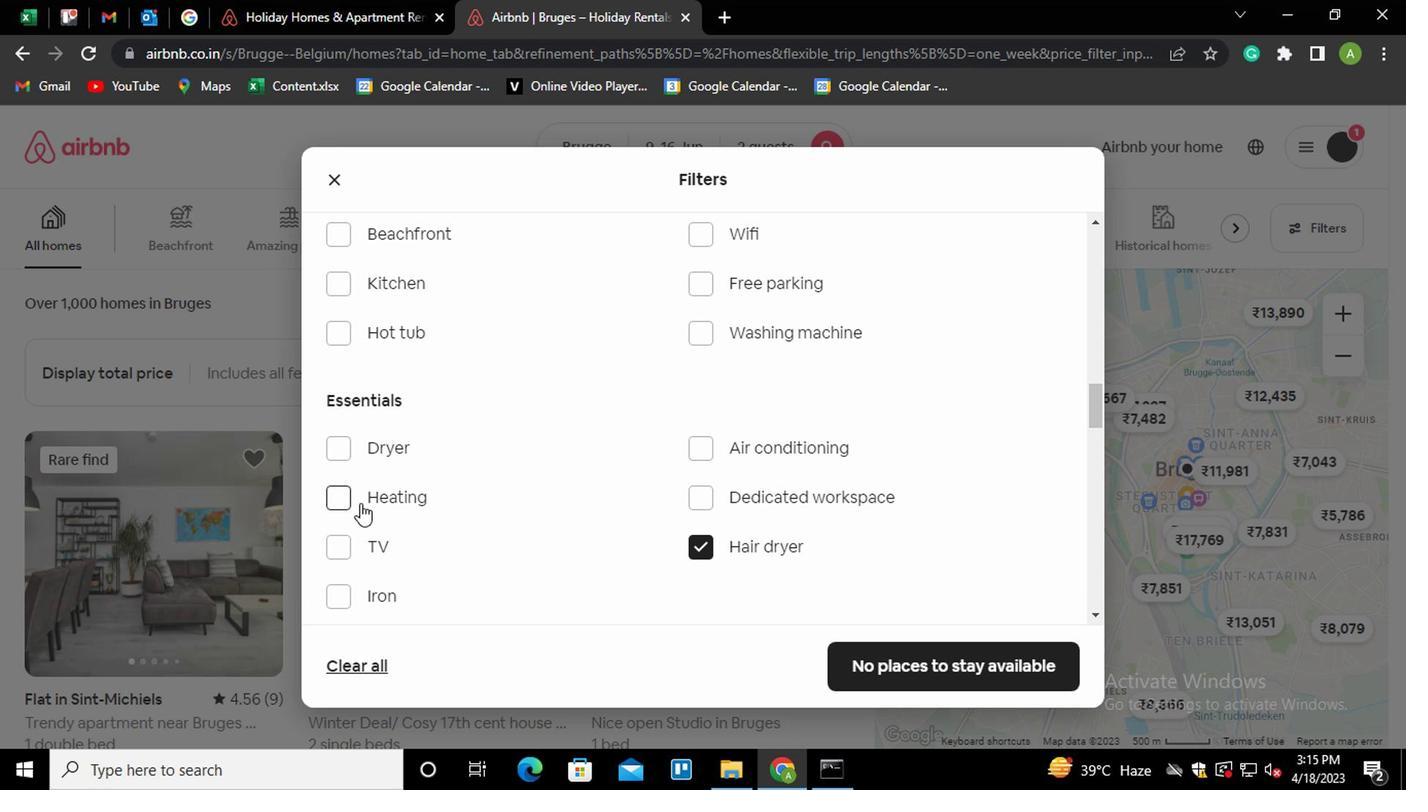 
Action: Mouse moved to (341, 329)
Screenshot: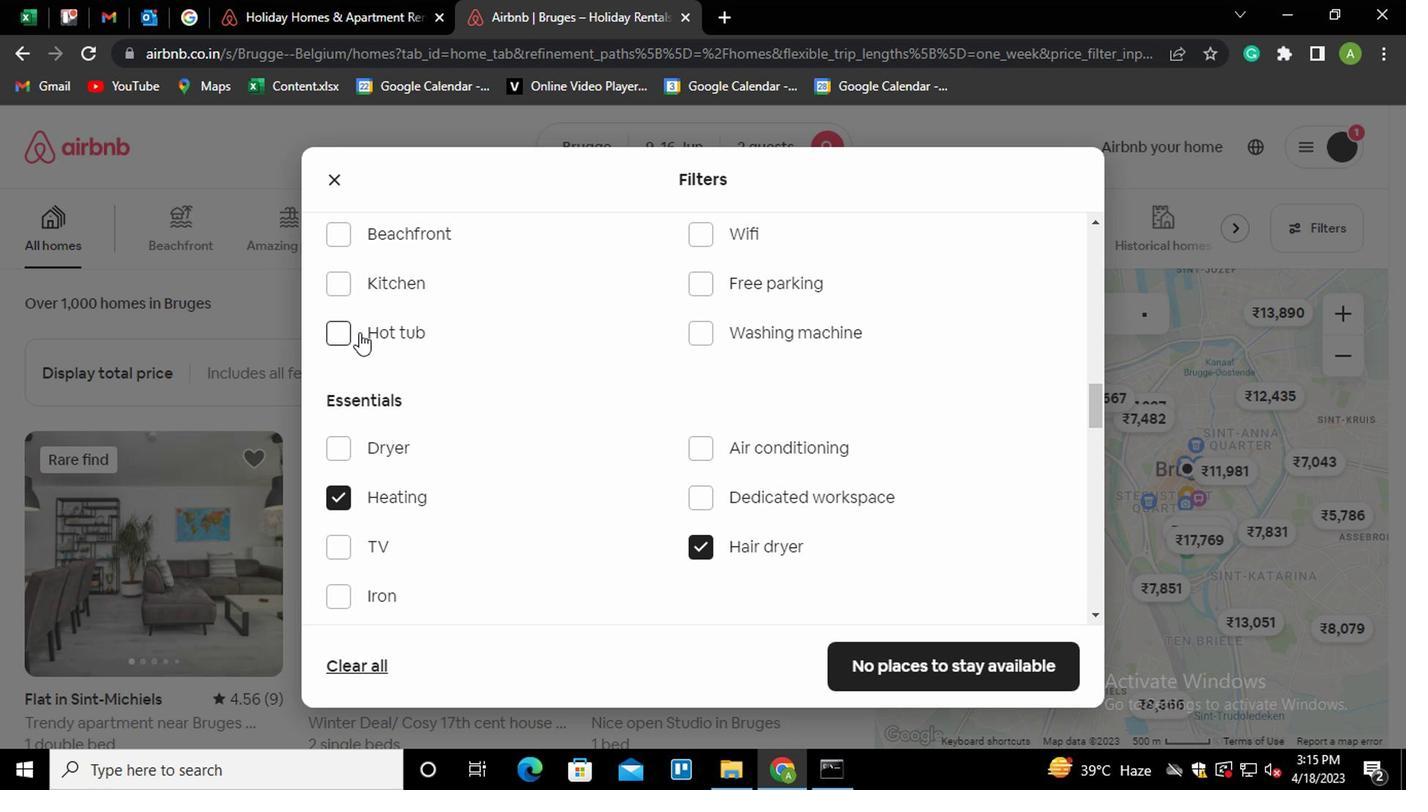 
Action: Mouse pressed left at (341, 329)
Screenshot: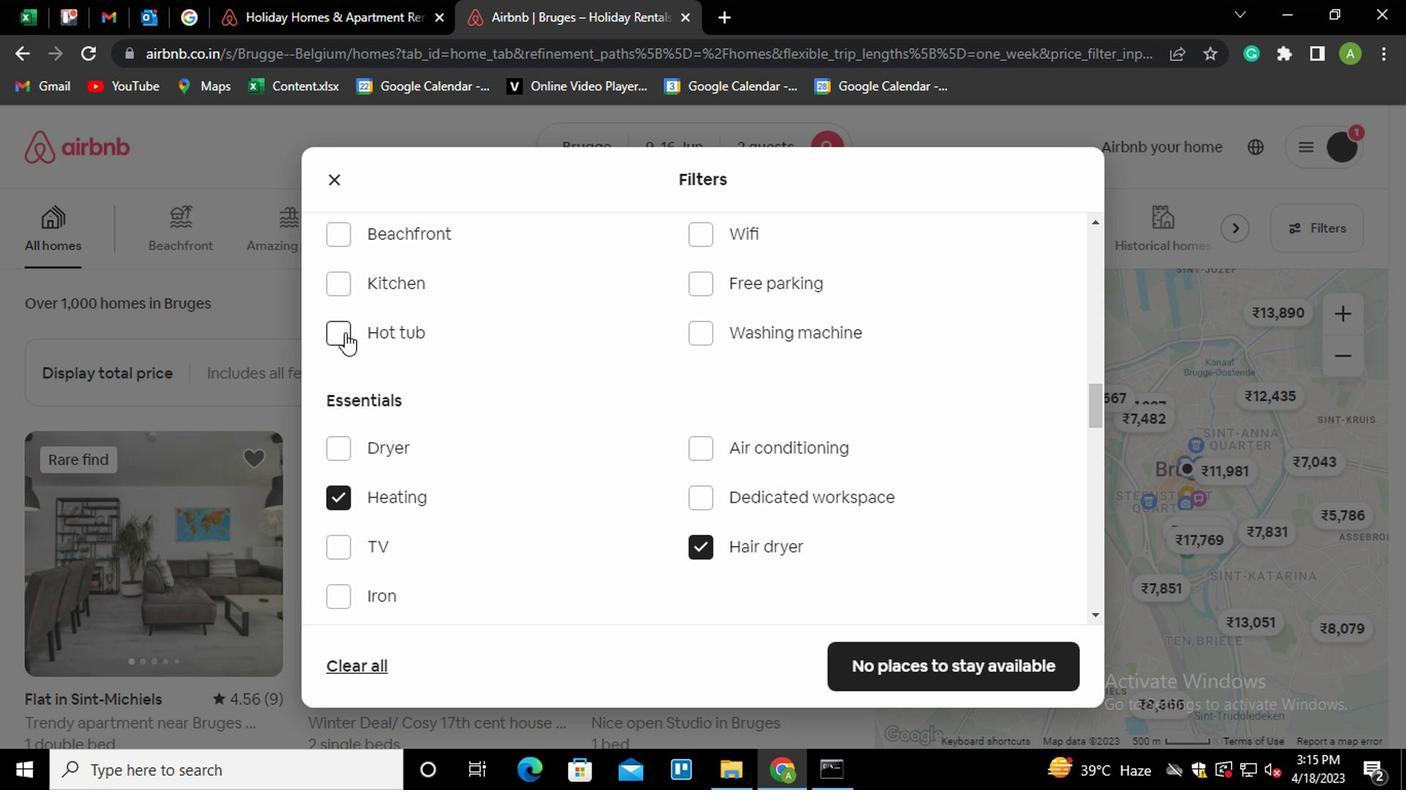 
Action: Mouse moved to (401, 353)
Screenshot: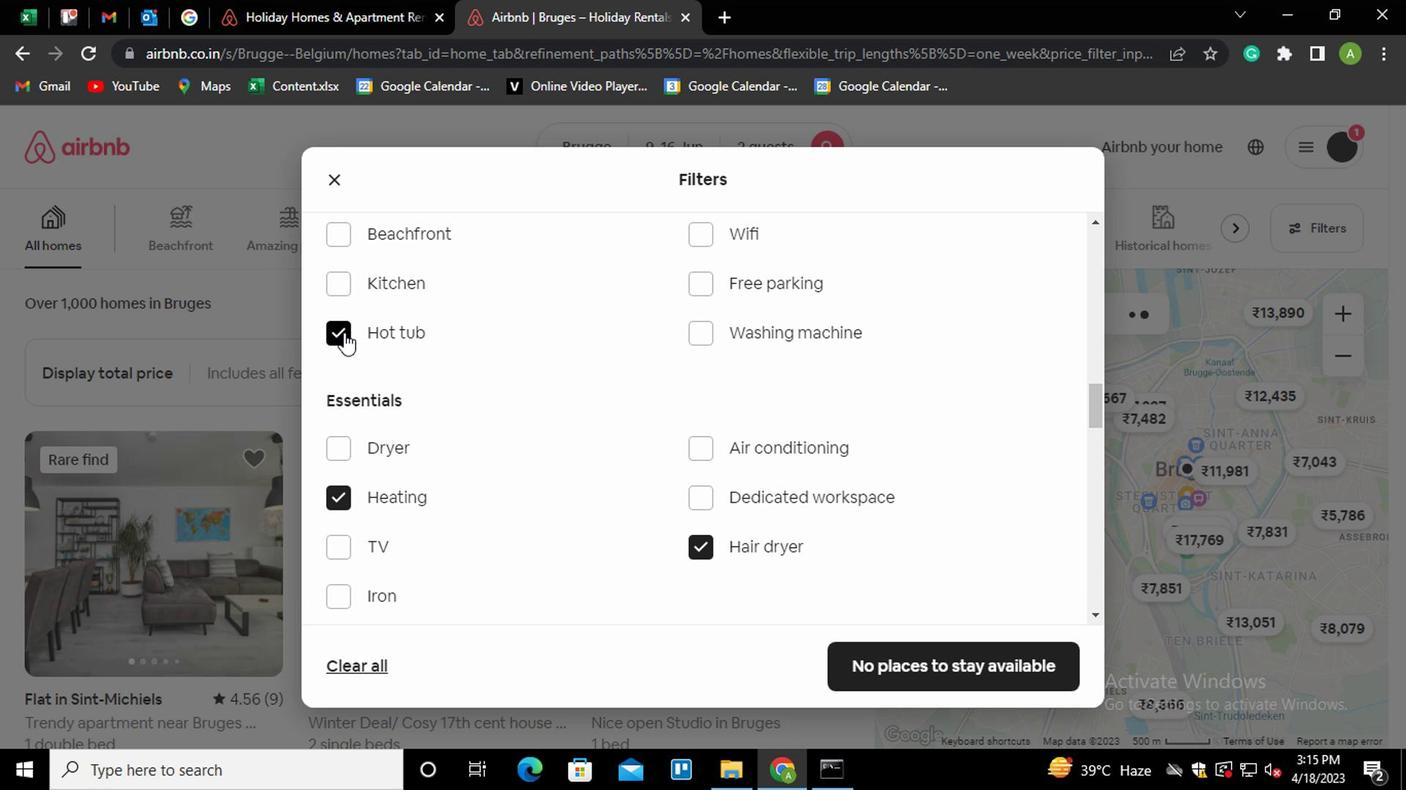 
Action: Mouse scrolled (401, 353) with delta (0, 0)
Screenshot: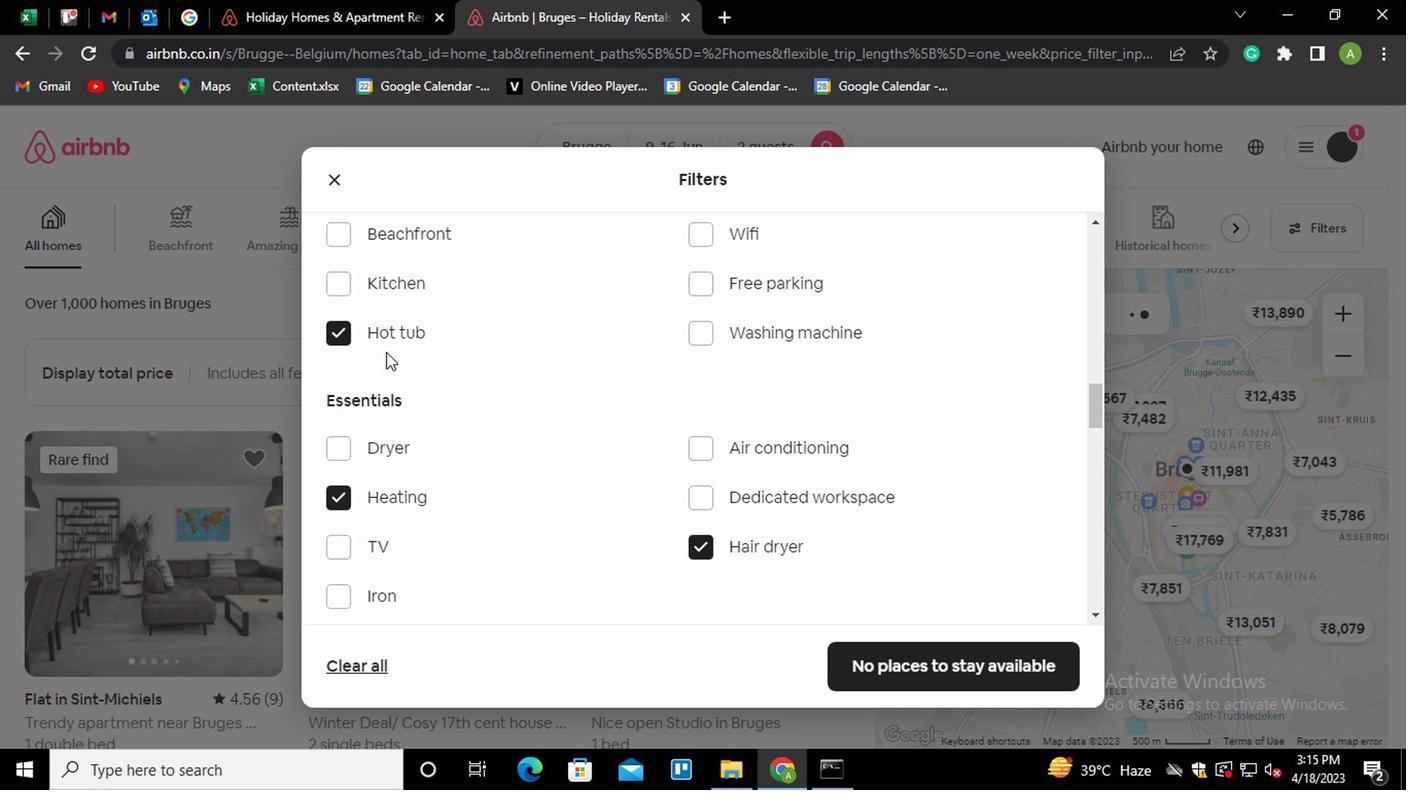 
Action: Mouse scrolled (401, 353) with delta (0, 0)
Screenshot: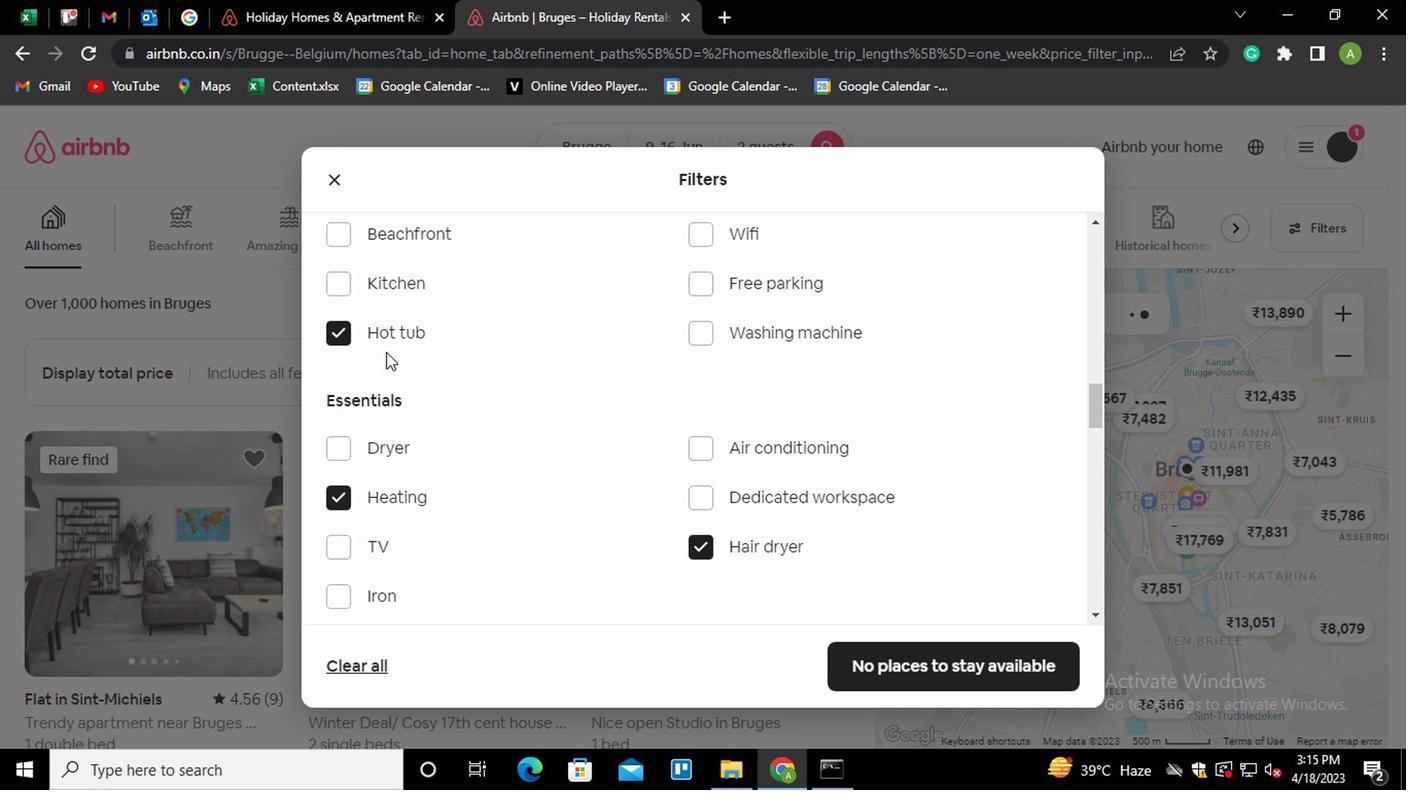 
Action: Mouse scrolled (401, 353) with delta (0, 0)
Screenshot: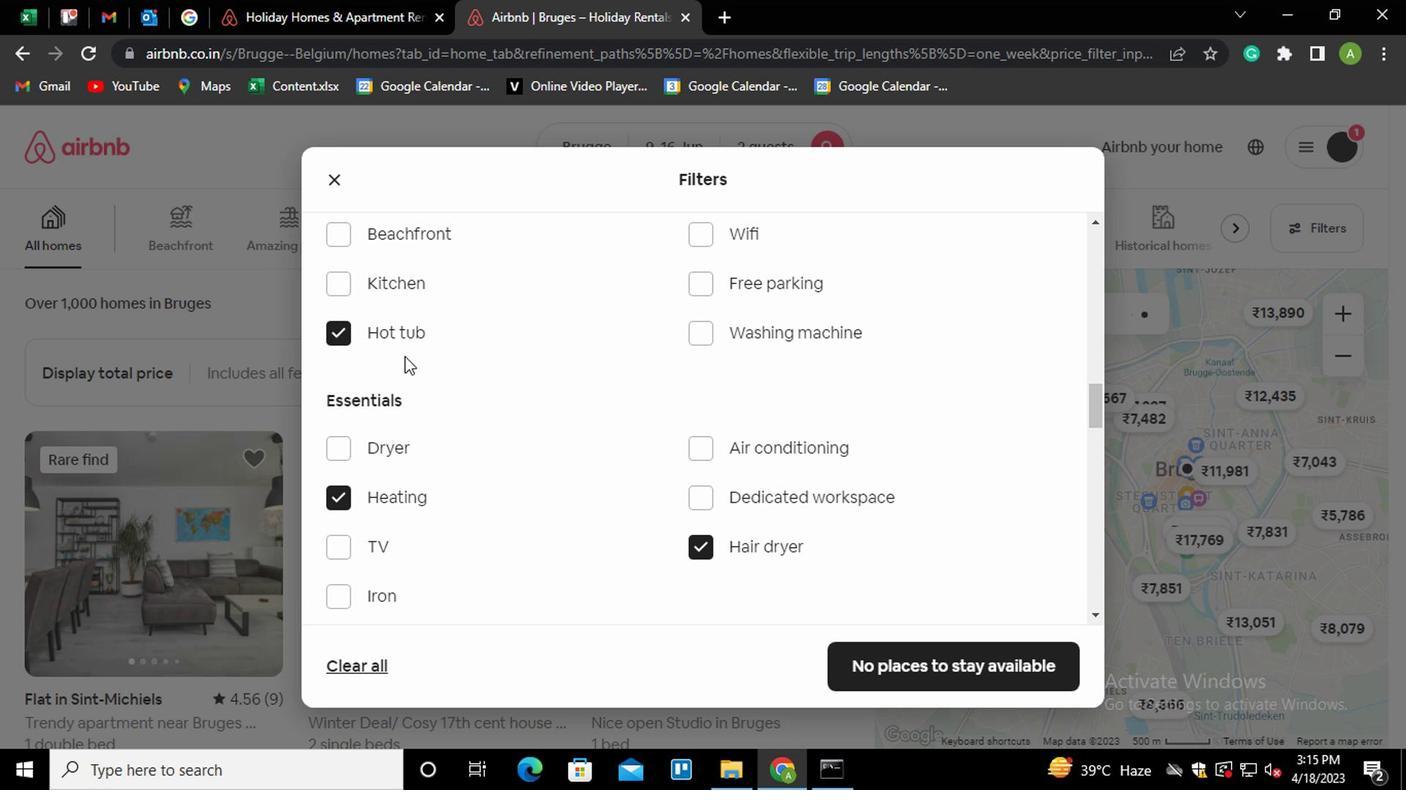 
Action: Mouse scrolled (401, 353) with delta (0, 0)
Screenshot: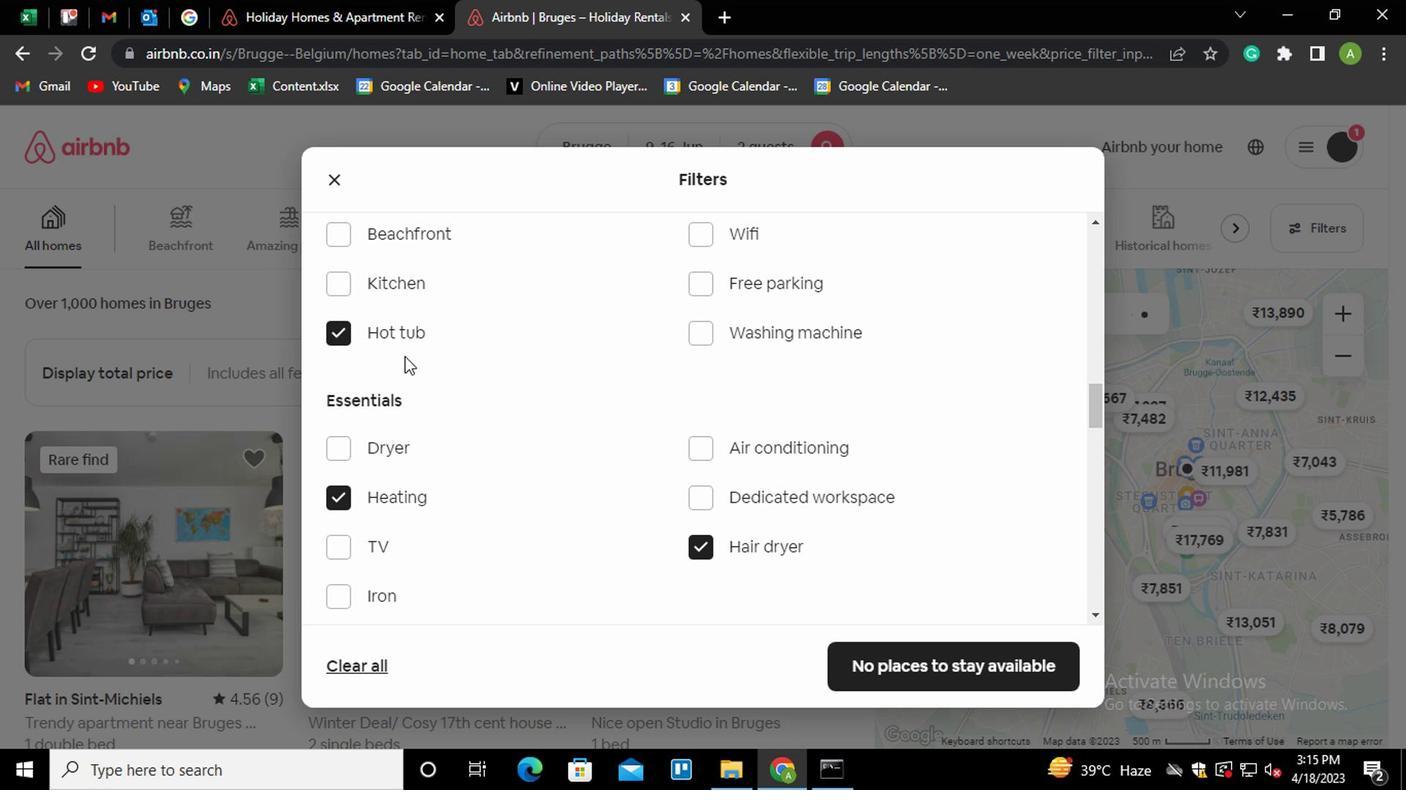 
Action: Mouse moved to (401, 355)
Screenshot: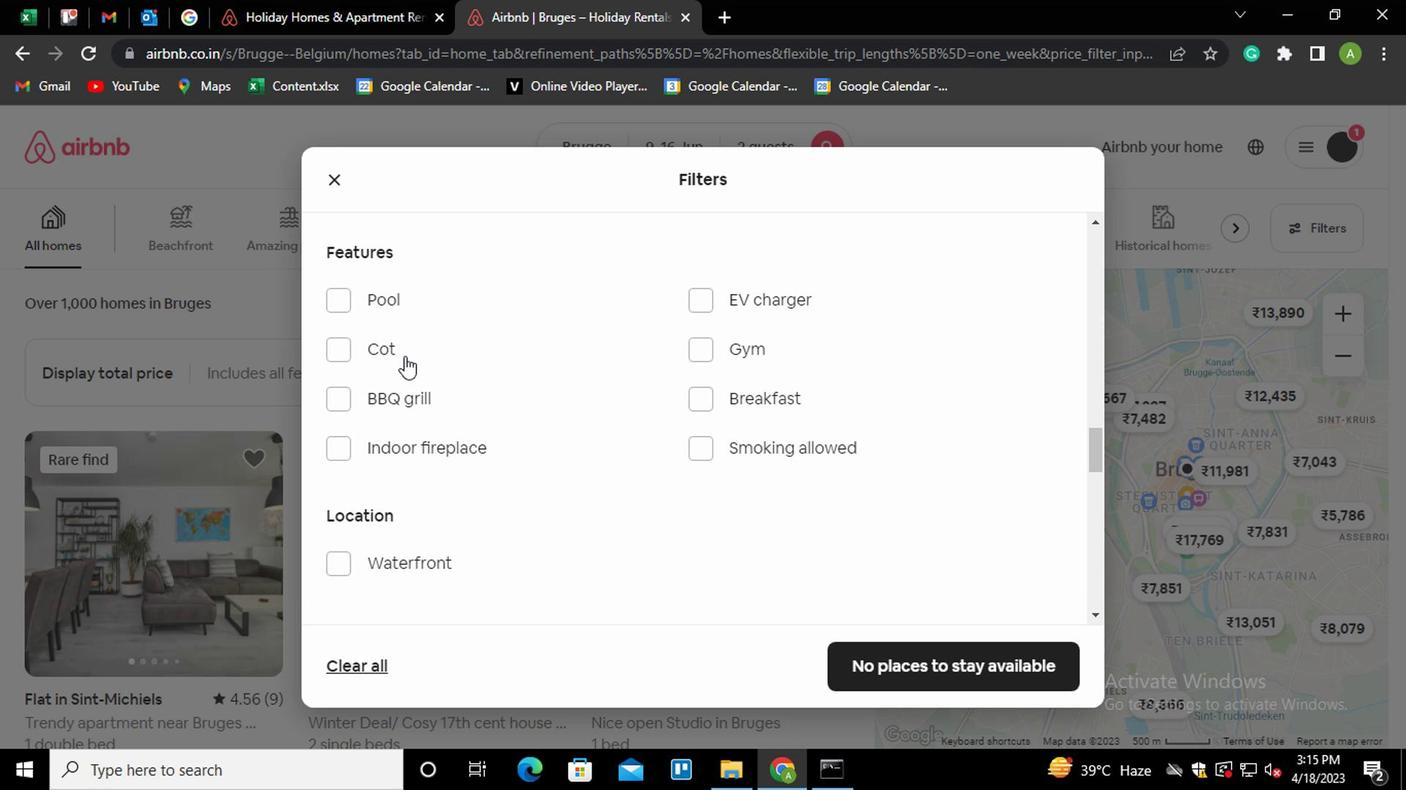 
Action: Mouse scrolled (401, 353) with delta (0, -1)
Screenshot: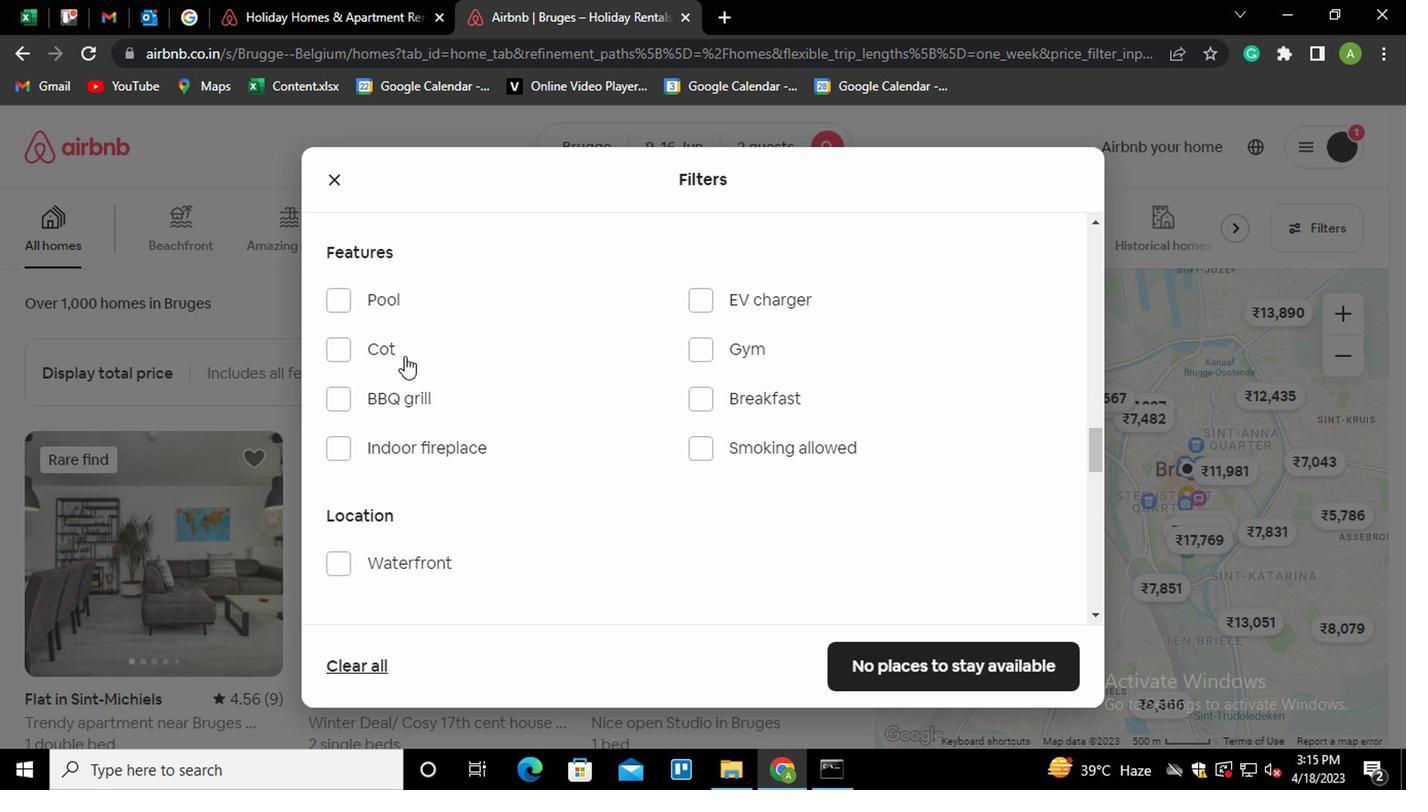 
Action: Mouse scrolled (401, 353) with delta (0, -1)
Screenshot: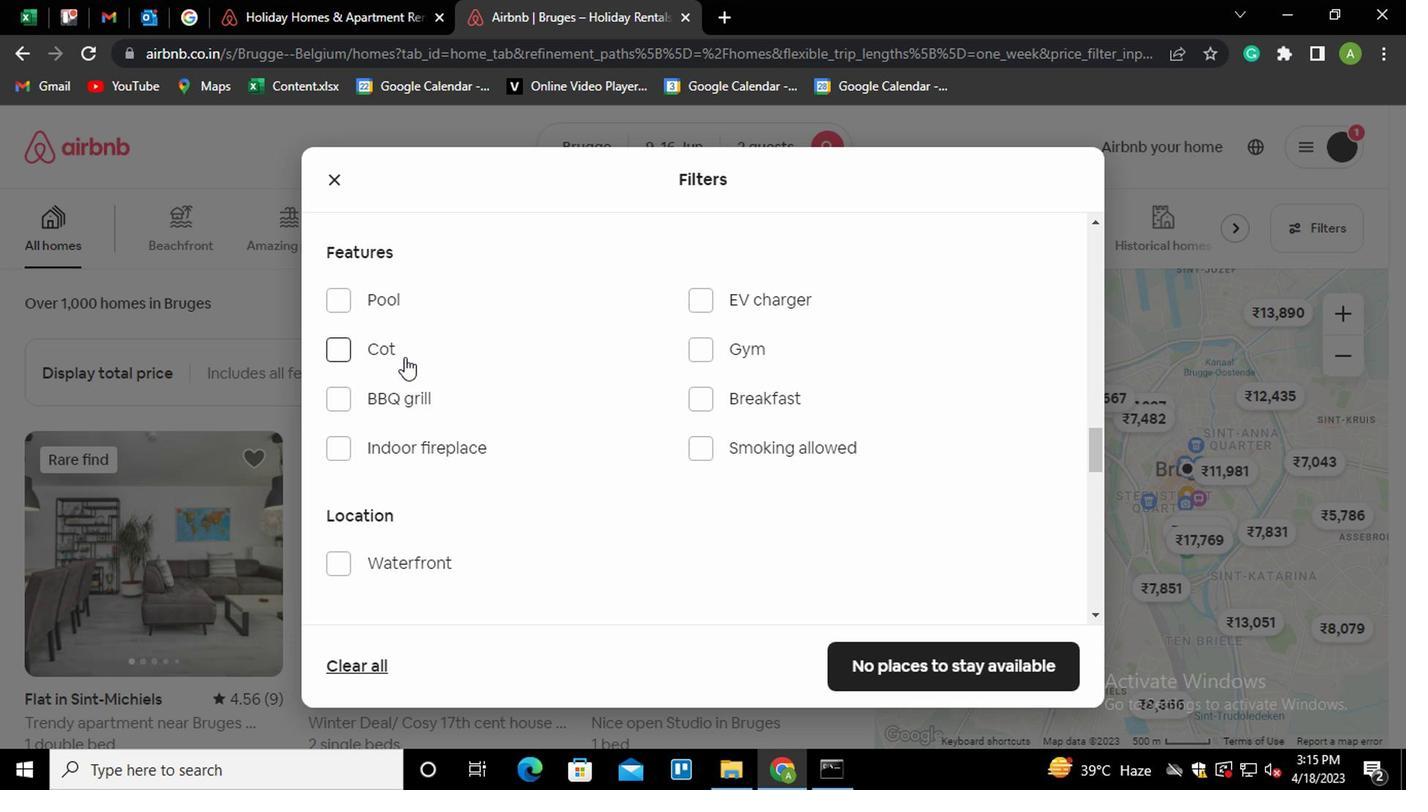 
Action: Mouse scrolled (401, 353) with delta (0, -1)
Screenshot: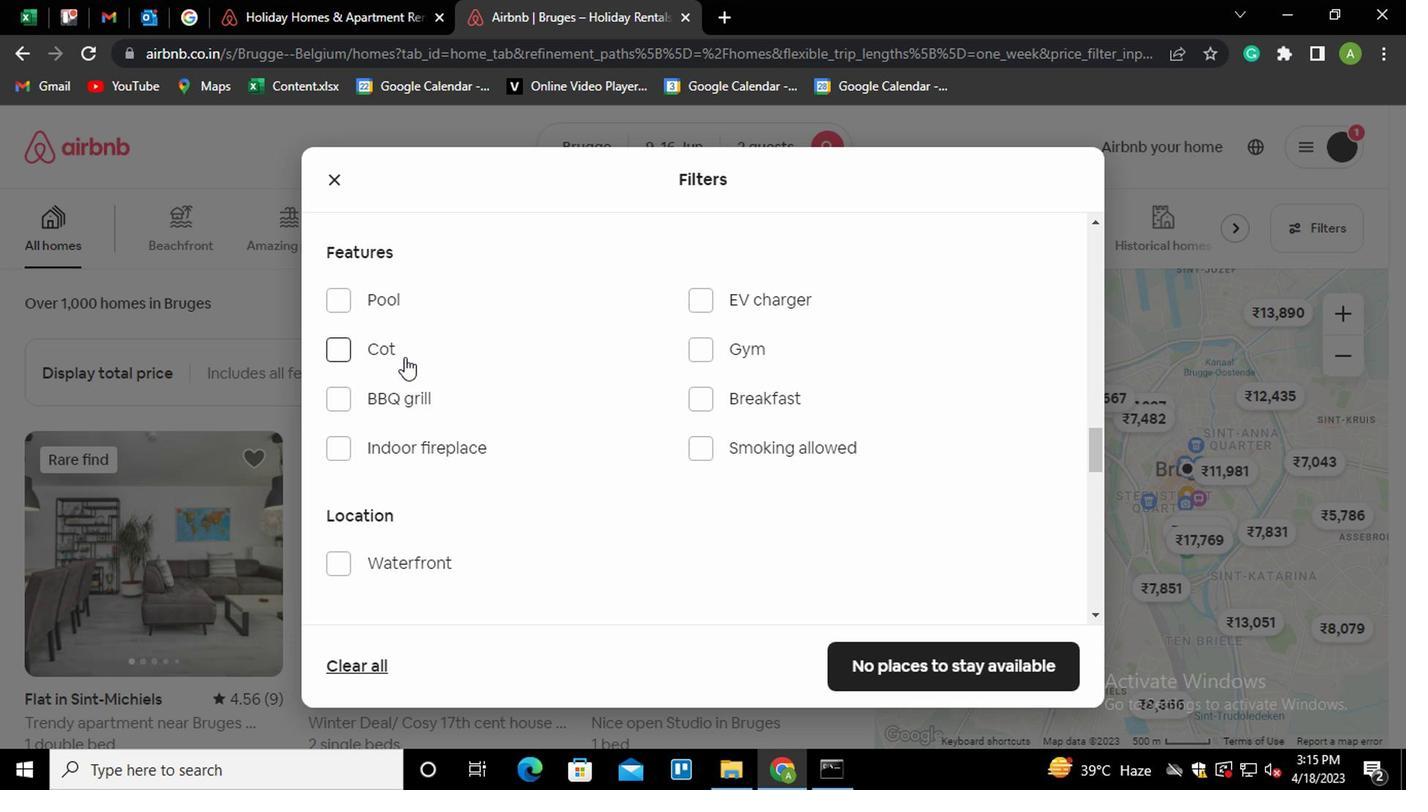
Action: Mouse scrolled (401, 353) with delta (0, -1)
Screenshot: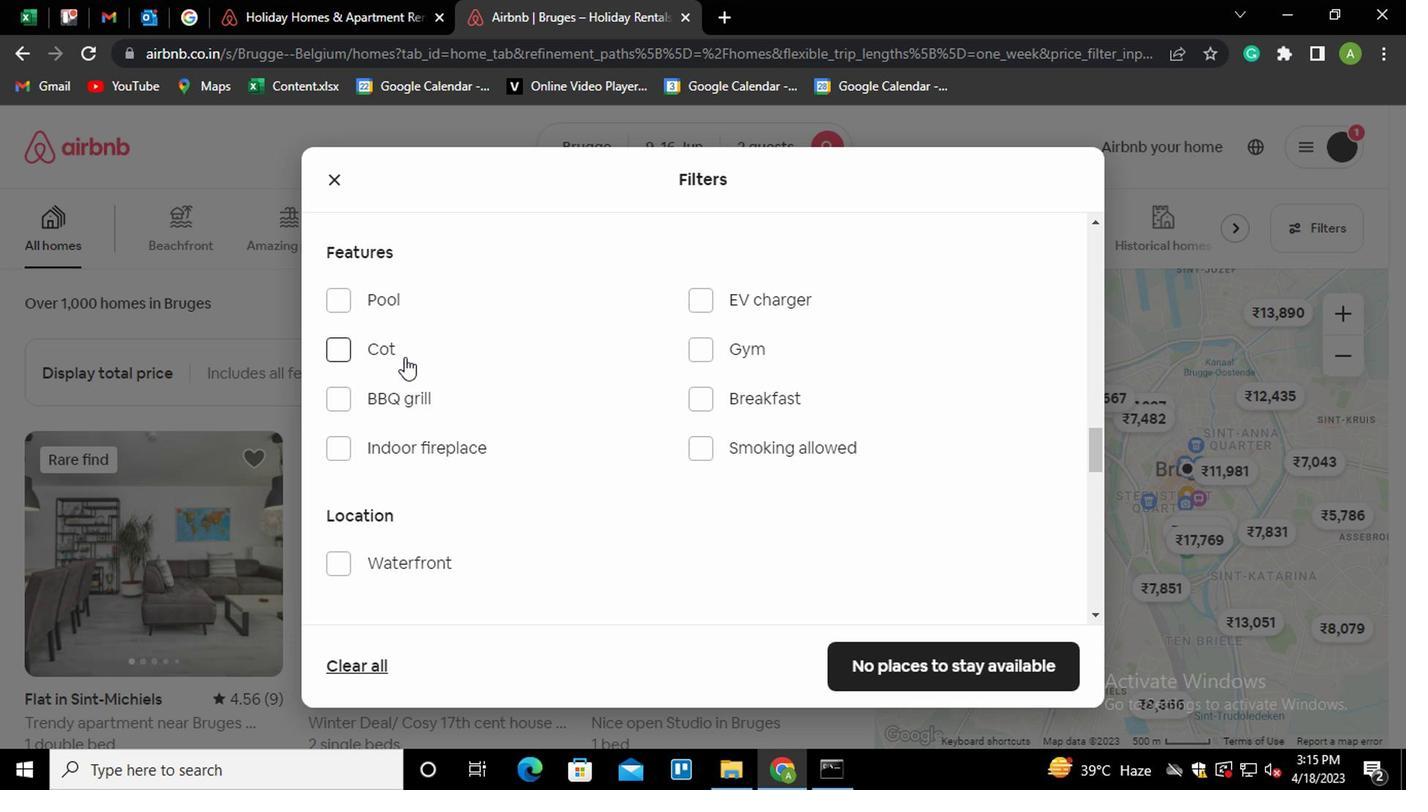 
Action: Mouse scrolled (401, 353) with delta (0, -1)
Screenshot: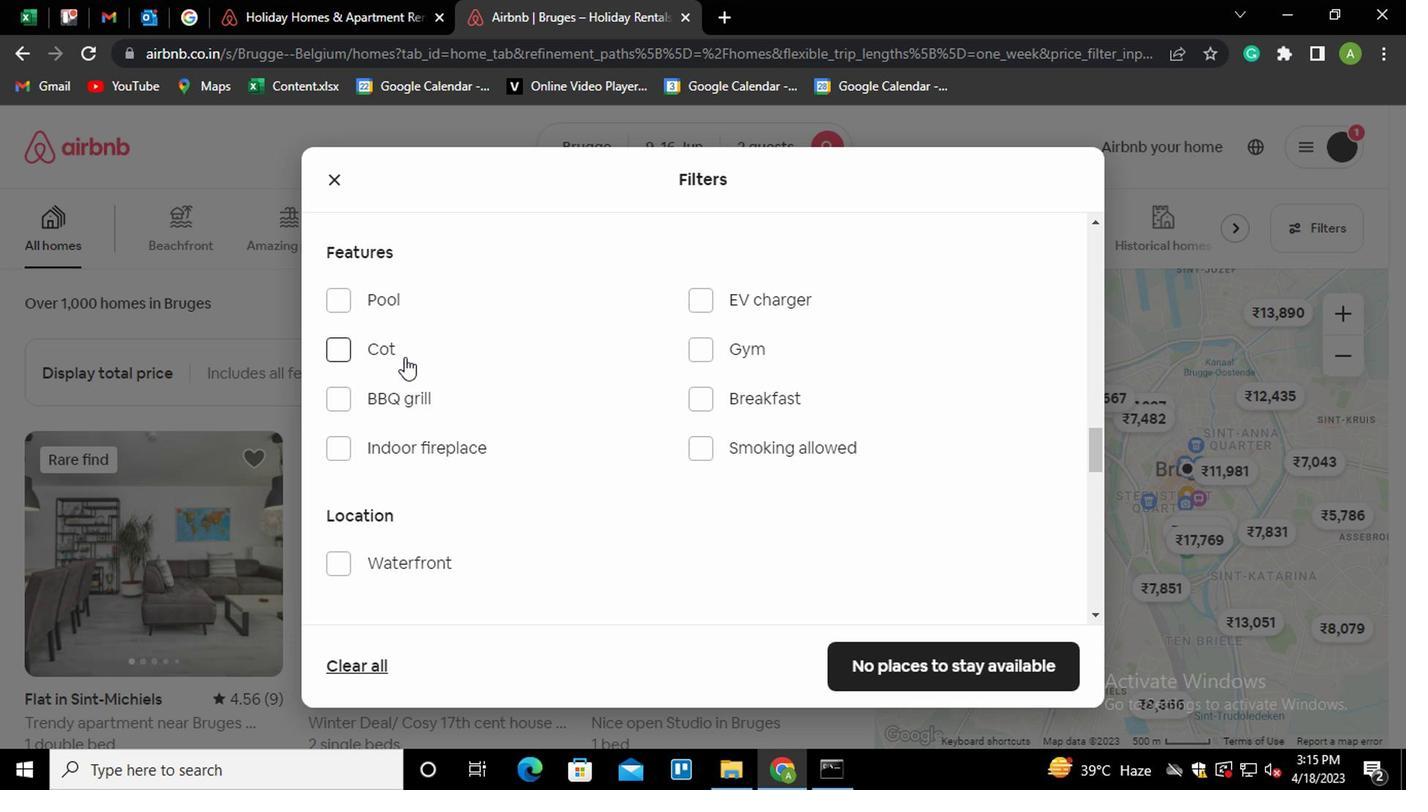 
Action: Mouse moved to (1026, 429)
Screenshot: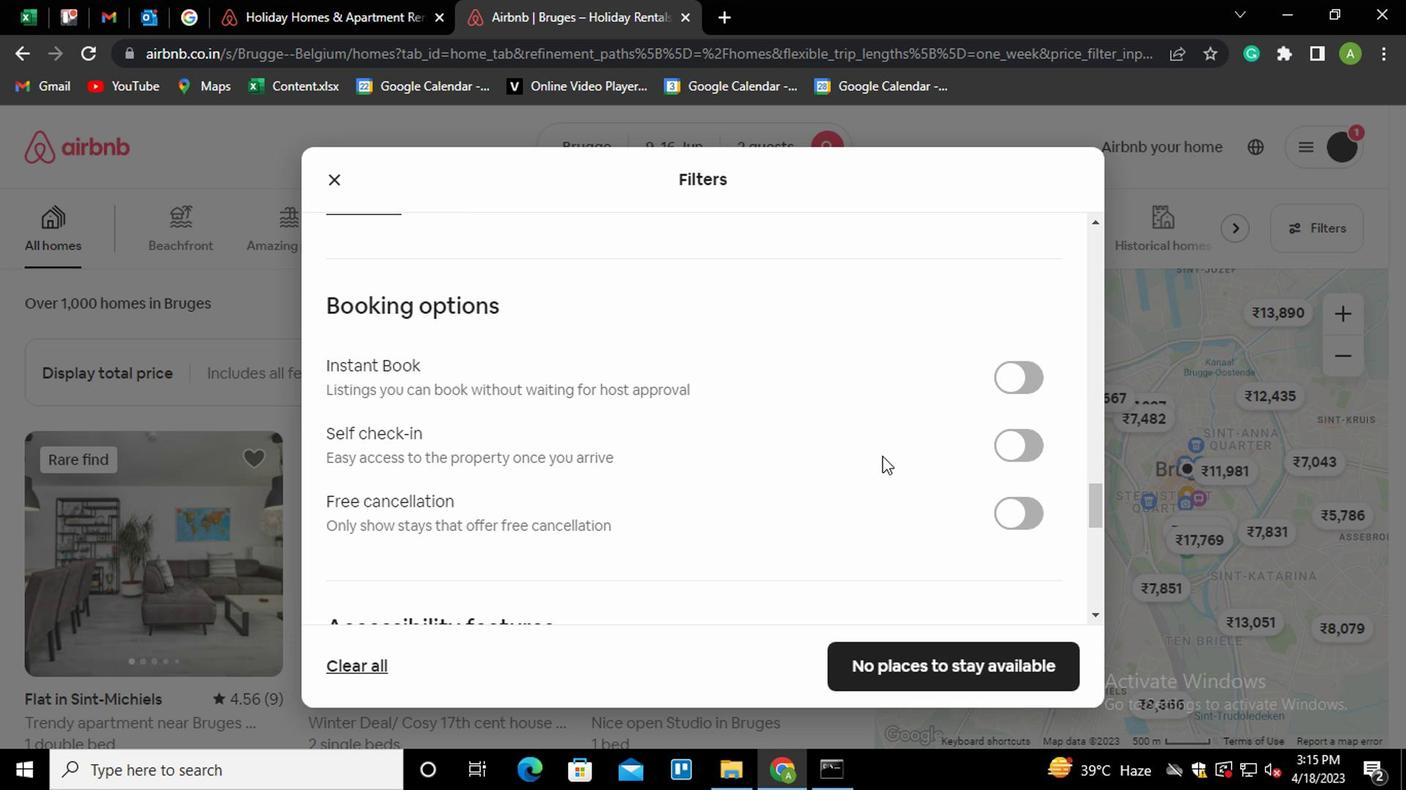 
Action: Mouse pressed left at (1026, 429)
Screenshot: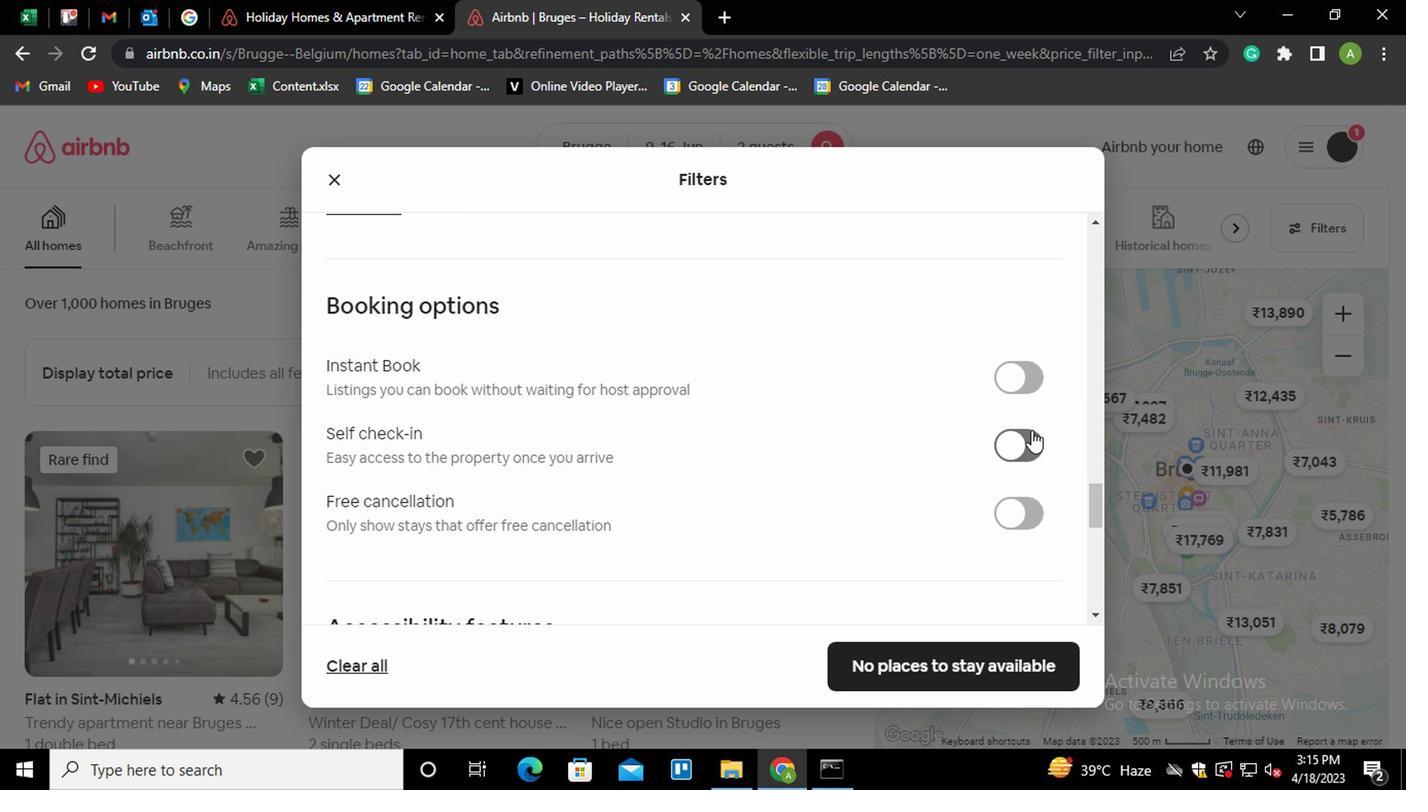 
Action: Mouse moved to (827, 438)
Screenshot: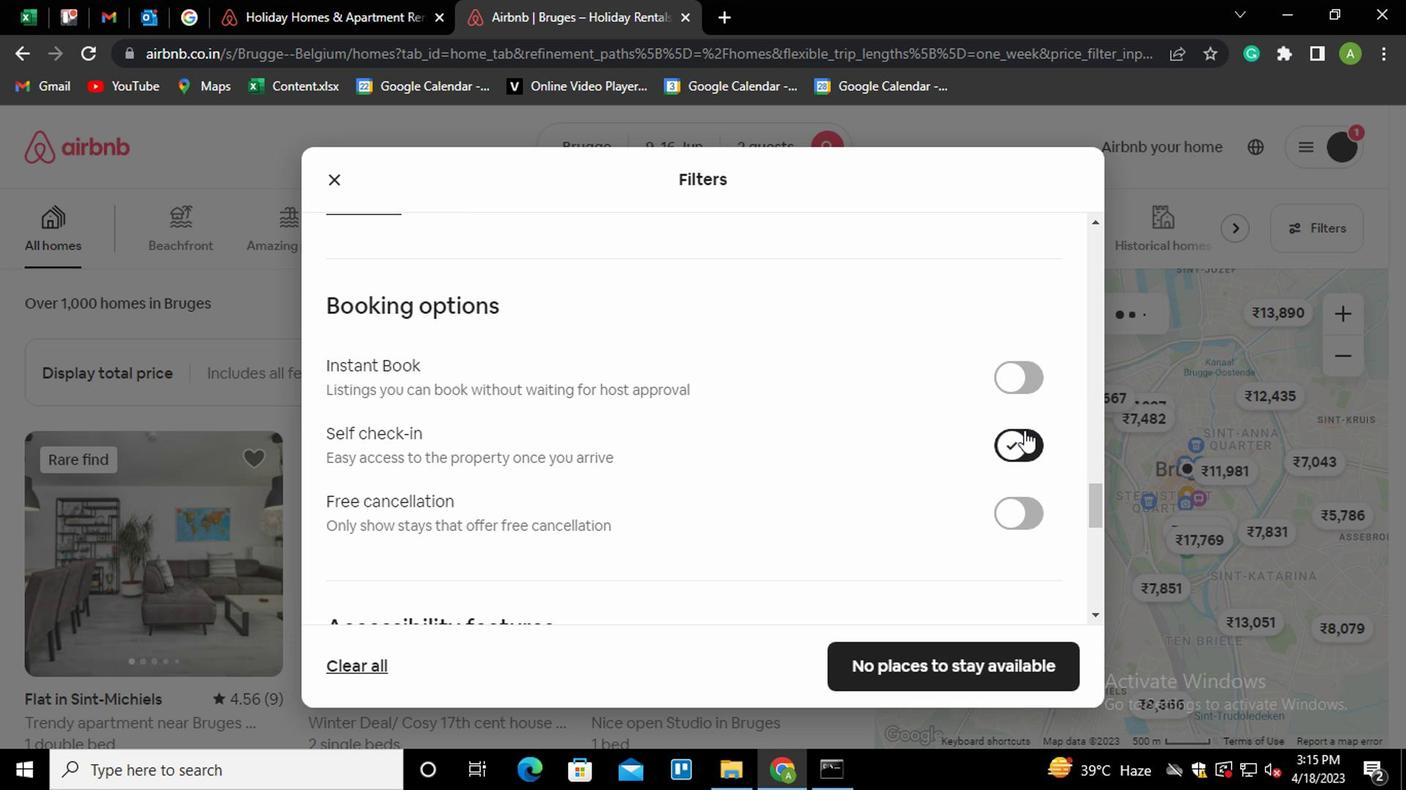 
Action: Mouse scrolled (827, 437) with delta (0, -1)
Screenshot: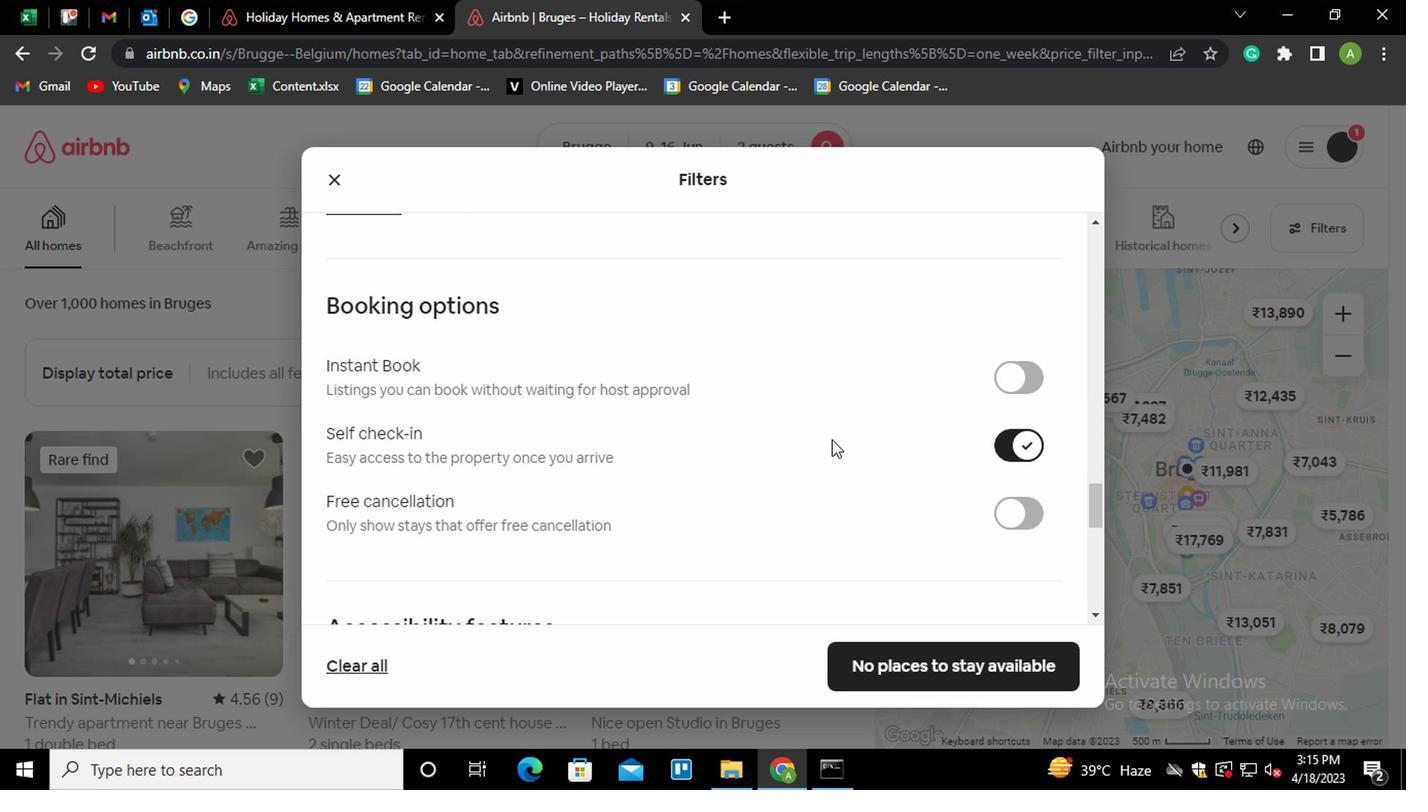 
Action: Mouse scrolled (827, 437) with delta (0, -1)
Screenshot: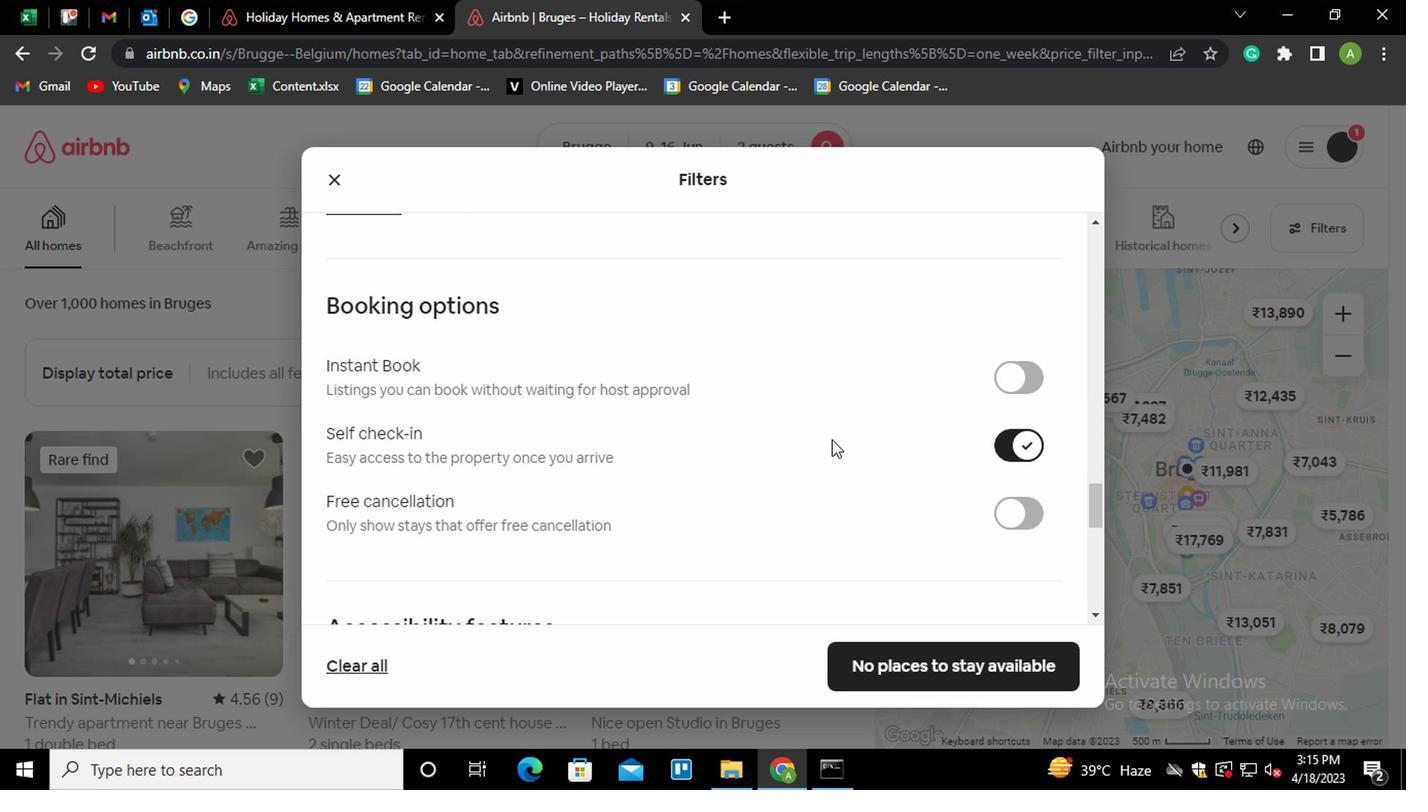 
Action: Mouse scrolled (827, 437) with delta (0, -1)
Screenshot: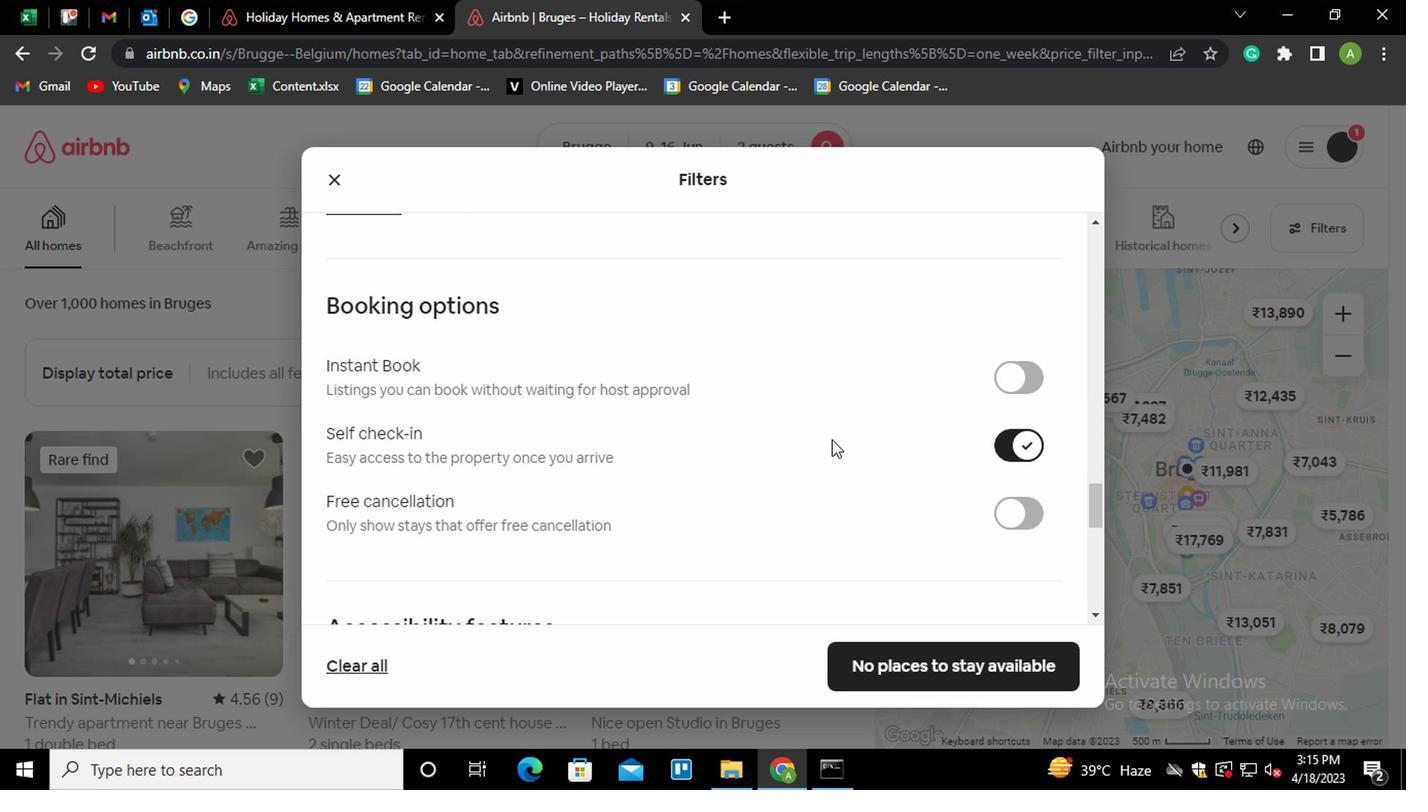 
Action: Mouse scrolled (827, 437) with delta (0, -1)
Screenshot: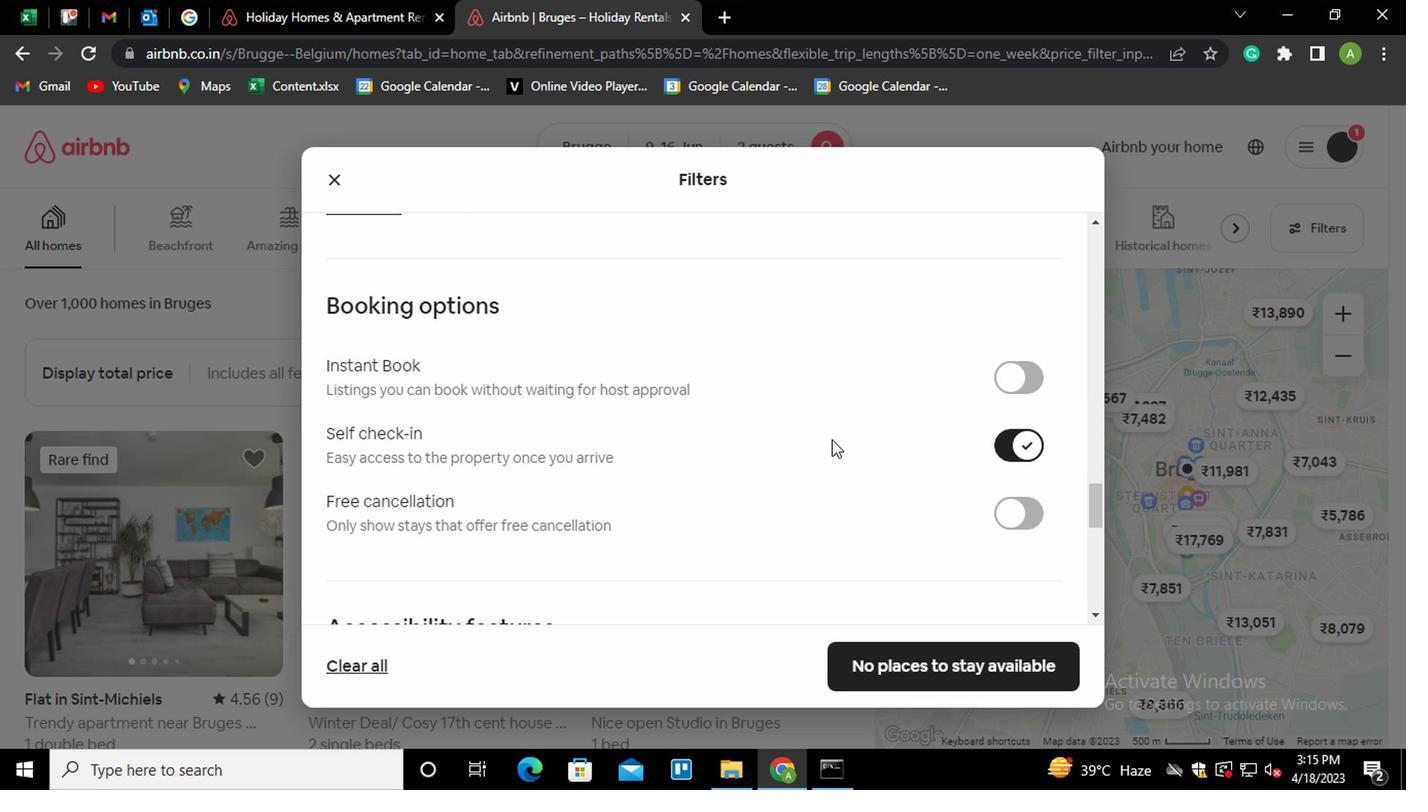 
Action: Mouse scrolled (827, 437) with delta (0, -1)
Screenshot: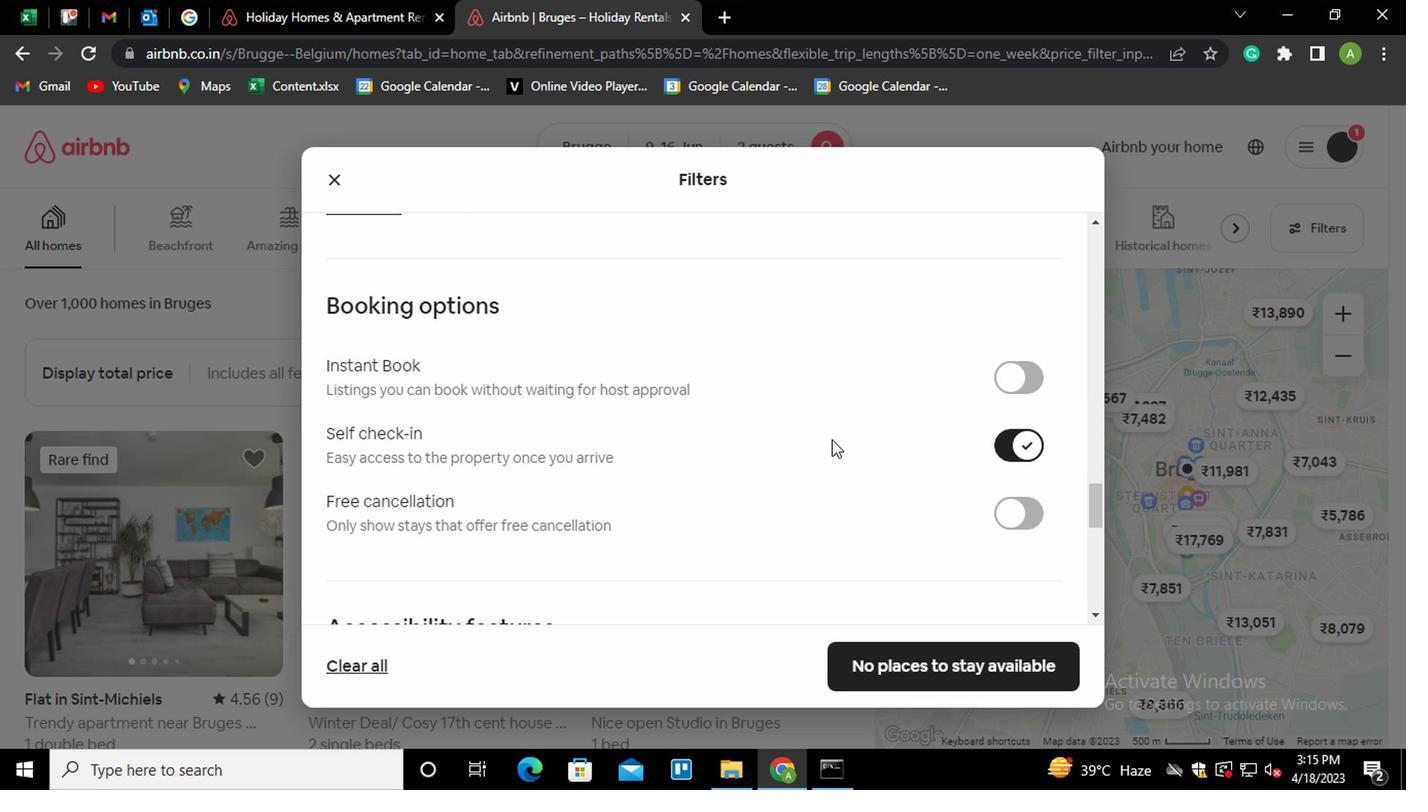 
Action: Mouse scrolled (827, 437) with delta (0, -1)
Screenshot: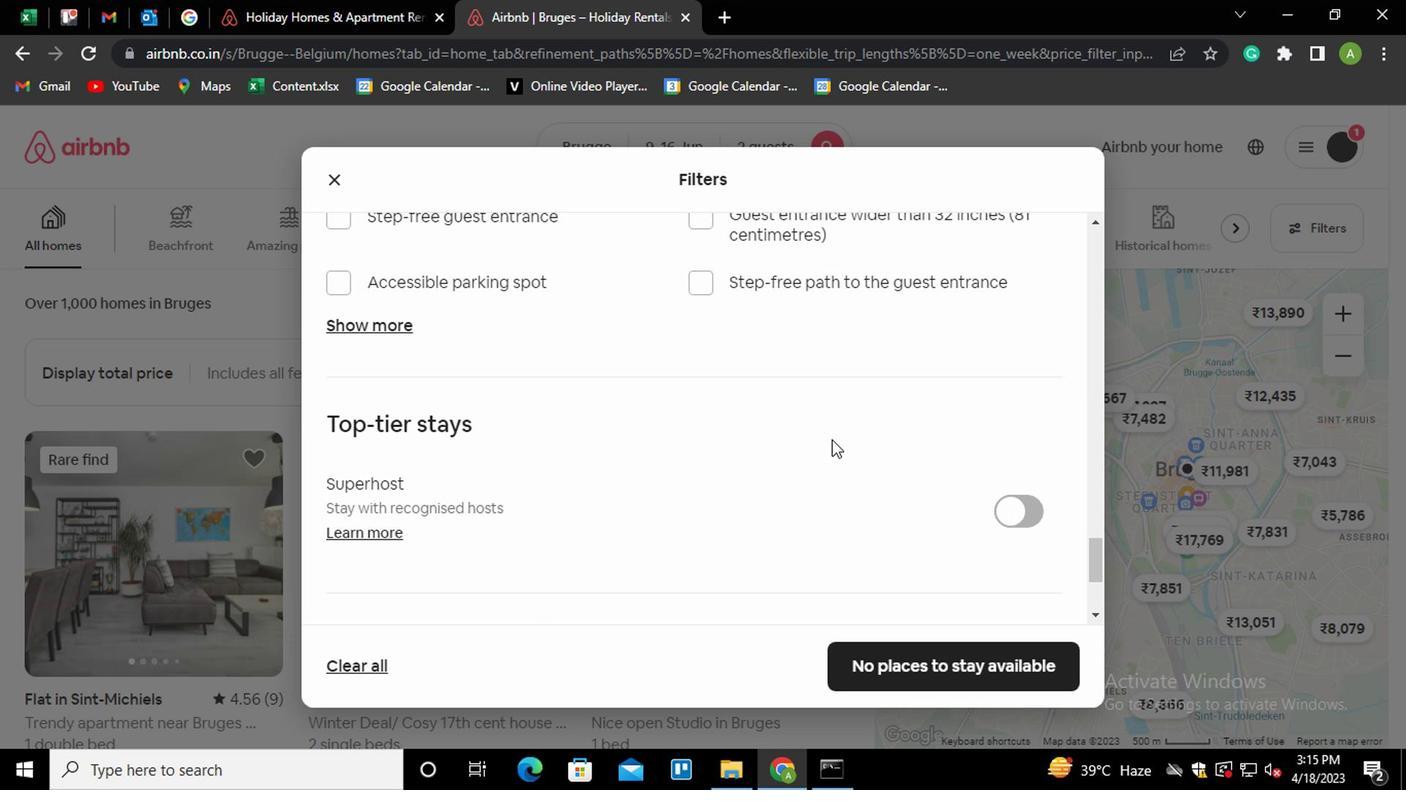 
Action: Mouse scrolled (827, 437) with delta (0, -1)
Screenshot: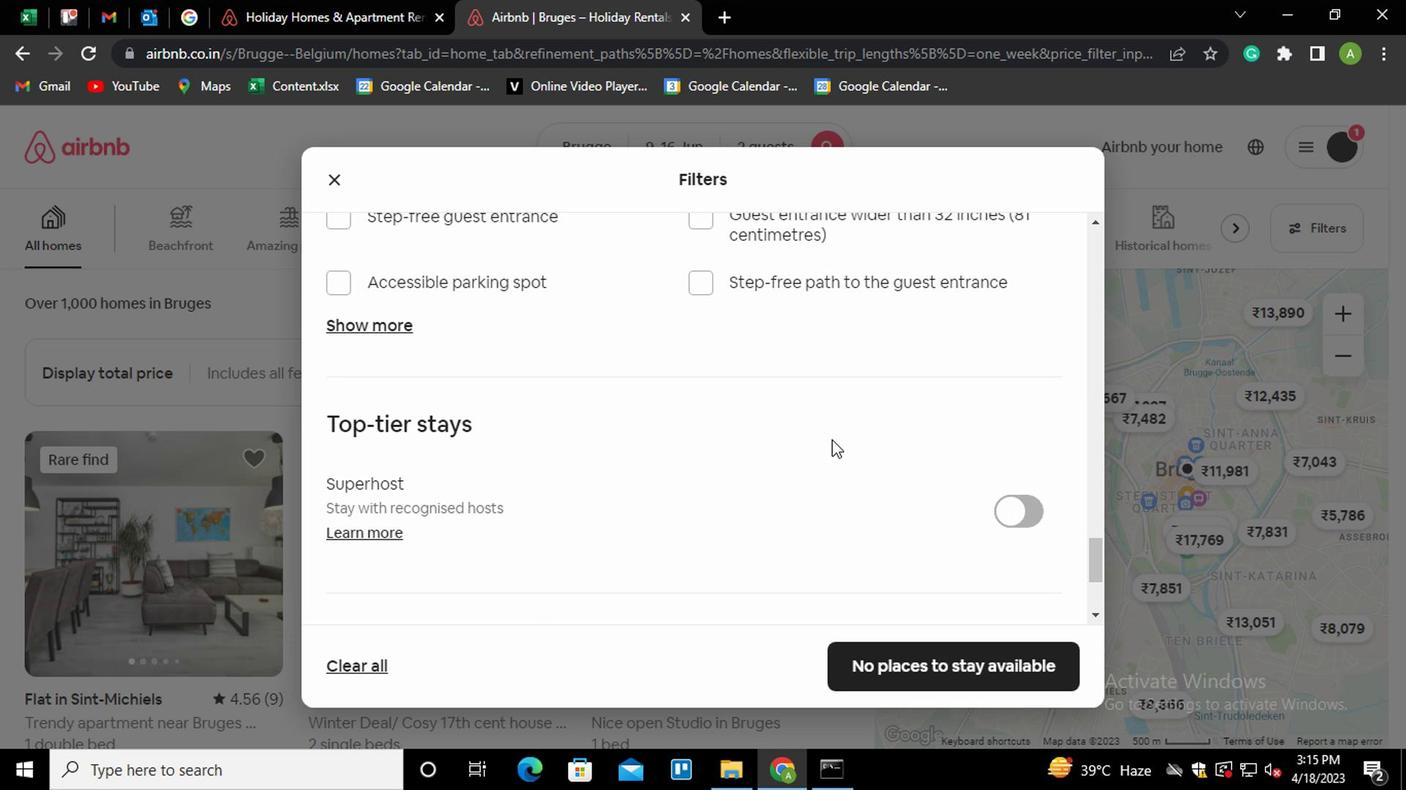 
Action: Mouse scrolled (827, 437) with delta (0, -1)
Screenshot: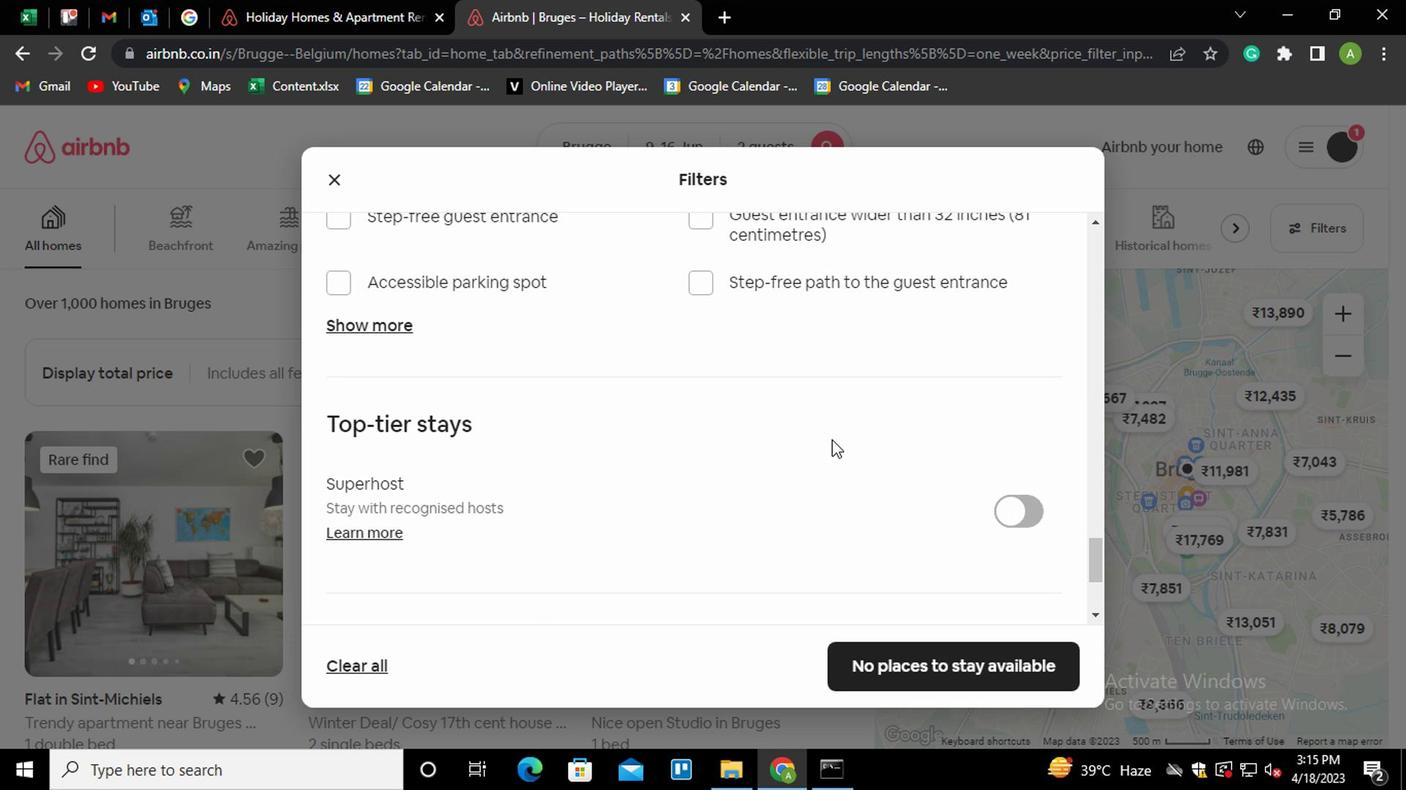 
Action: Mouse scrolled (827, 437) with delta (0, -1)
Screenshot: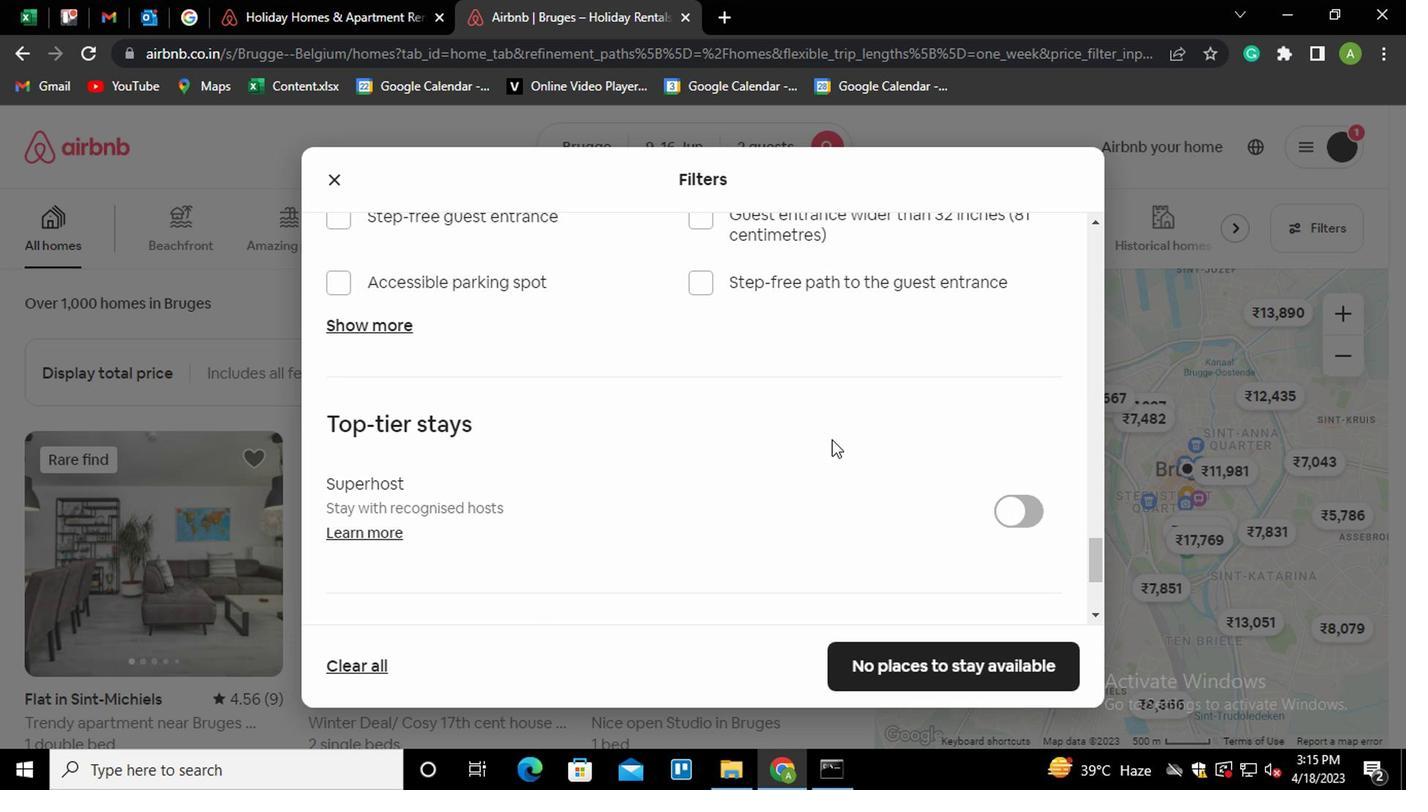 
Action: Mouse scrolled (827, 437) with delta (0, -1)
Screenshot: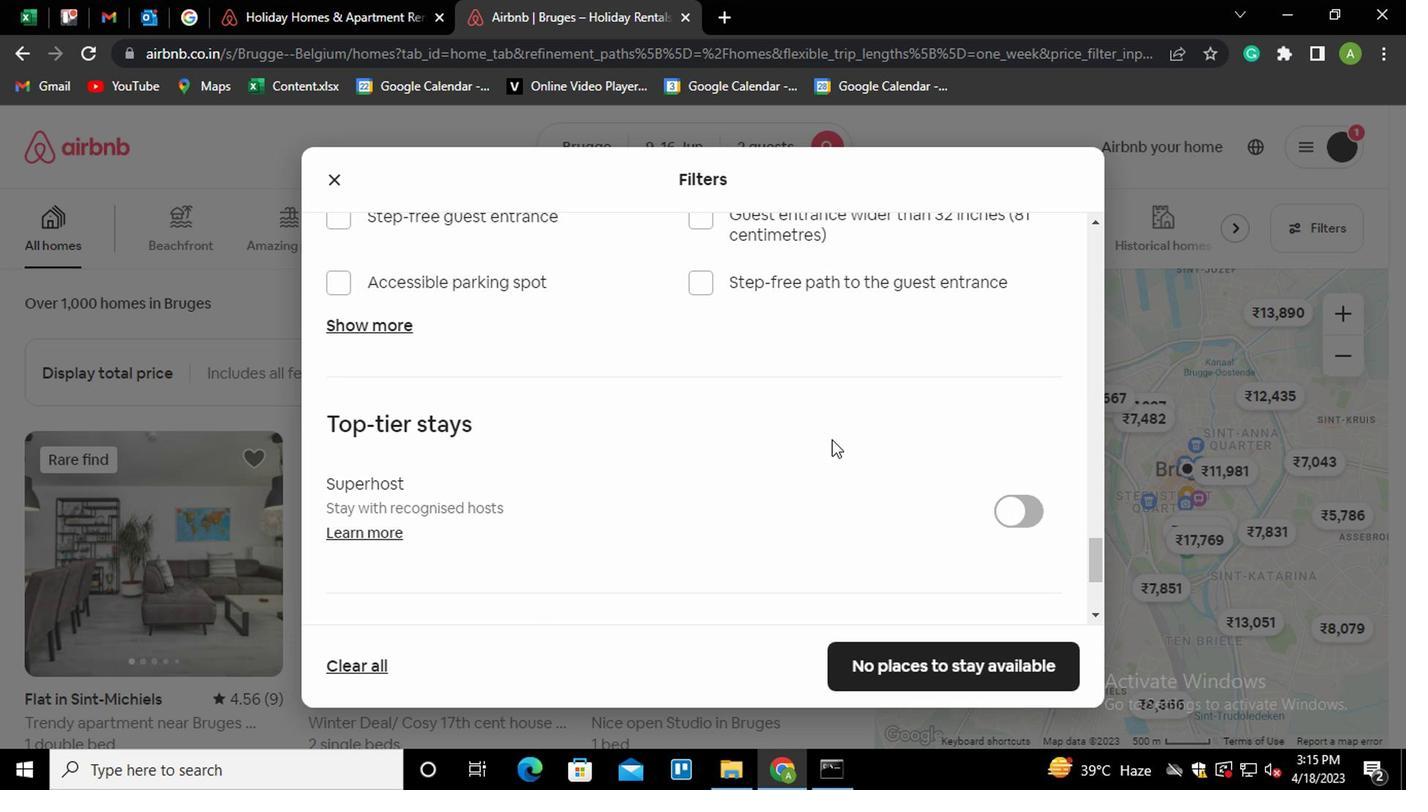 
Action: Mouse scrolled (827, 437) with delta (0, -1)
Screenshot: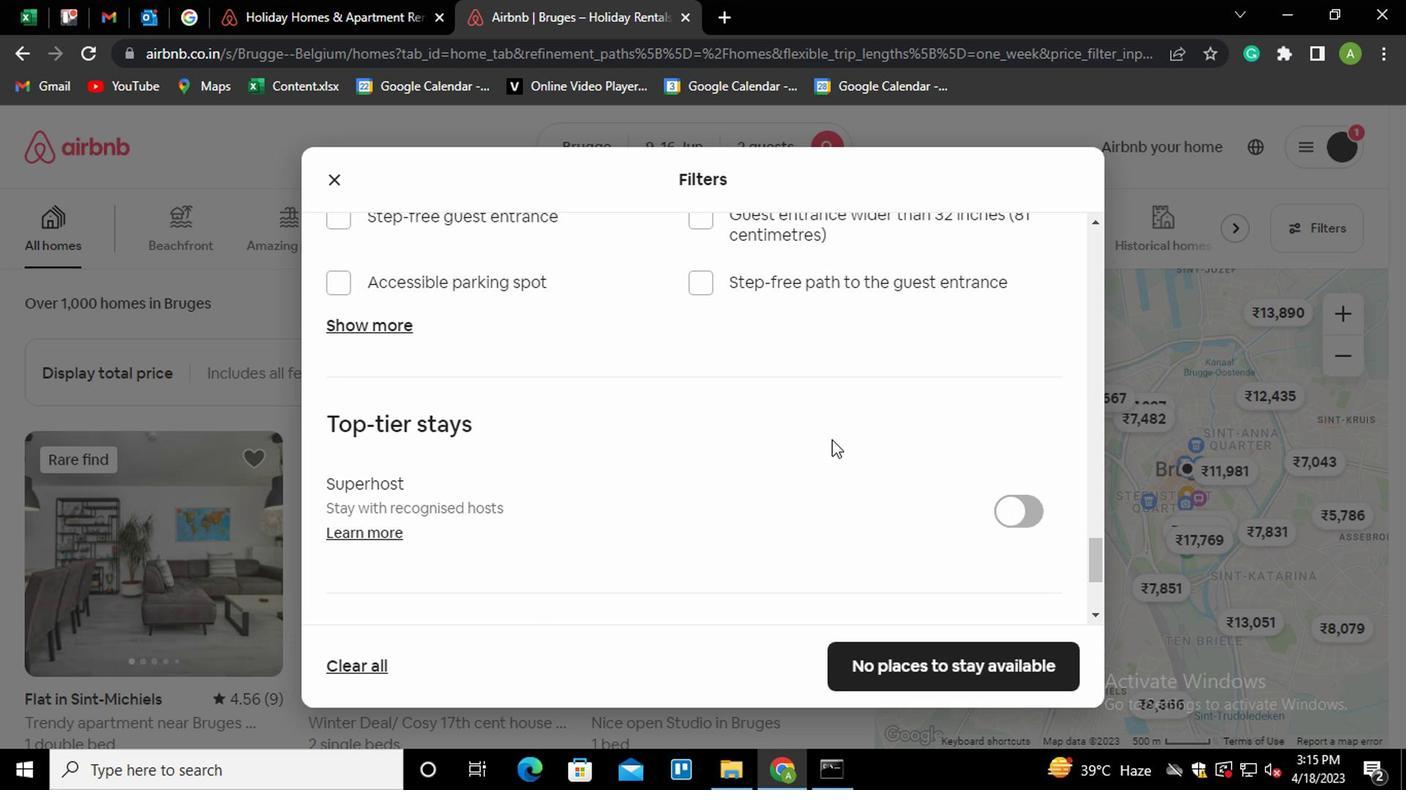 
Action: Mouse moved to (394, 485)
Screenshot: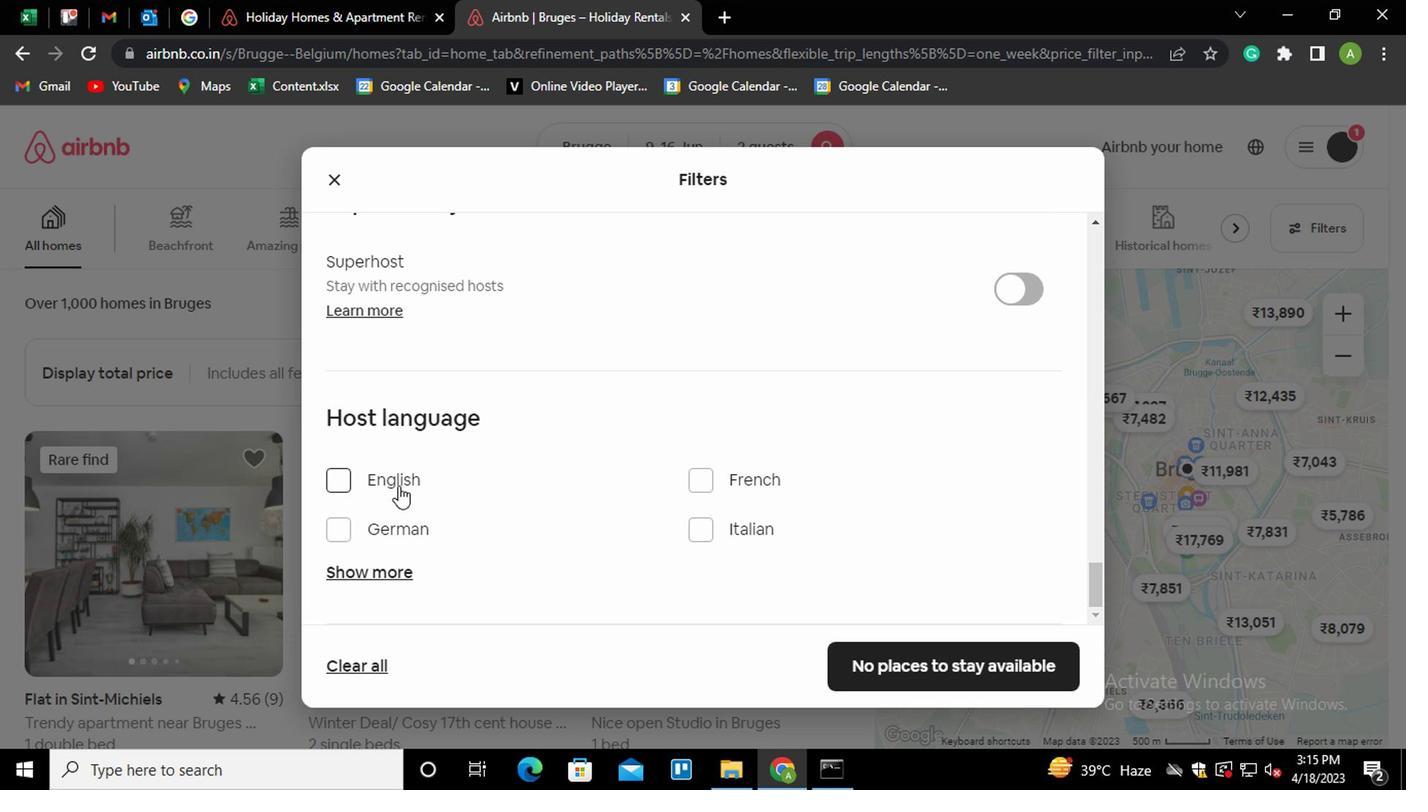 
Action: Mouse pressed left at (394, 485)
Screenshot: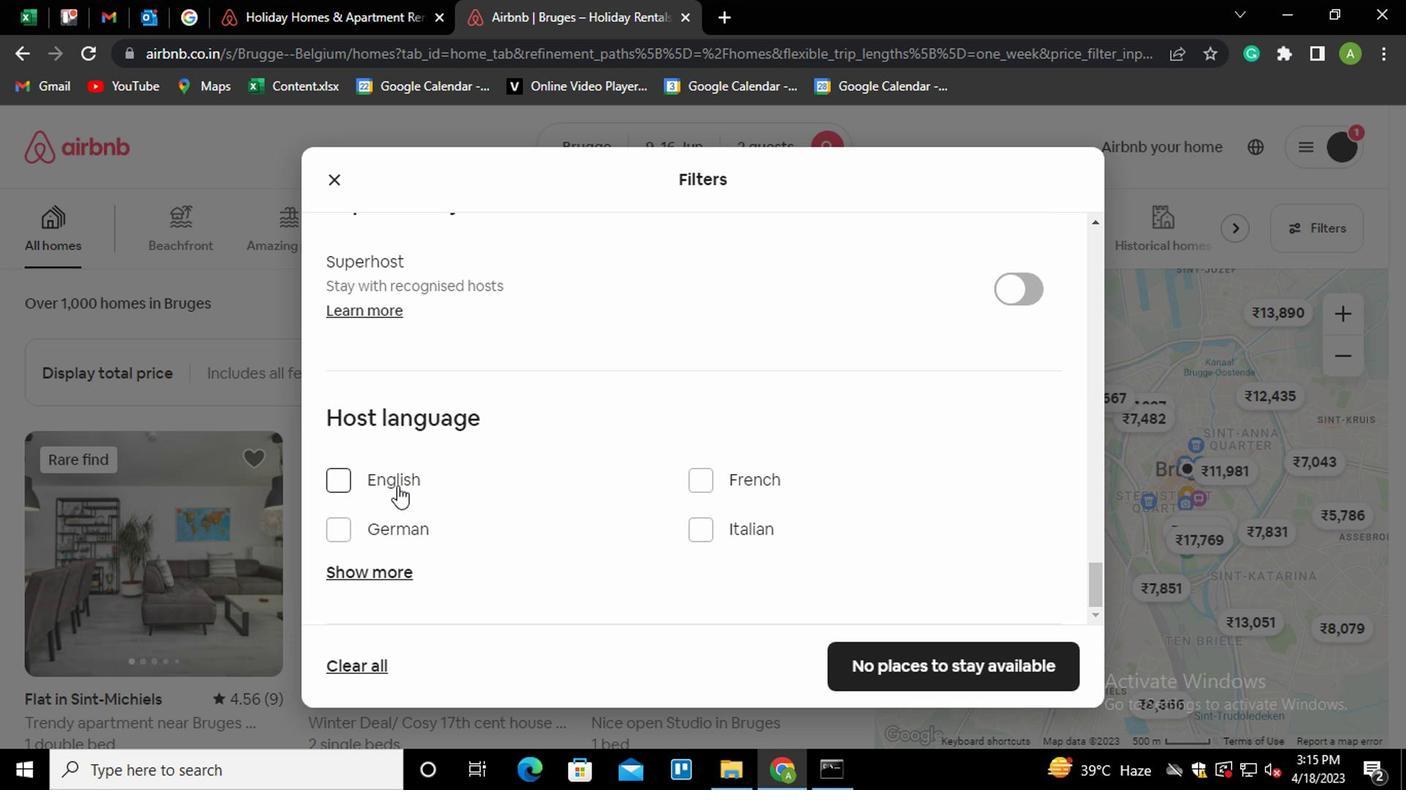 
Action: Mouse moved to (872, 677)
Screenshot: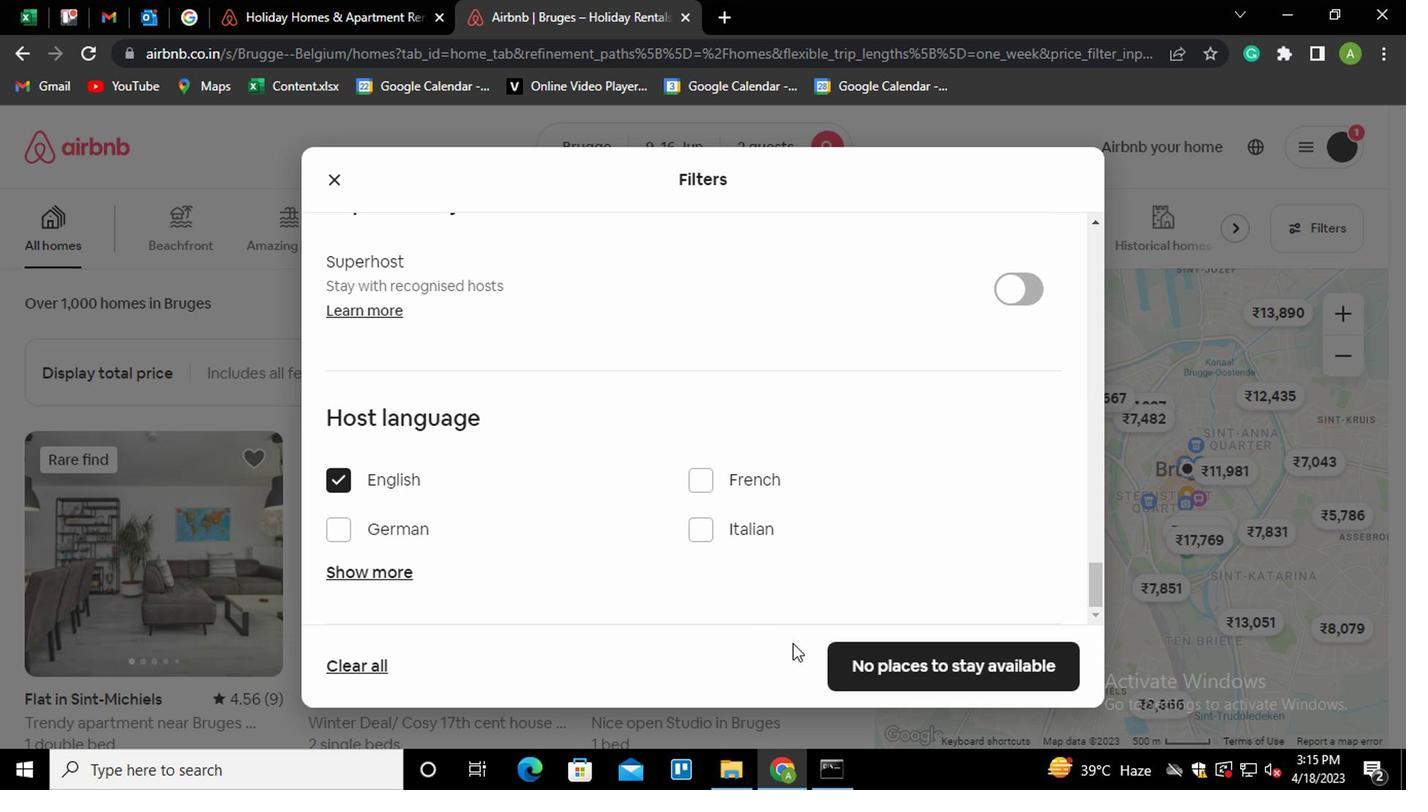 
Action: Mouse pressed left at (872, 677)
Screenshot: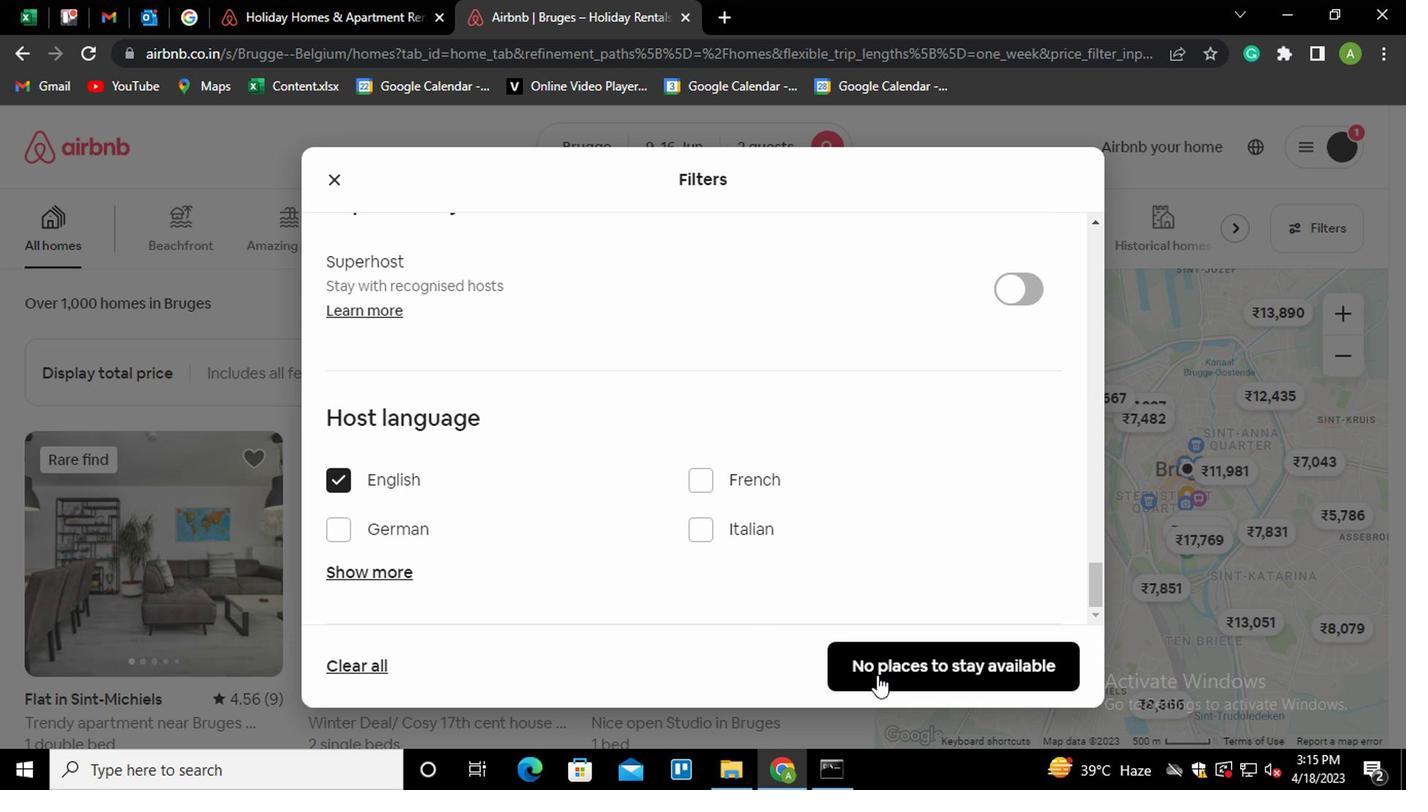 
Action: Mouse moved to (758, 608)
Screenshot: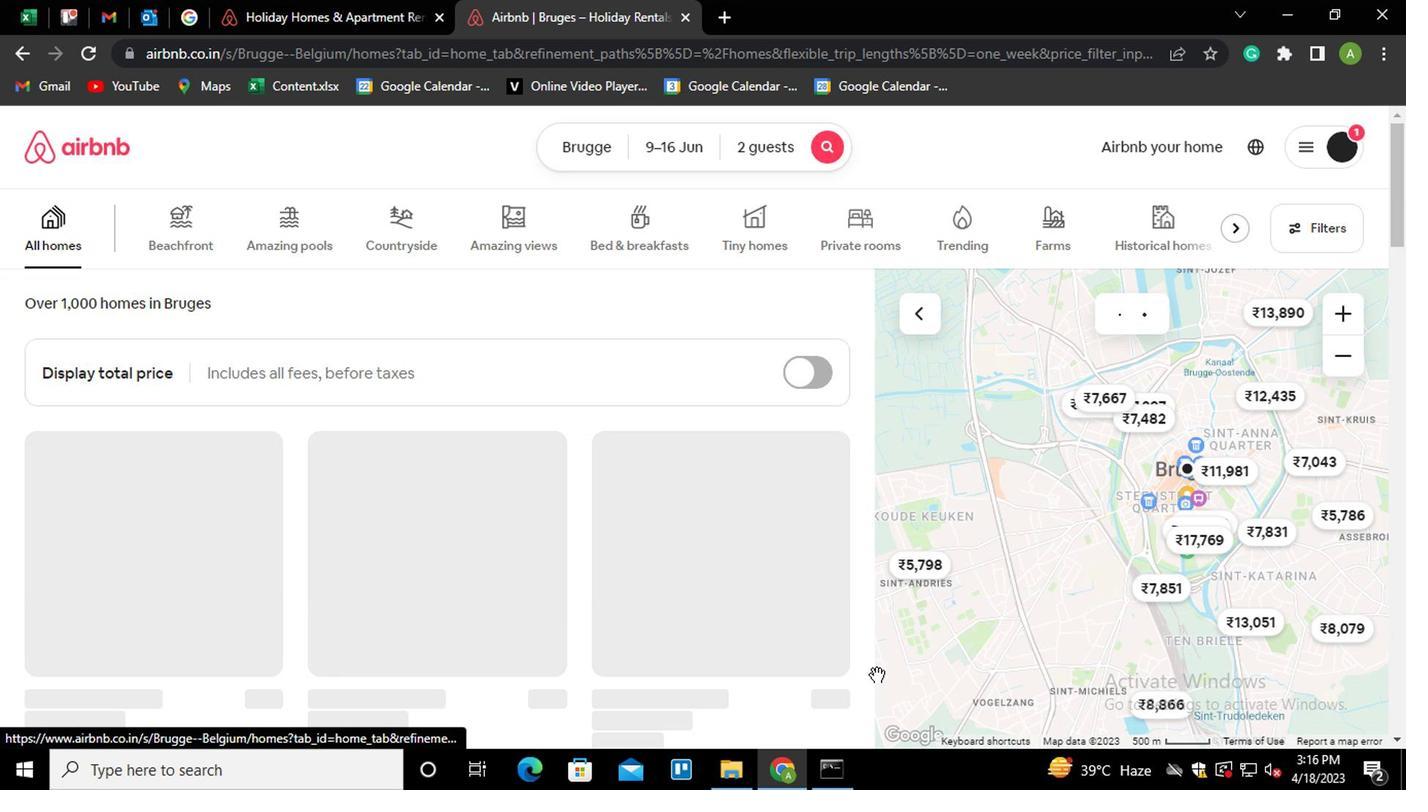 
